 Task: For heading Use Comic Sans MS with Light dark cornflower blue 2 colour & bold.  font size for heading18,  'Change the font style of data to'EB Garamond and font size to 9,  Change the alignment of both headline & data to Align left In the sheet  auditingSalesByEmployee_2022
Action: Mouse moved to (248, 140)
Screenshot: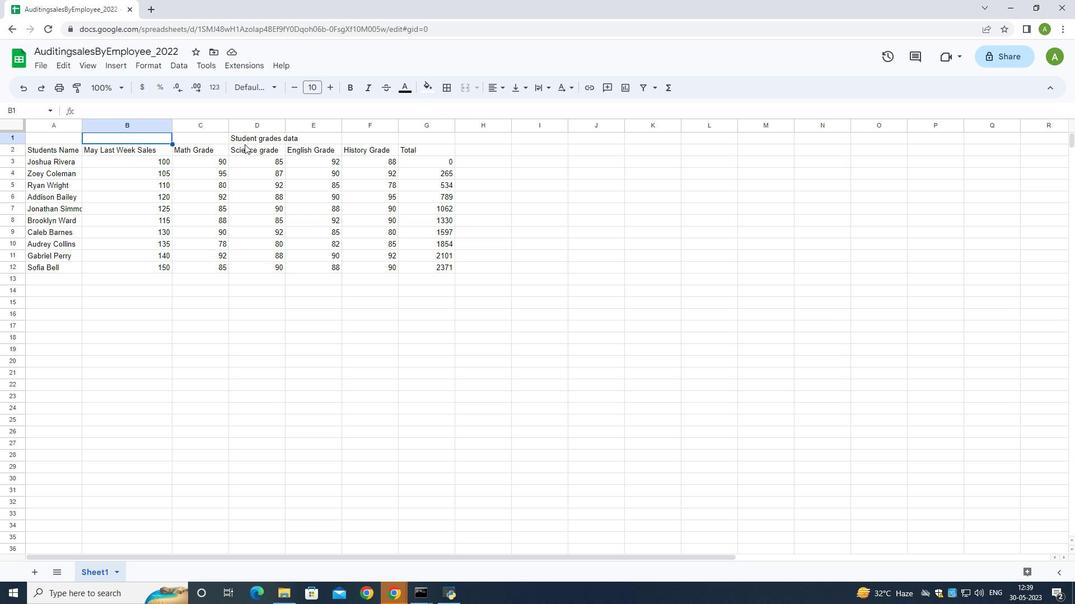 
Action: Mouse pressed left at (248, 140)
Screenshot: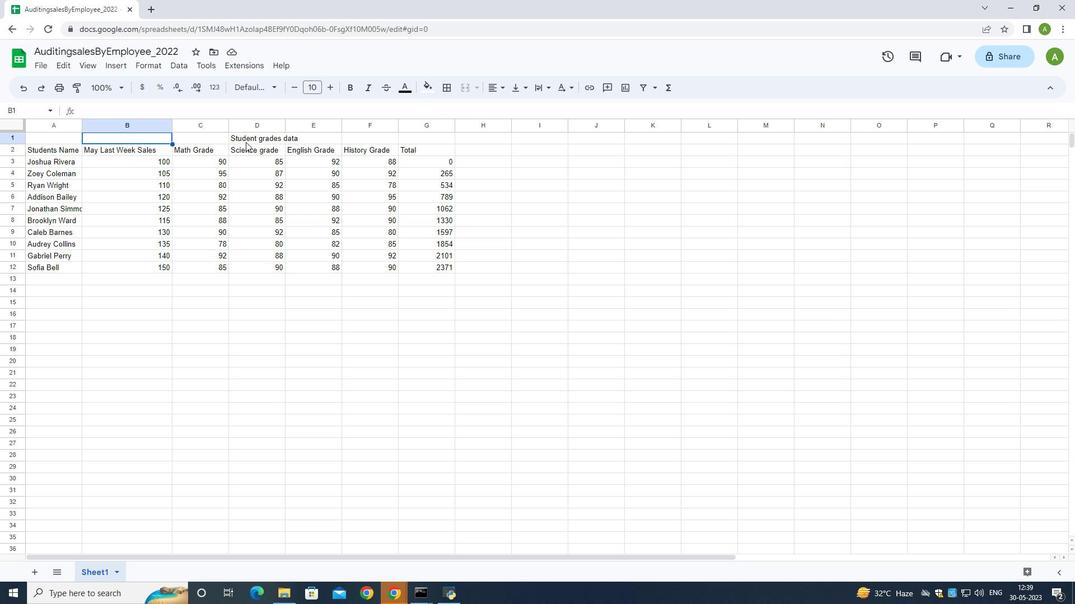 
Action: Mouse moved to (253, 88)
Screenshot: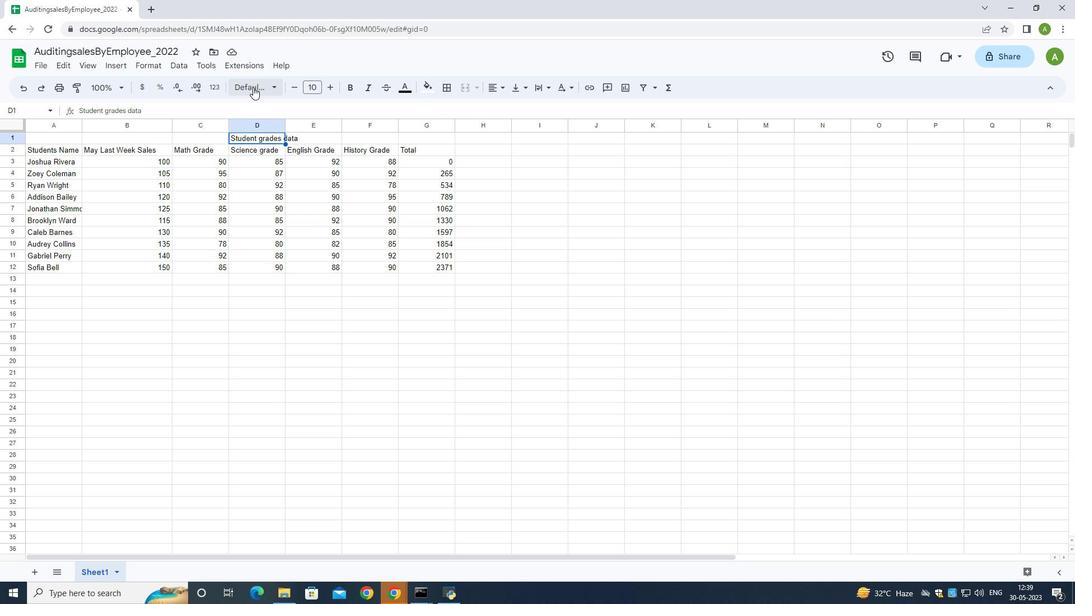 
Action: Mouse pressed left at (253, 88)
Screenshot: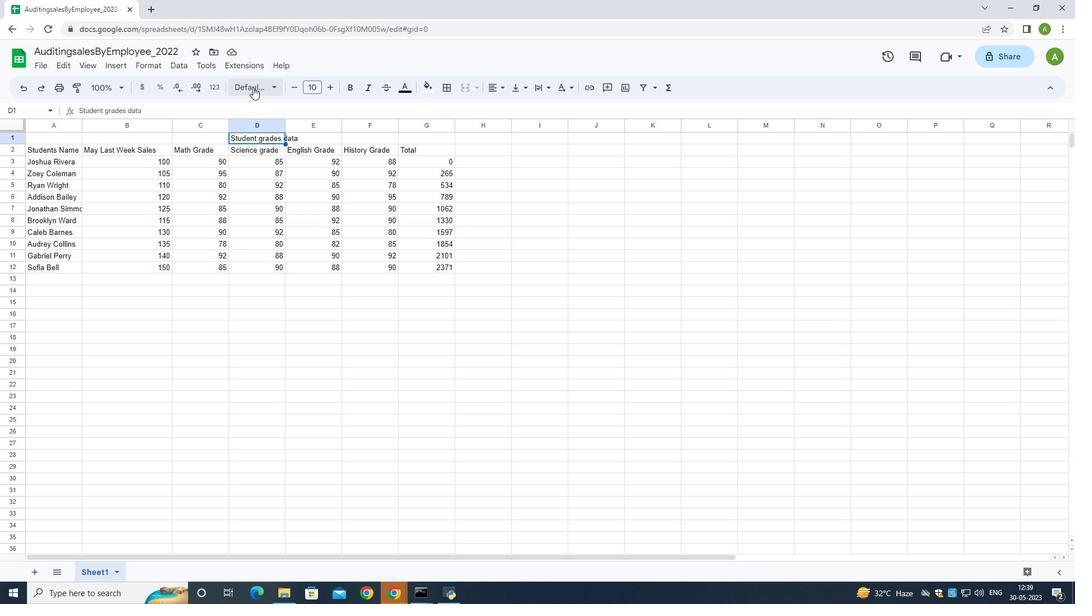 
Action: Mouse moved to (290, 241)
Screenshot: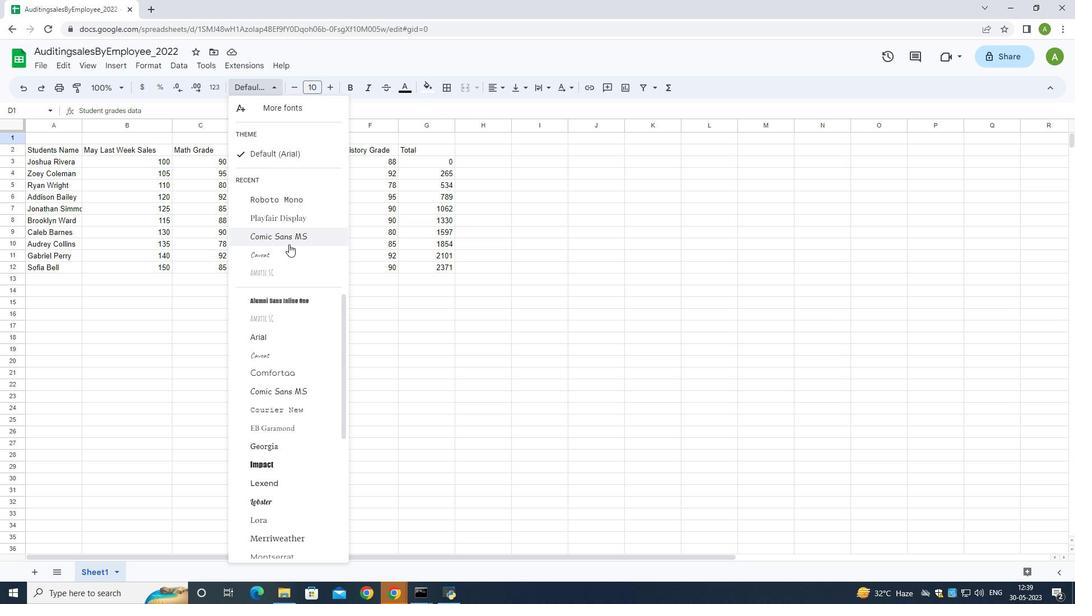 
Action: Mouse pressed left at (290, 241)
Screenshot: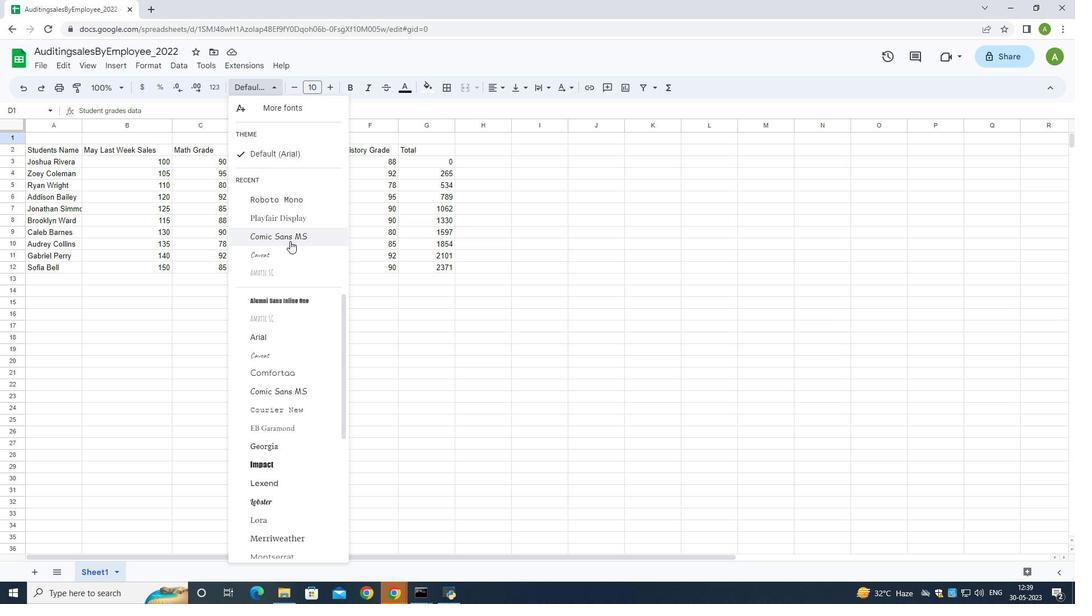 
Action: Mouse moved to (407, 87)
Screenshot: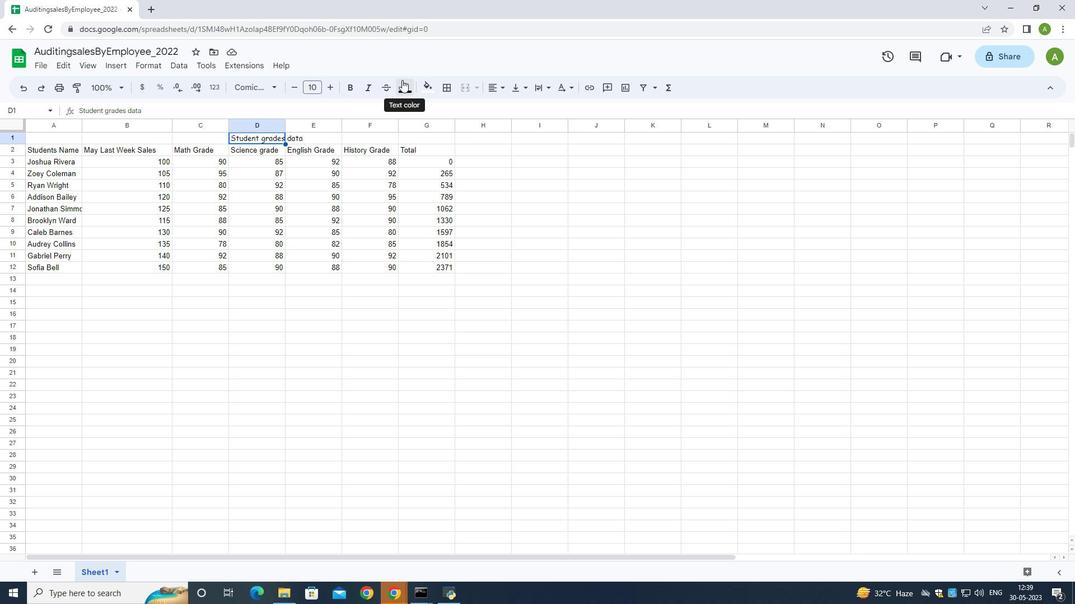 
Action: Mouse pressed left at (407, 87)
Screenshot: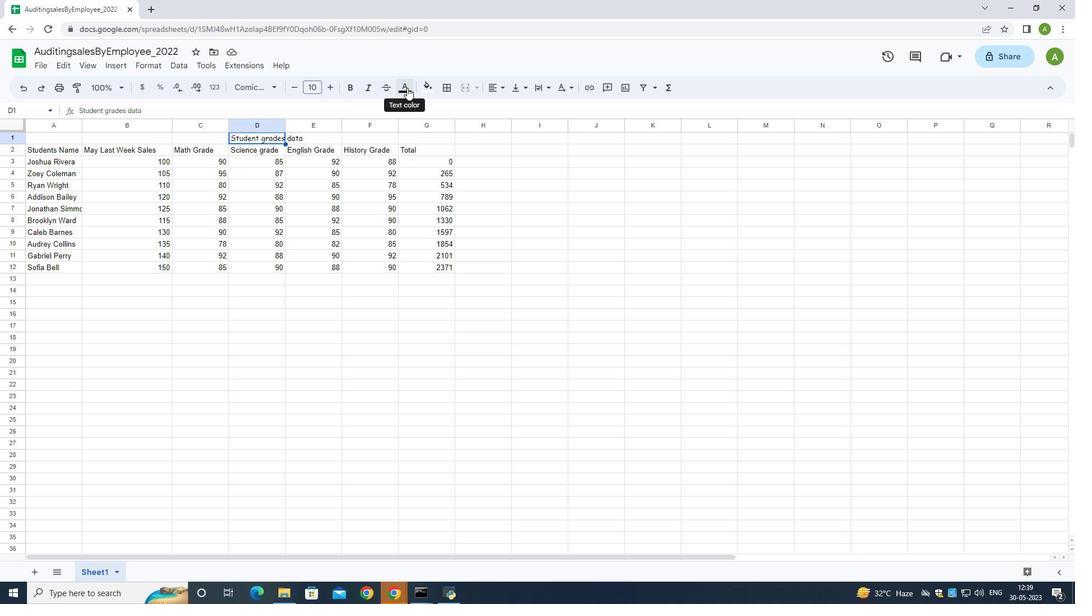 
Action: Mouse moved to (483, 199)
Screenshot: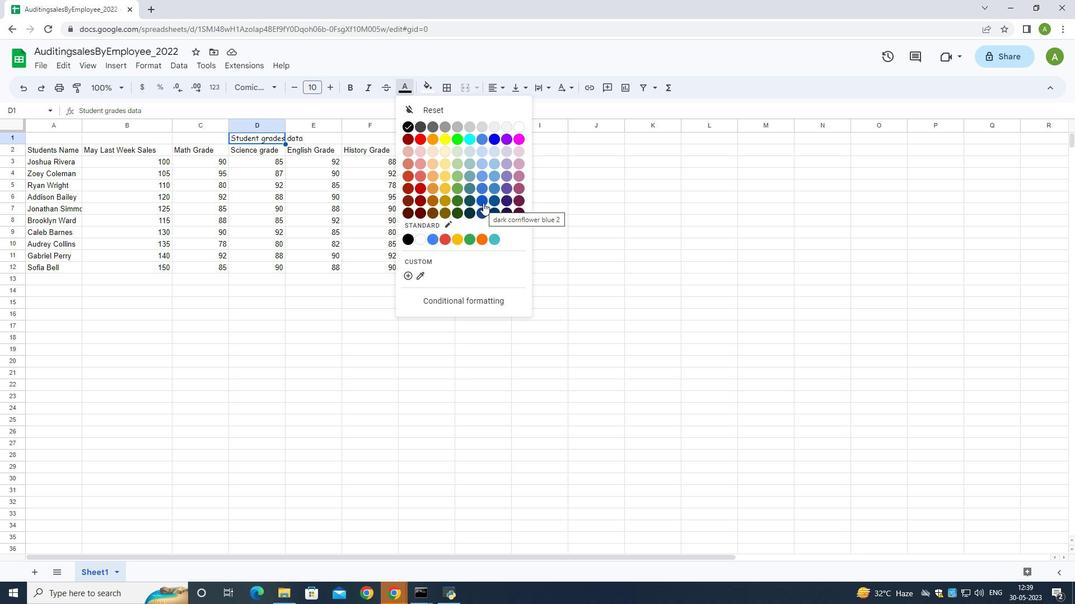 
Action: Mouse pressed left at (483, 199)
Screenshot: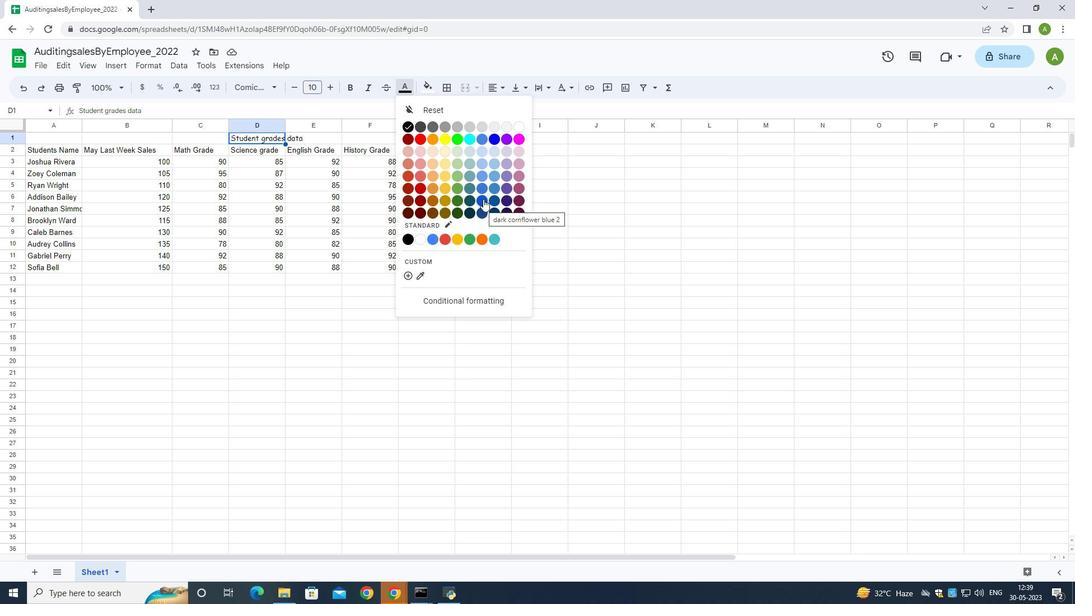 
Action: Mouse moved to (404, 88)
Screenshot: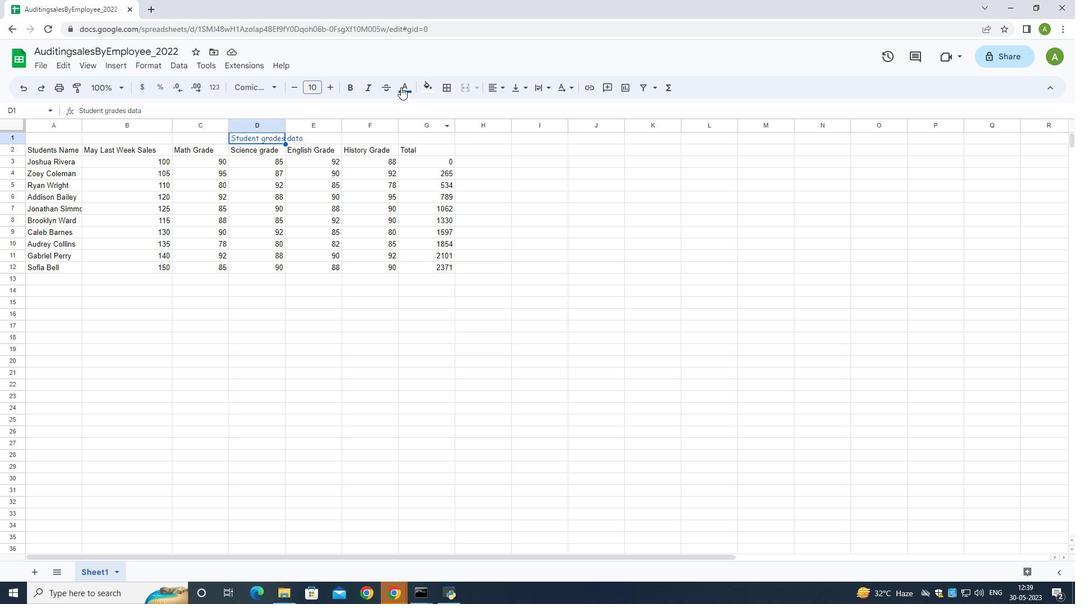 
Action: Mouse pressed left at (404, 88)
Screenshot: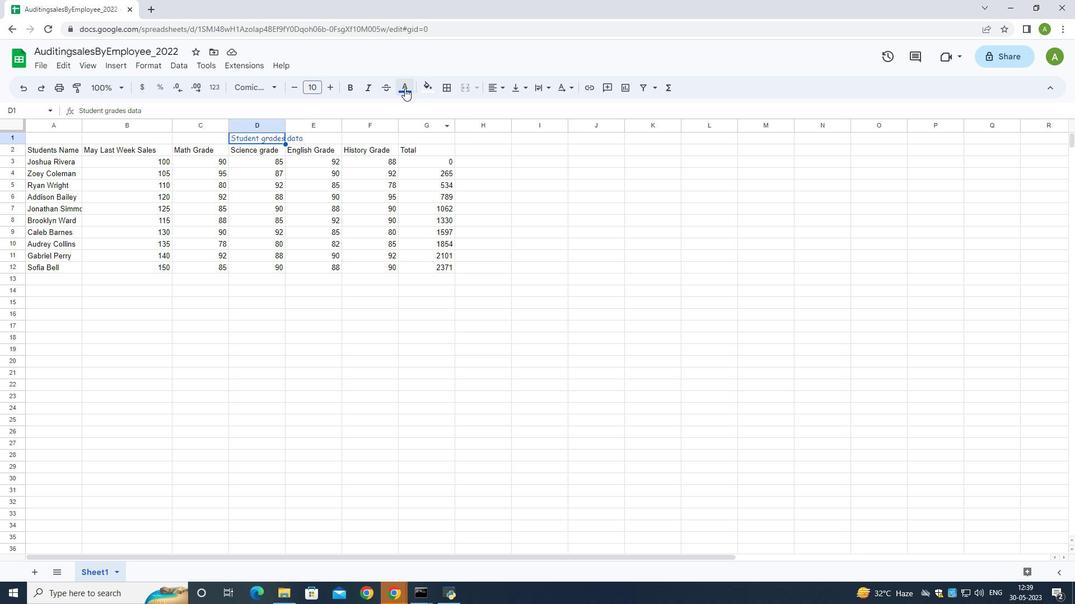 
Action: Mouse moved to (489, 140)
Screenshot: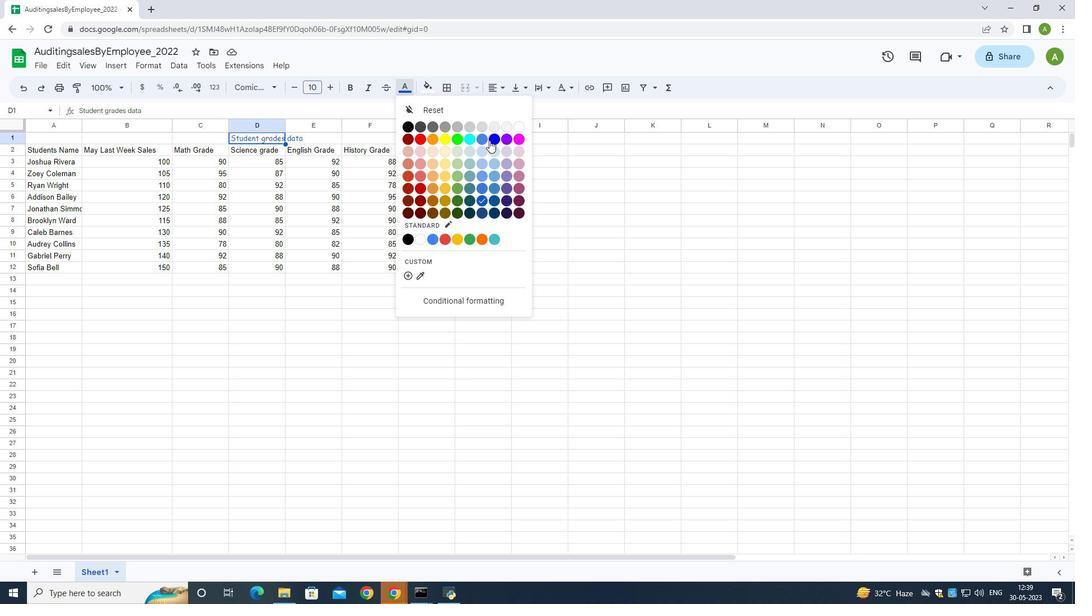 
Action: Mouse pressed left at (489, 140)
Screenshot: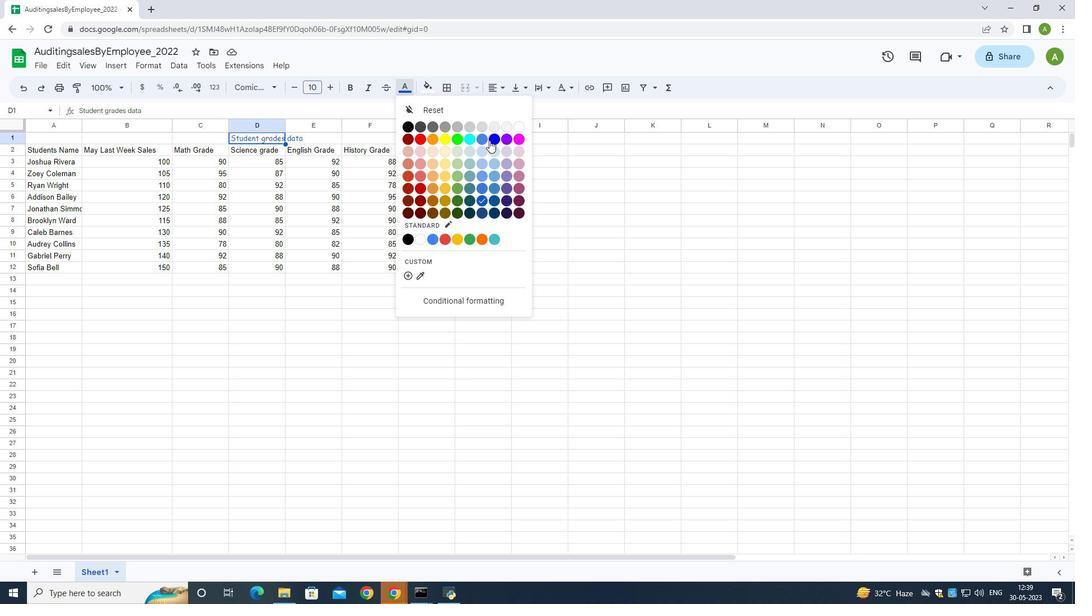 
Action: Mouse moved to (402, 91)
Screenshot: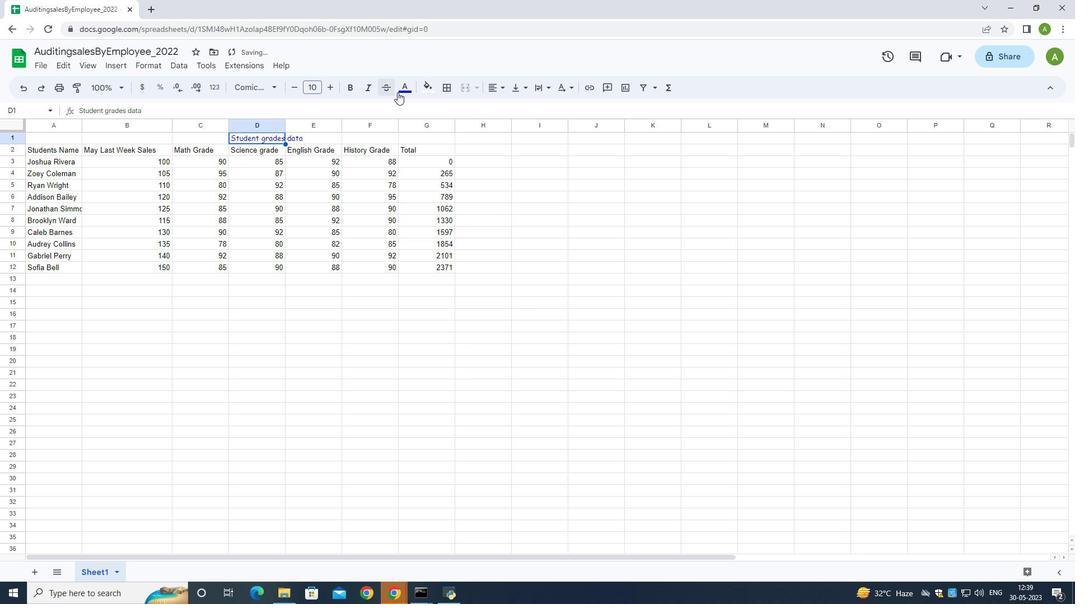 
Action: Mouse pressed left at (402, 91)
Screenshot: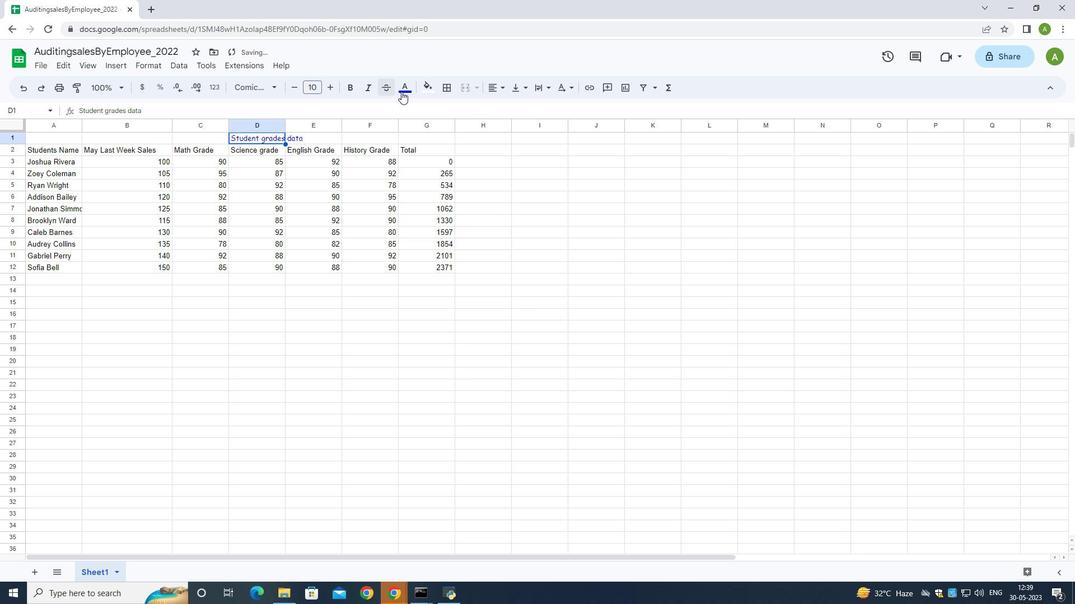
Action: Mouse moved to (479, 201)
Screenshot: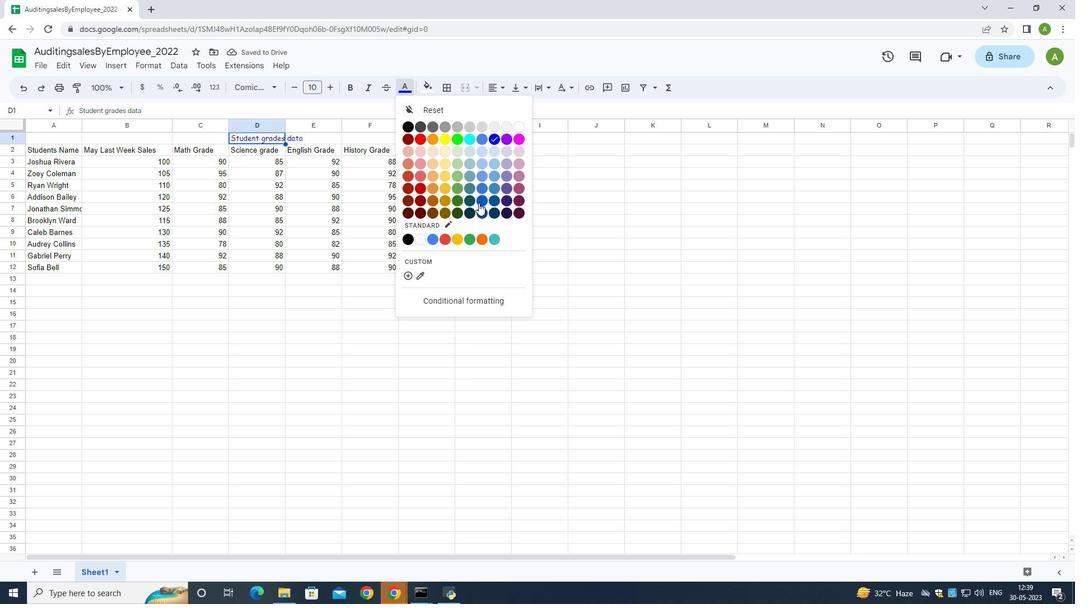 
Action: Mouse pressed left at (479, 201)
Screenshot: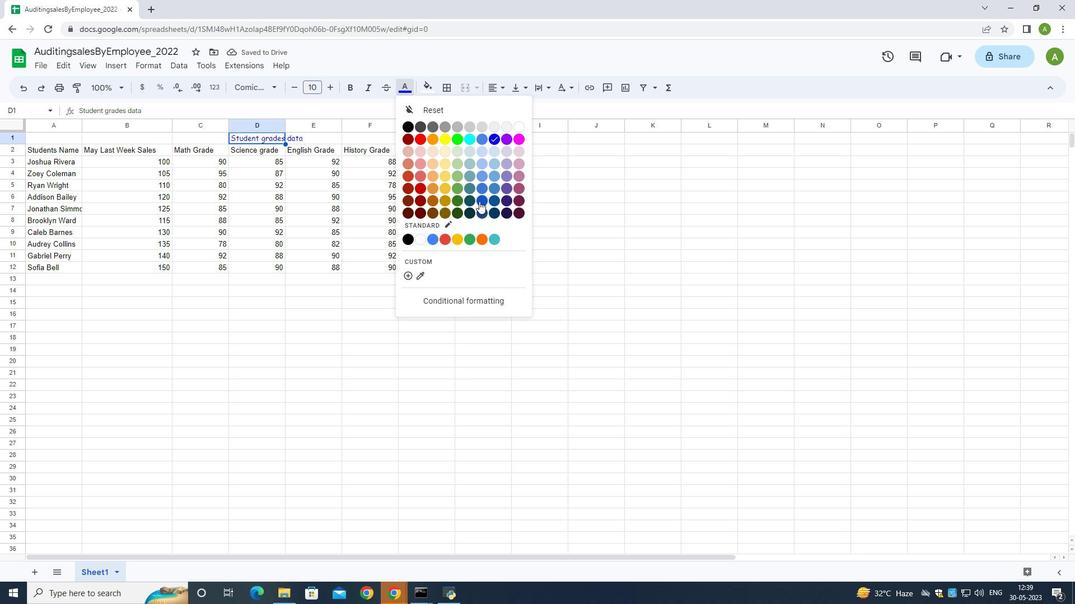 
Action: Mouse moved to (409, 88)
Screenshot: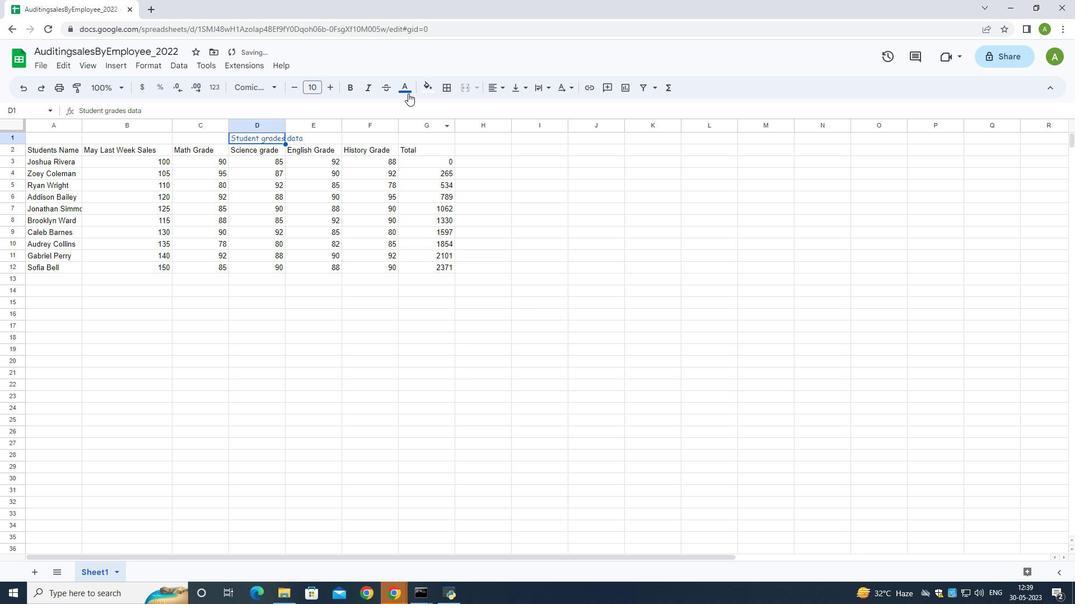 
Action: Mouse pressed left at (409, 88)
Screenshot: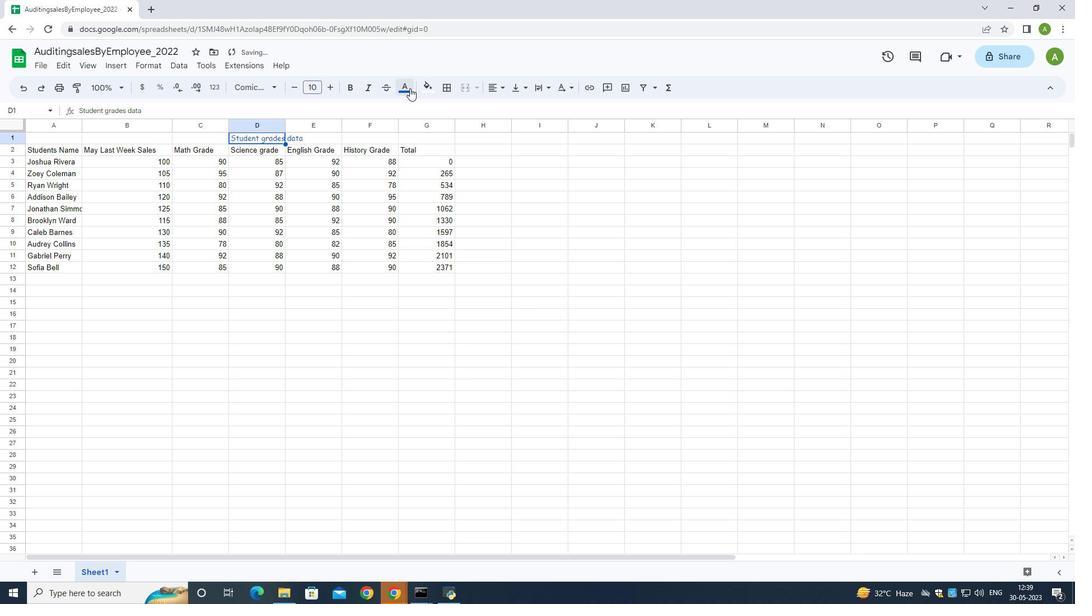 
Action: Mouse moved to (497, 139)
Screenshot: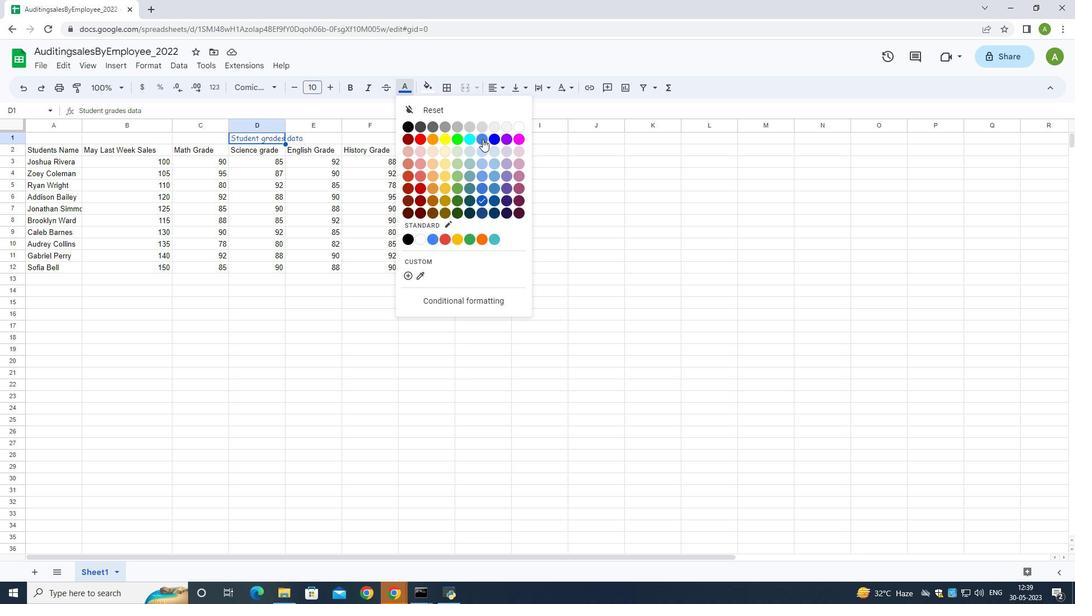 
Action: Mouse pressed left at (497, 139)
Screenshot: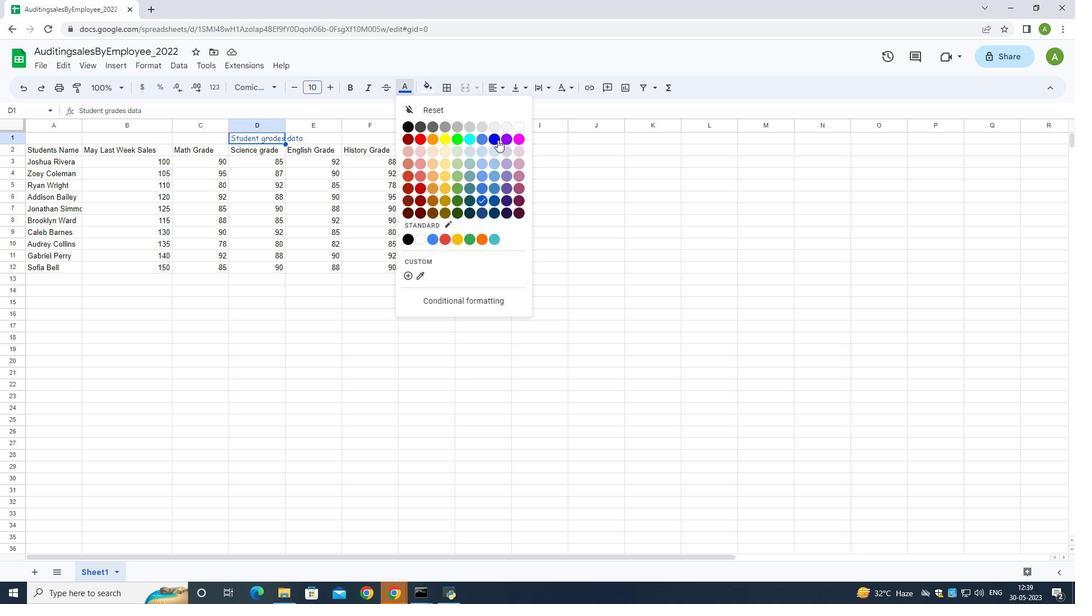 
Action: Mouse moved to (404, 91)
Screenshot: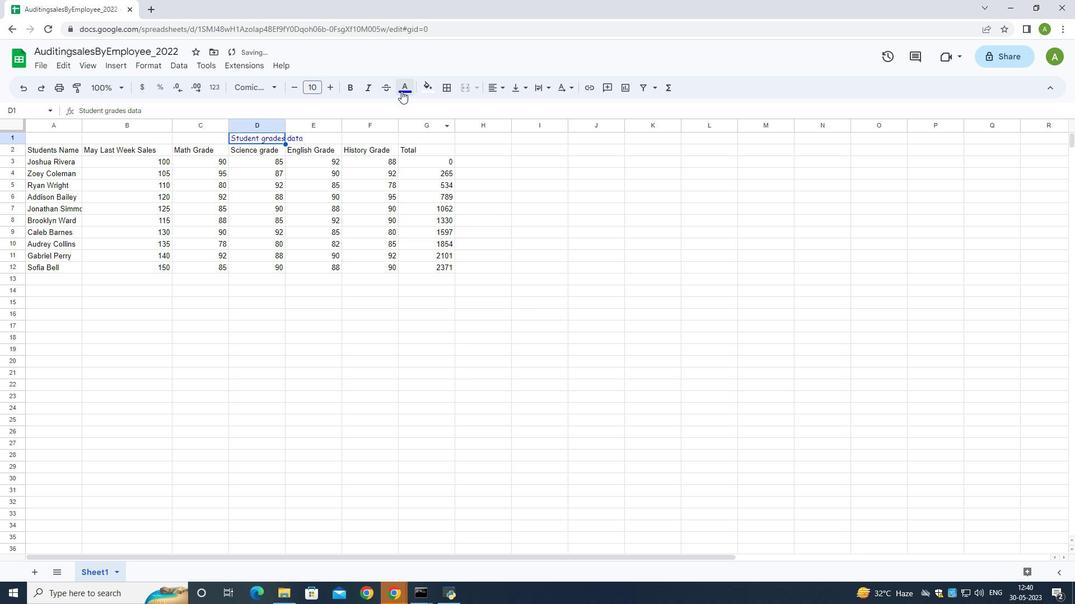 
Action: Mouse pressed left at (404, 91)
Screenshot: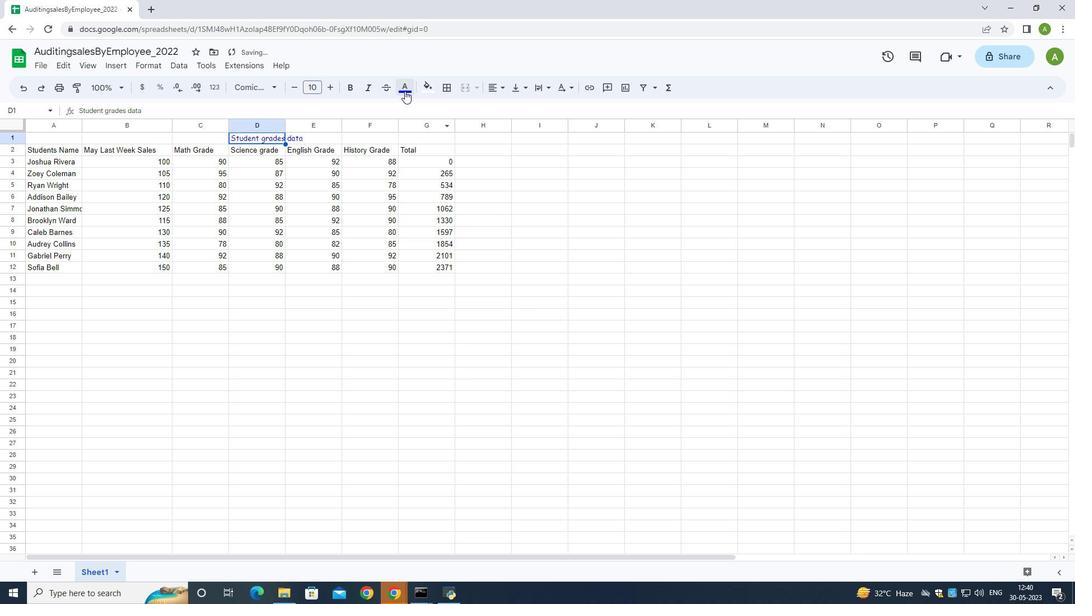 
Action: Mouse moved to (480, 201)
Screenshot: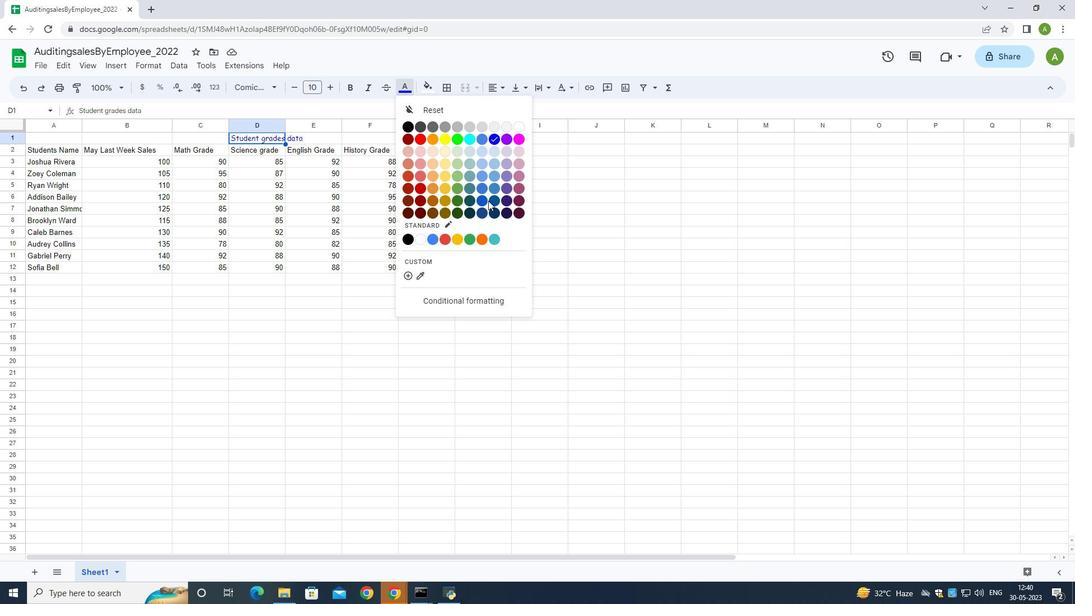
Action: Mouse pressed left at (480, 201)
Screenshot: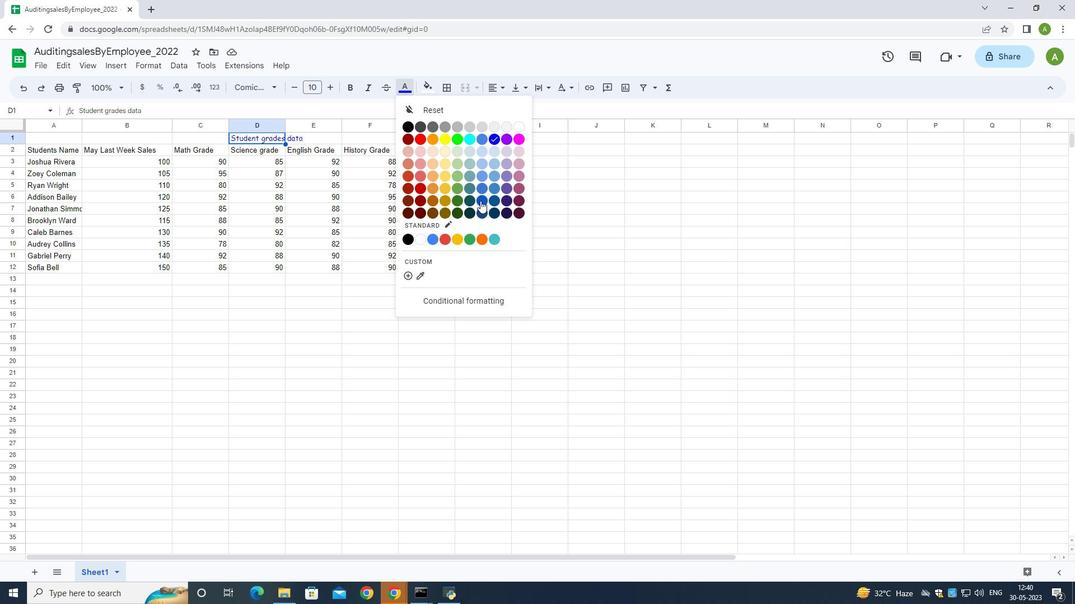 
Action: Mouse moved to (403, 91)
Screenshot: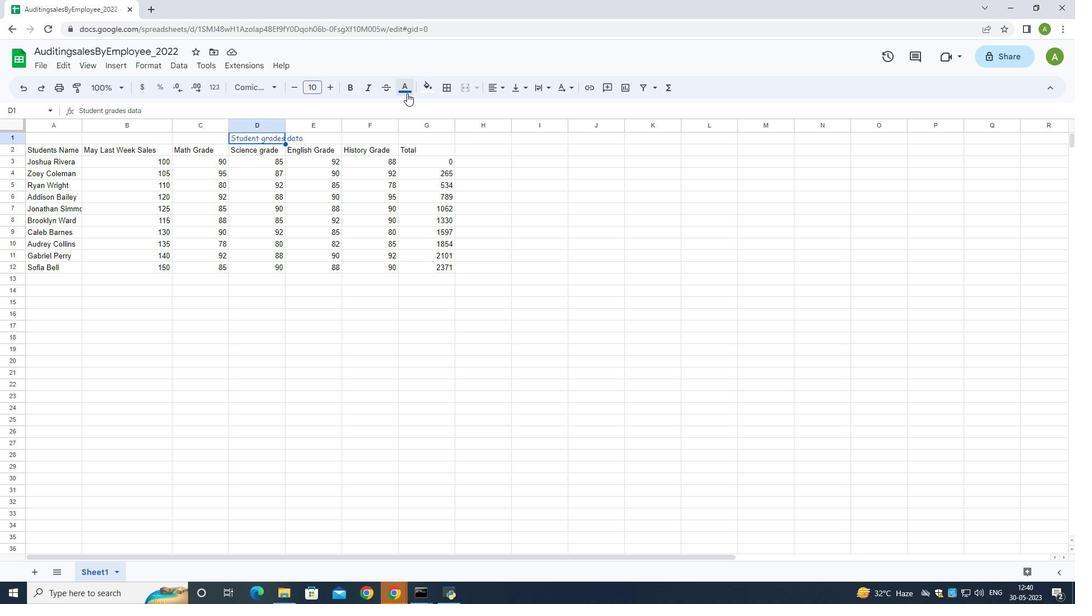
Action: Mouse pressed left at (403, 91)
Screenshot: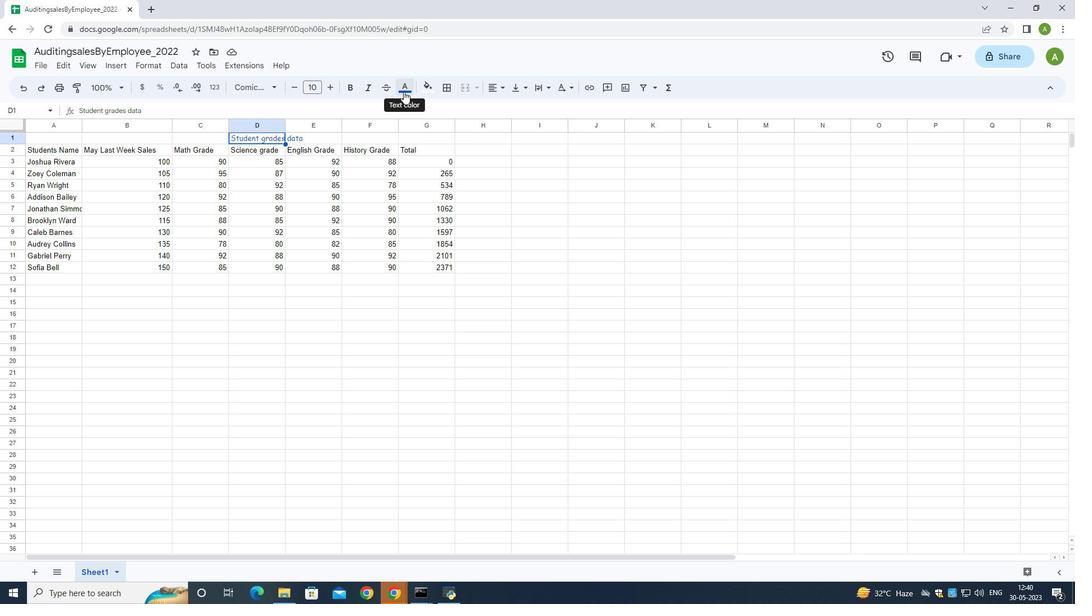 
Action: Mouse moved to (496, 139)
Screenshot: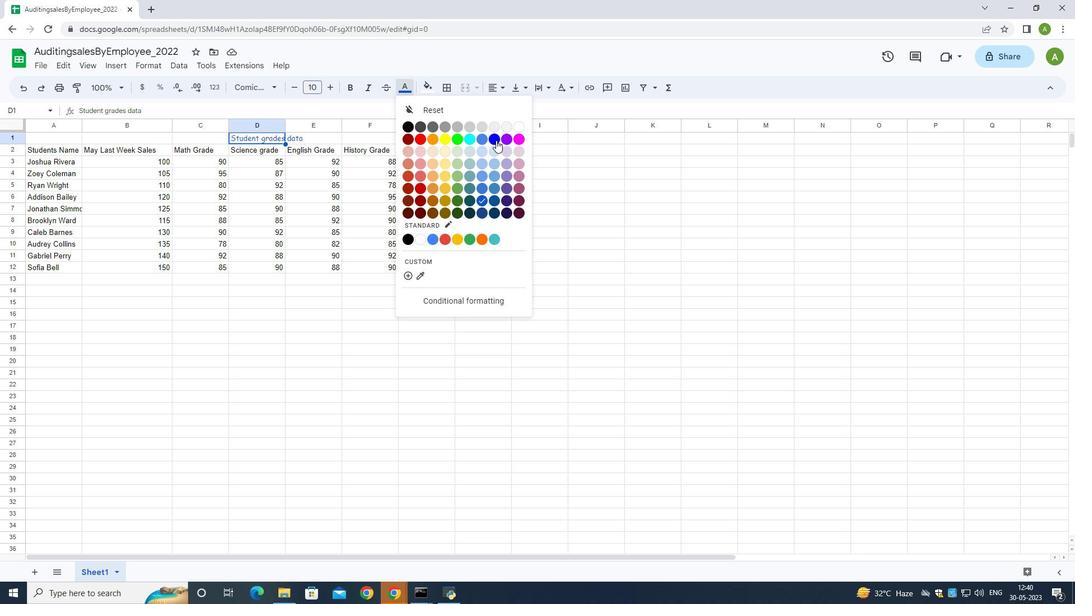 
Action: Mouse pressed left at (496, 139)
Screenshot: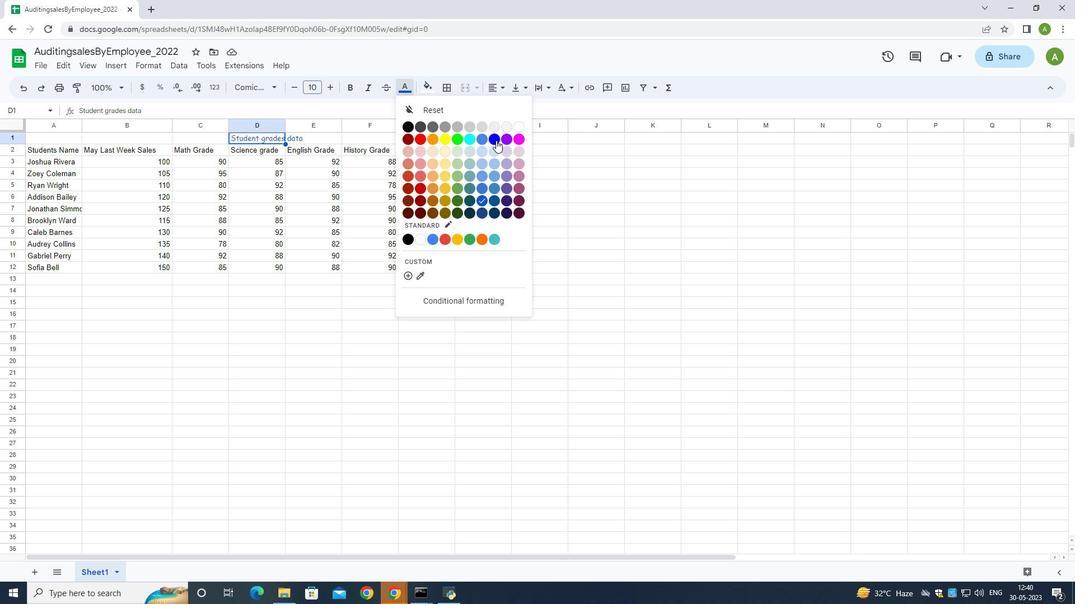 
Action: Mouse moved to (405, 92)
Screenshot: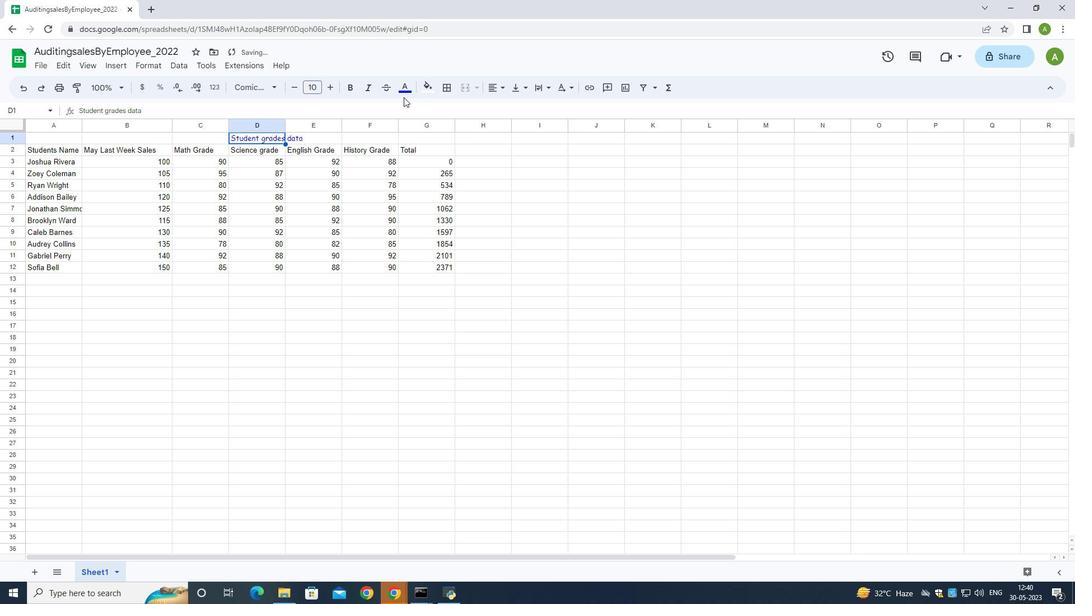 
Action: Mouse pressed left at (405, 92)
Screenshot: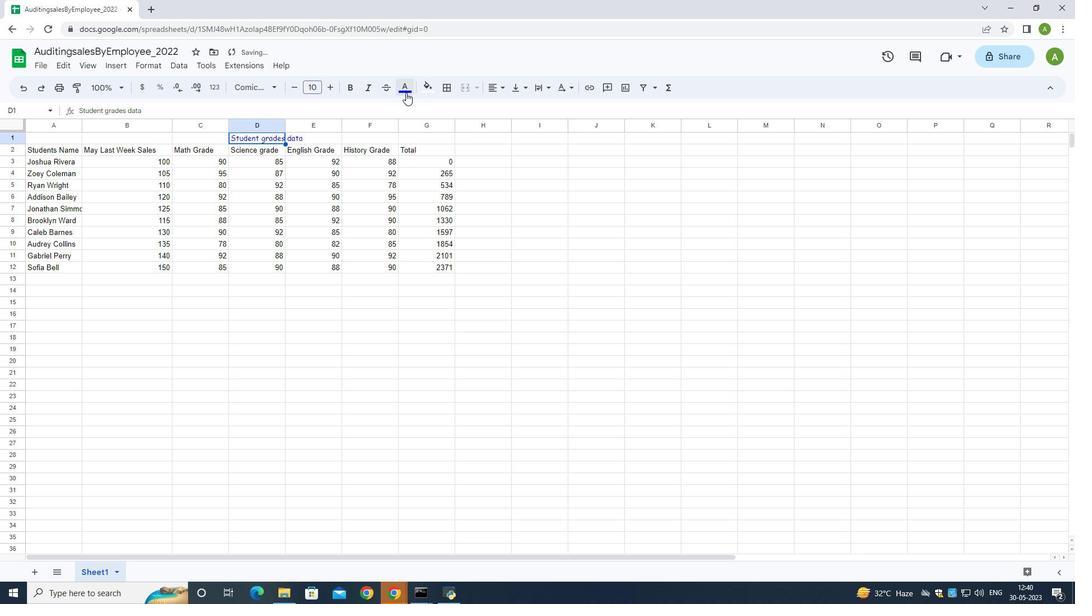 
Action: Mouse moved to (483, 203)
Screenshot: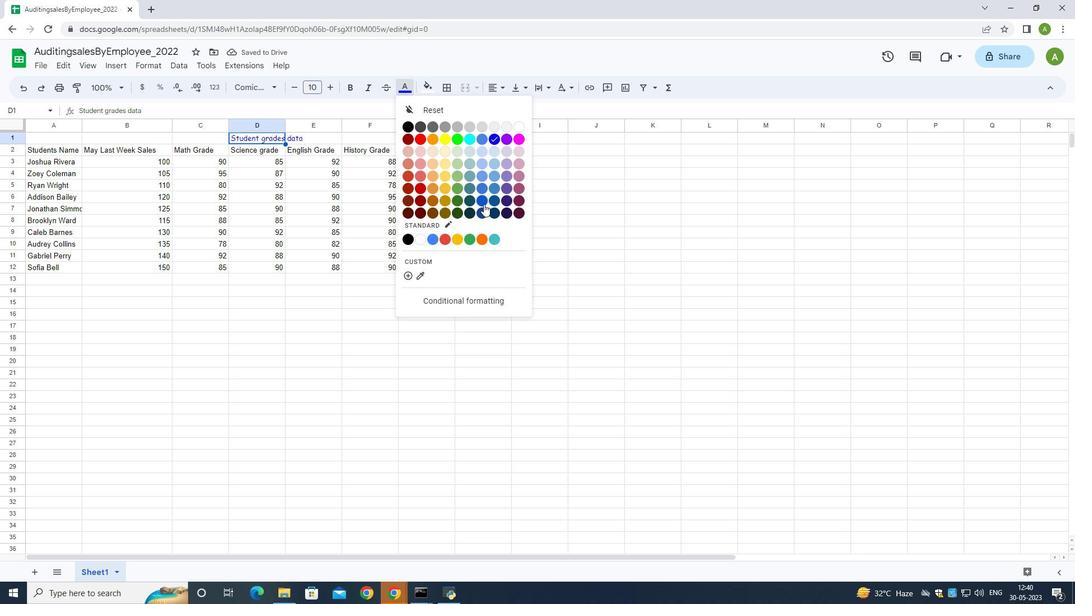 
Action: Mouse pressed left at (483, 203)
Screenshot: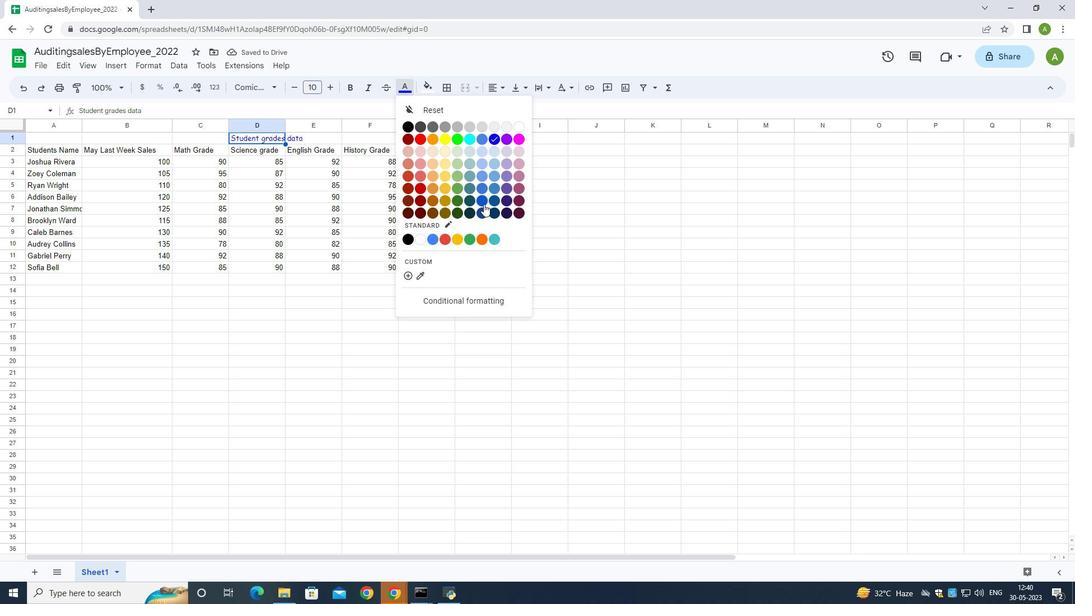 
Action: Mouse moved to (351, 89)
Screenshot: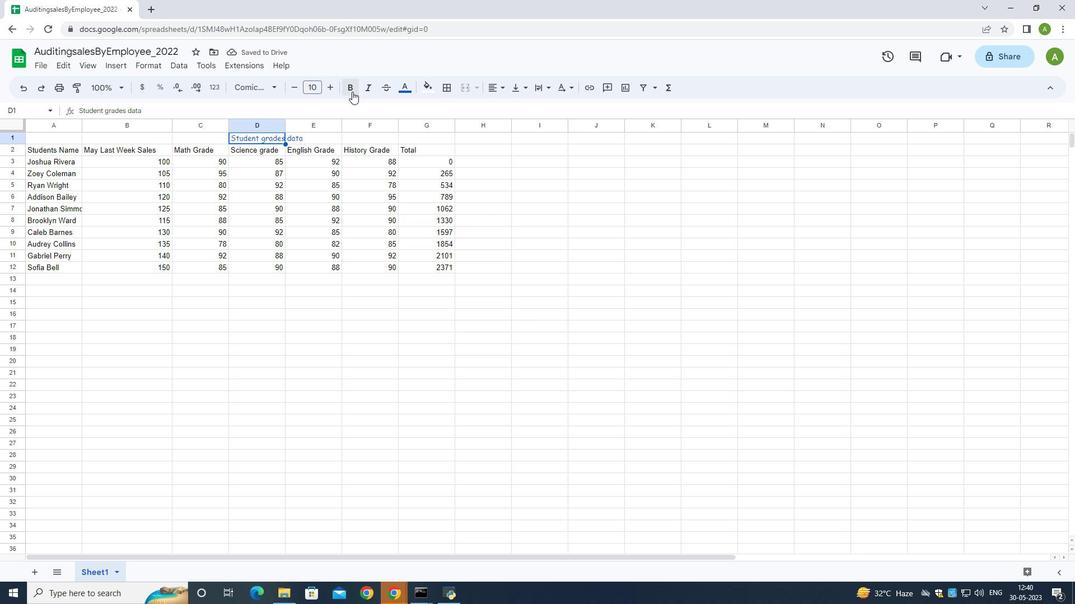 
Action: Mouse pressed left at (351, 89)
Screenshot: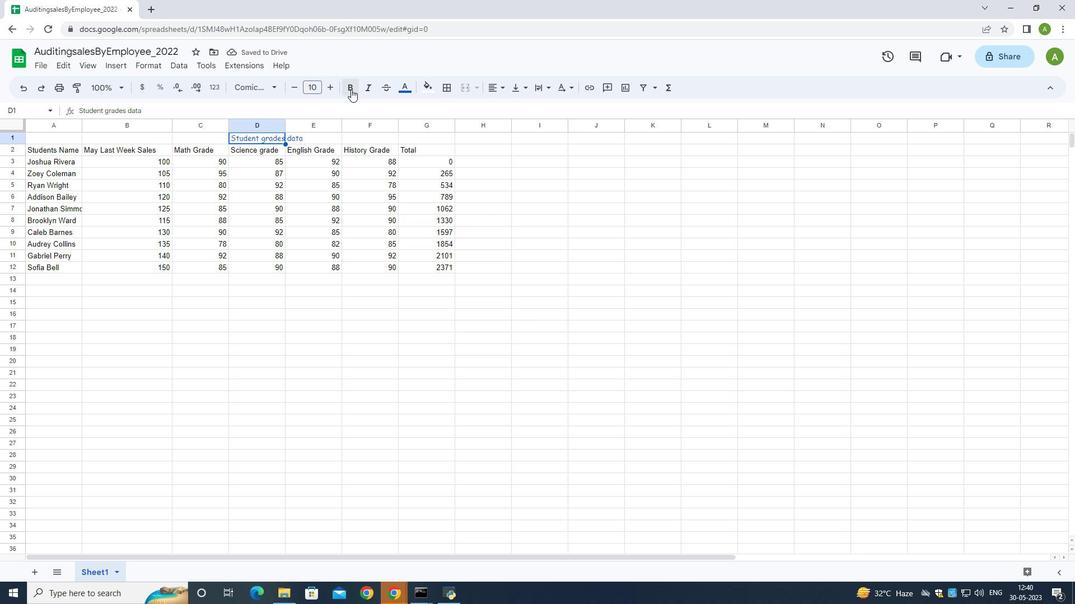 
Action: Mouse moved to (326, 89)
Screenshot: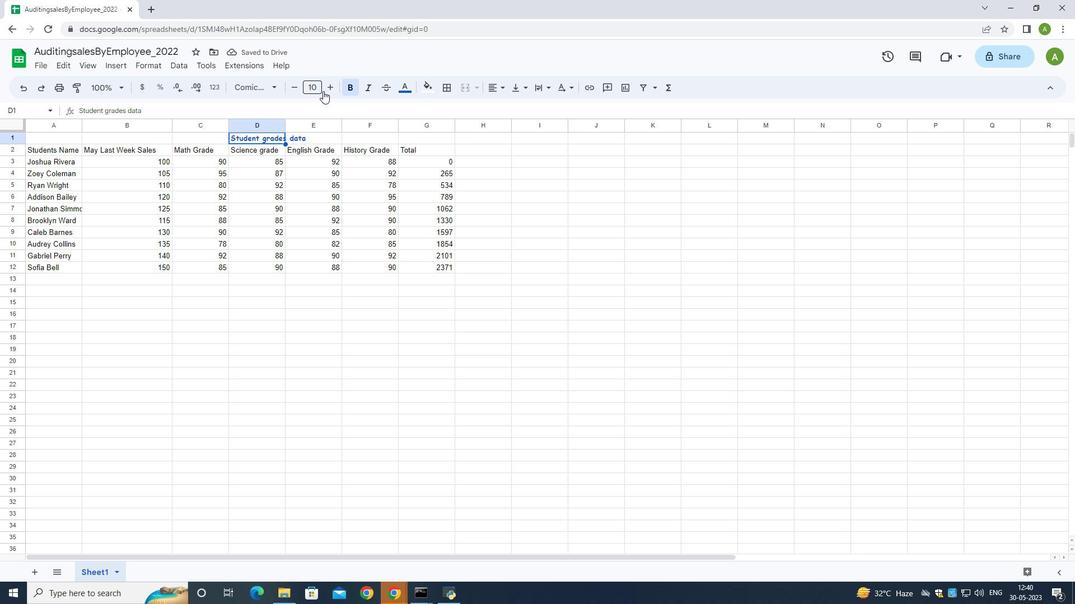 
Action: Mouse pressed left at (326, 89)
Screenshot: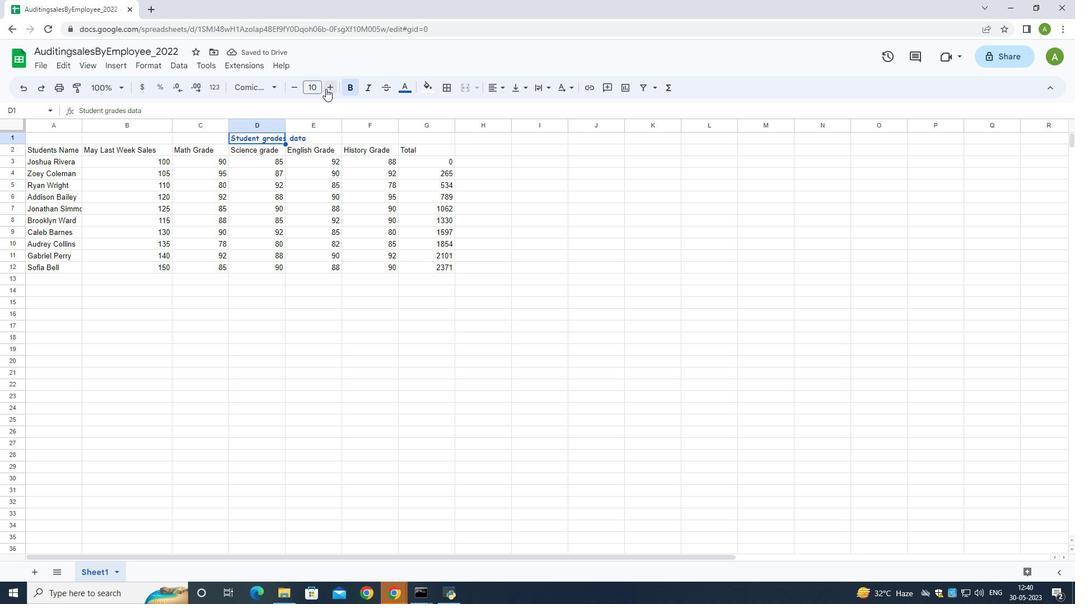 
Action: Mouse moved to (326, 89)
Screenshot: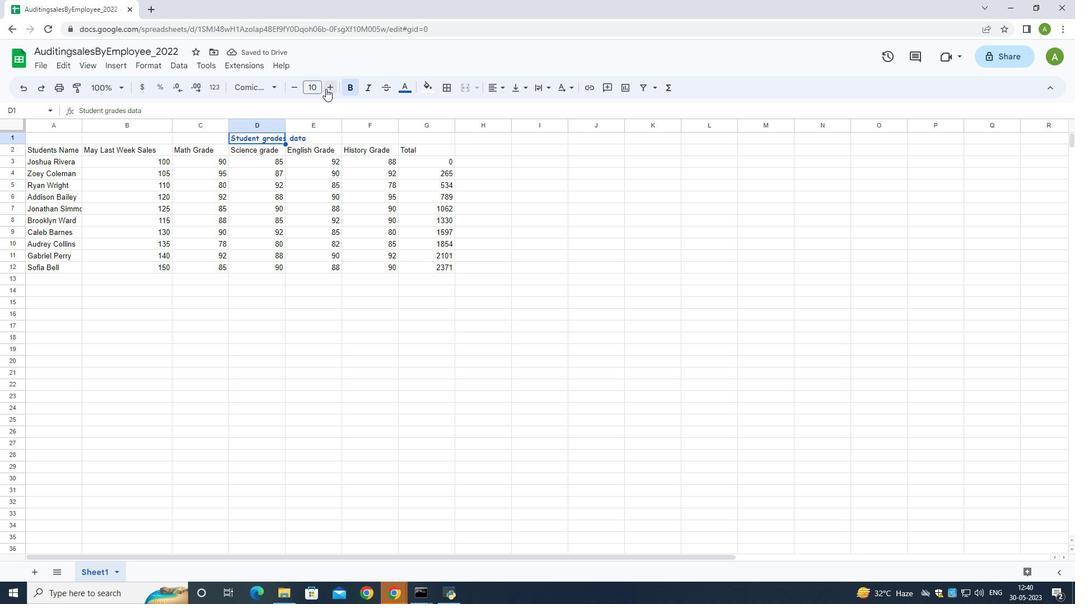 
Action: Mouse pressed left at (326, 89)
Screenshot: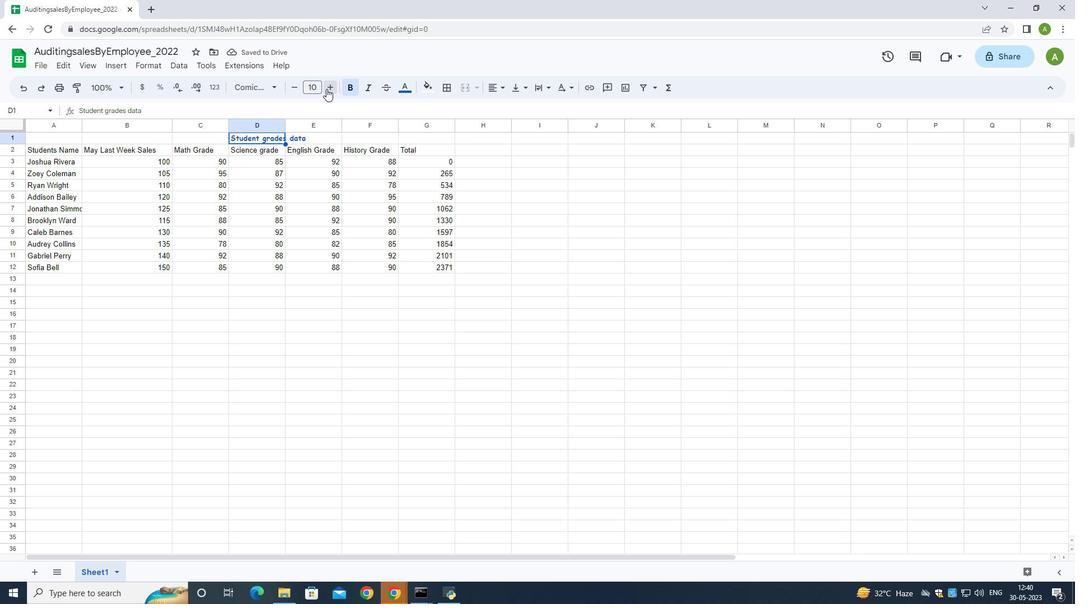 
Action: Mouse pressed left at (326, 89)
Screenshot: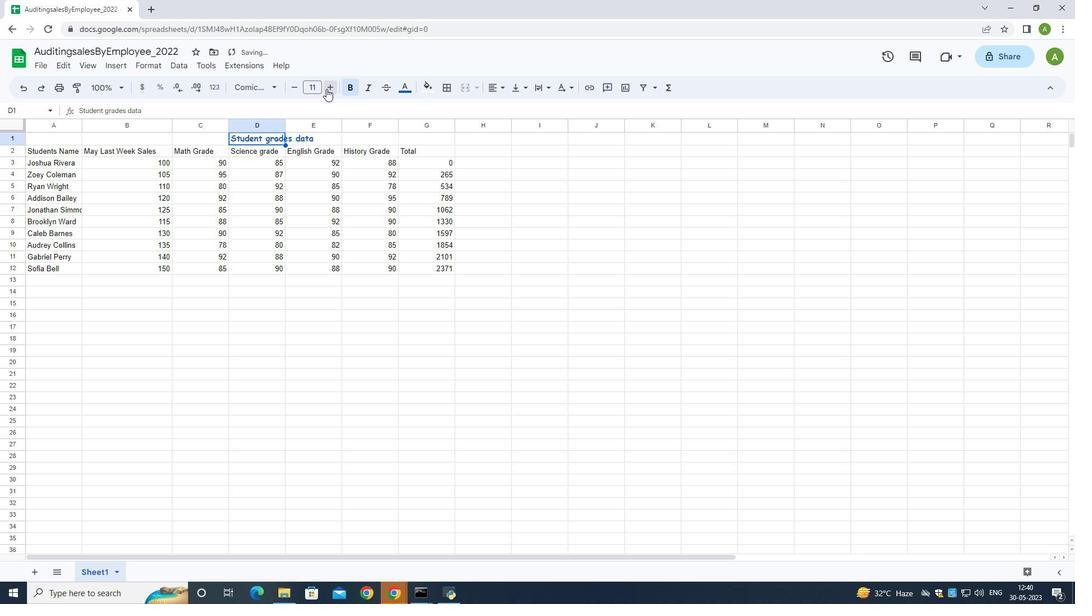 
Action: Mouse pressed left at (326, 89)
Screenshot: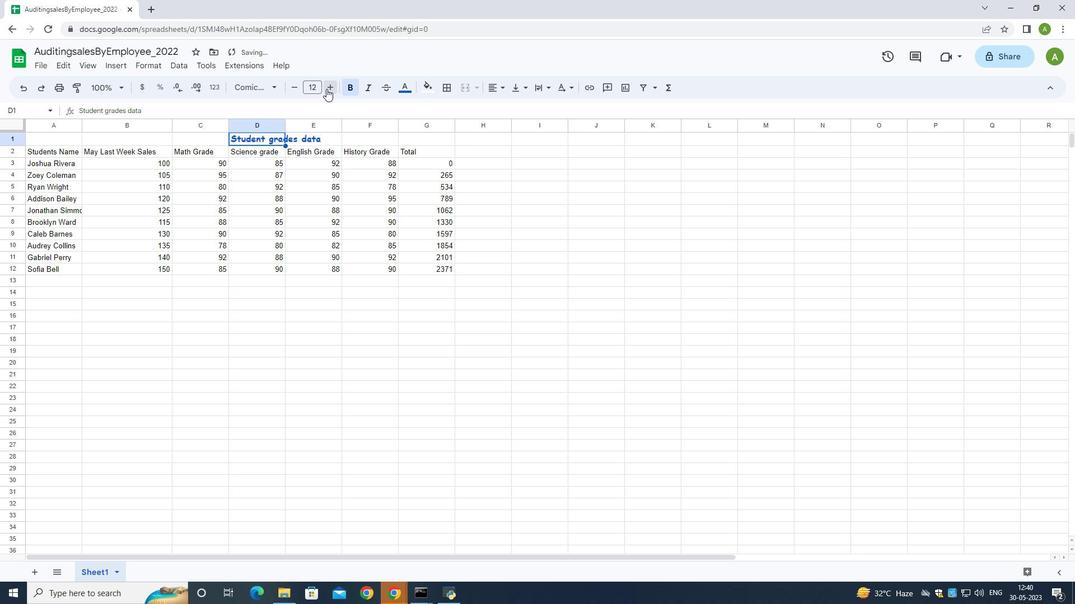 
Action: Mouse pressed left at (326, 89)
Screenshot: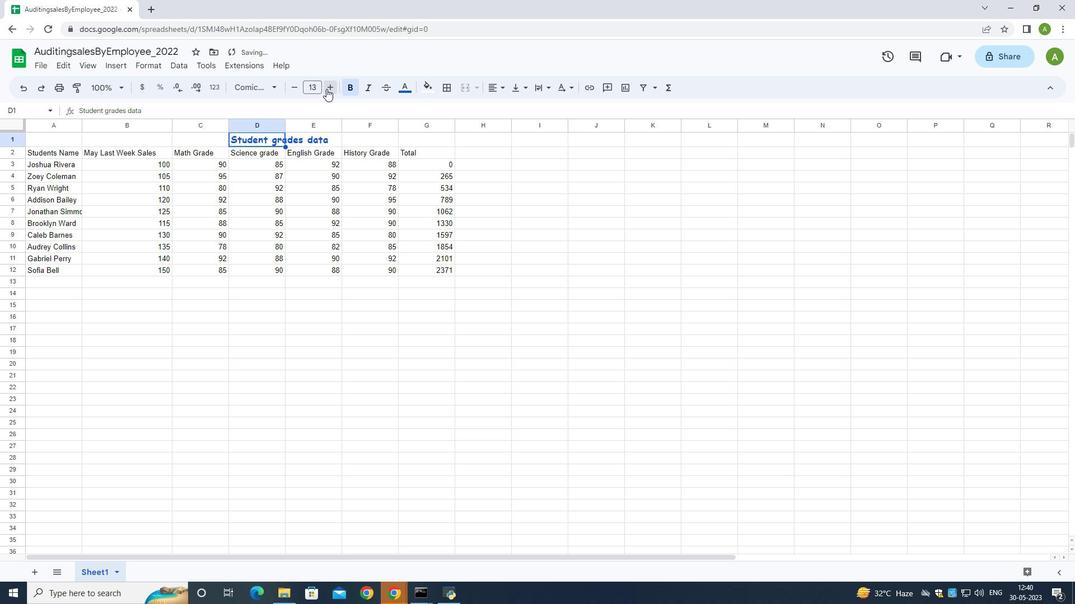
Action: Mouse pressed left at (326, 89)
Screenshot: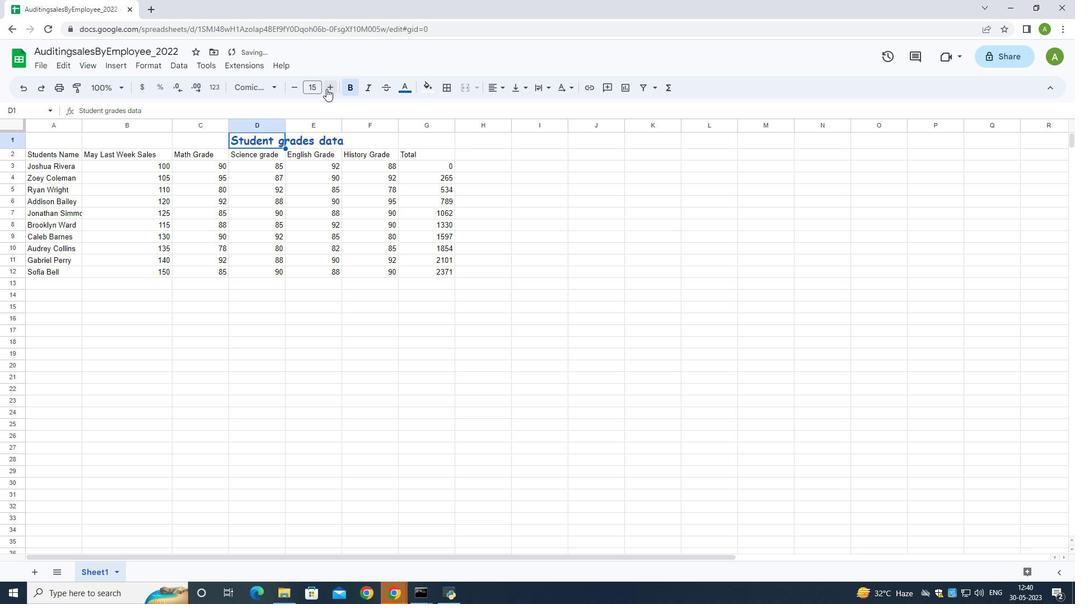 
Action: Mouse pressed left at (326, 89)
Screenshot: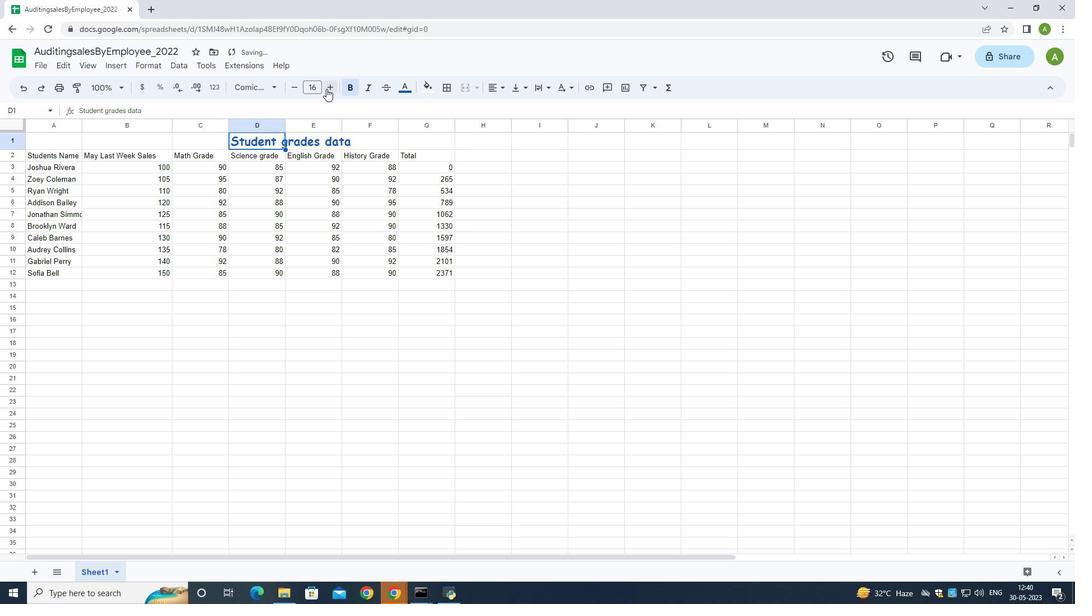 
Action: Mouse pressed left at (326, 89)
Screenshot: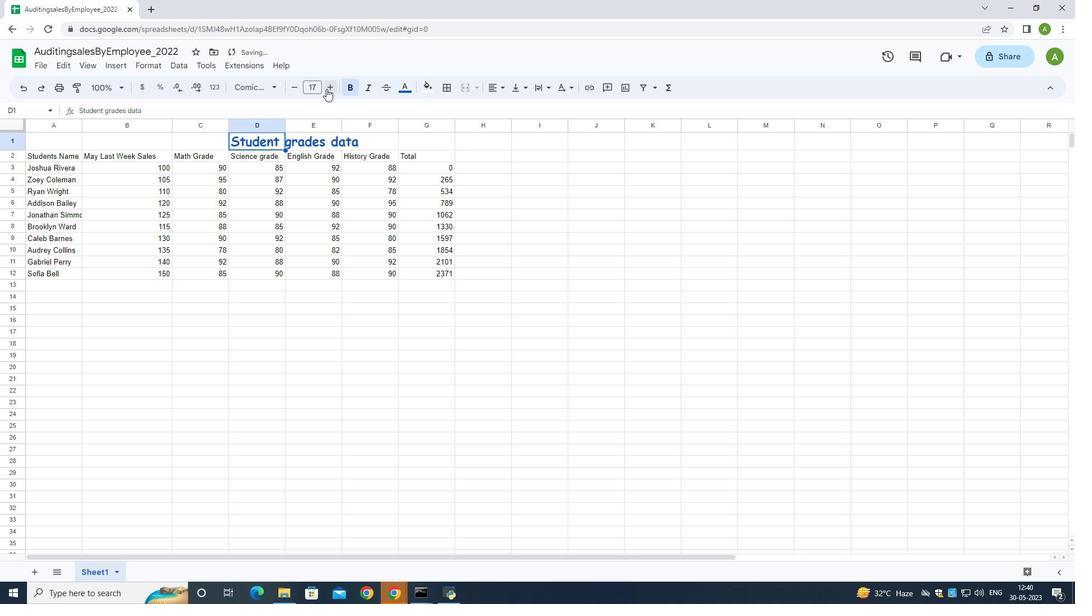 
Action: Mouse moved to (27, 153)
Screenshot: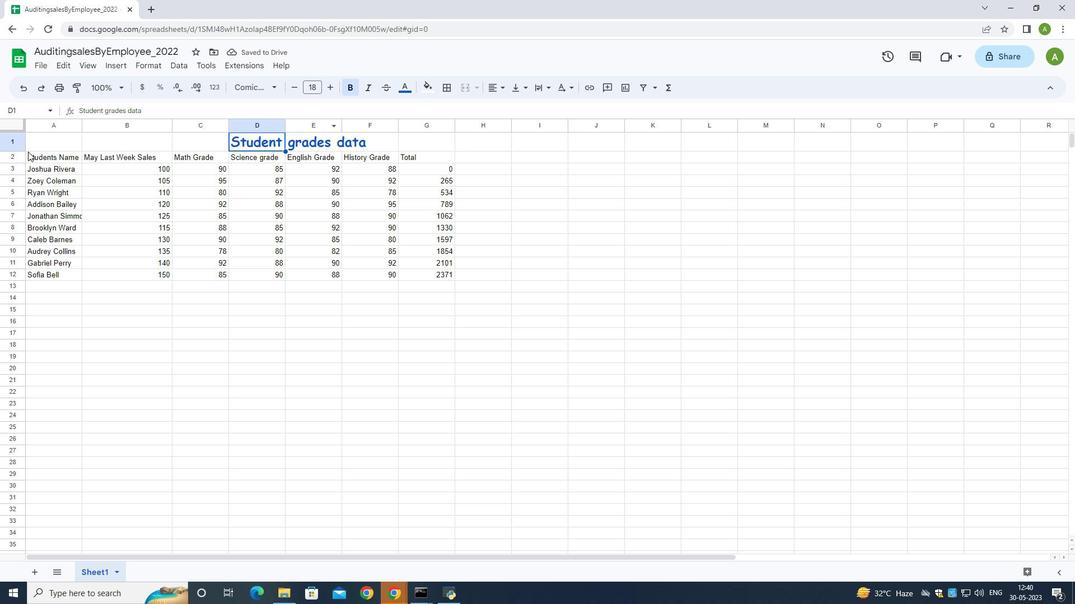 
Action: Mouse pressed left at (27, 153)
Screenshot: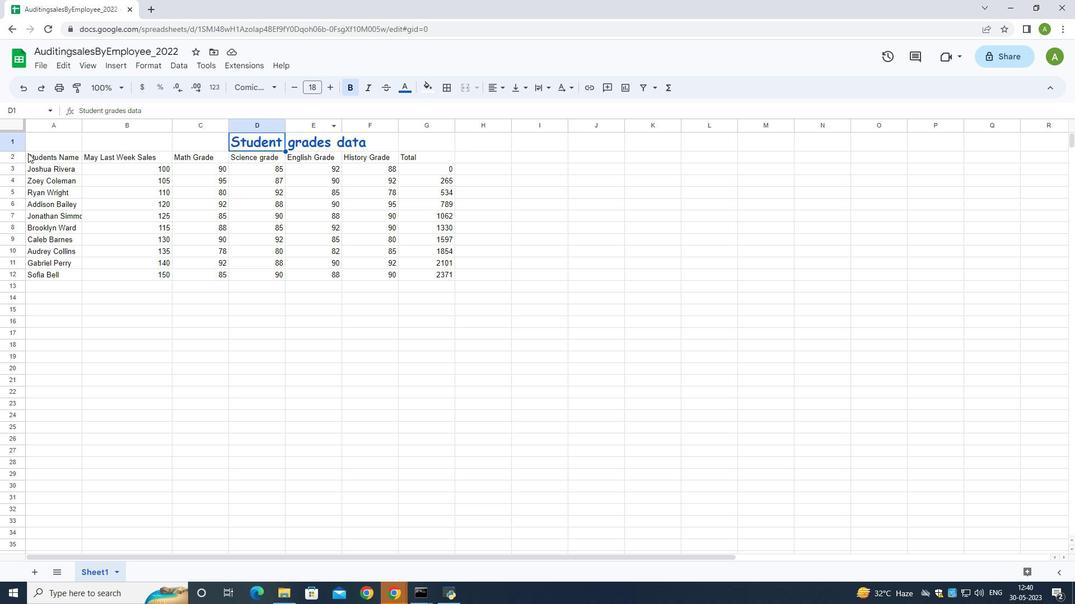 
Action: Mouse moved to (273, 84)
Screenshot: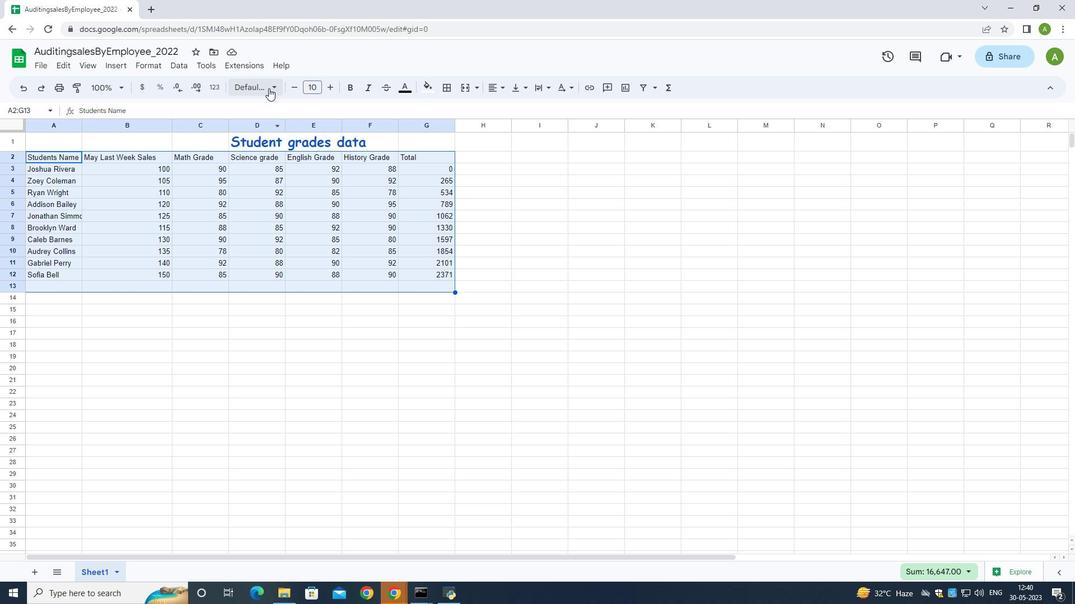 
Action: Mouse pressed left at (273, 84)
Screenshot: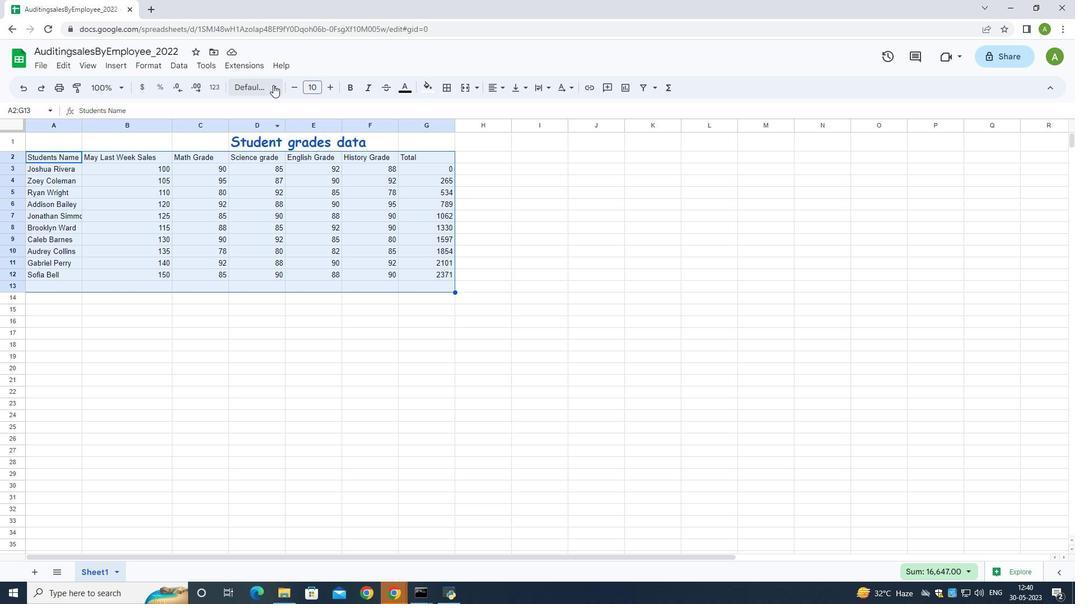 
Action: Mouse moved to (287, 305)
Screenshot: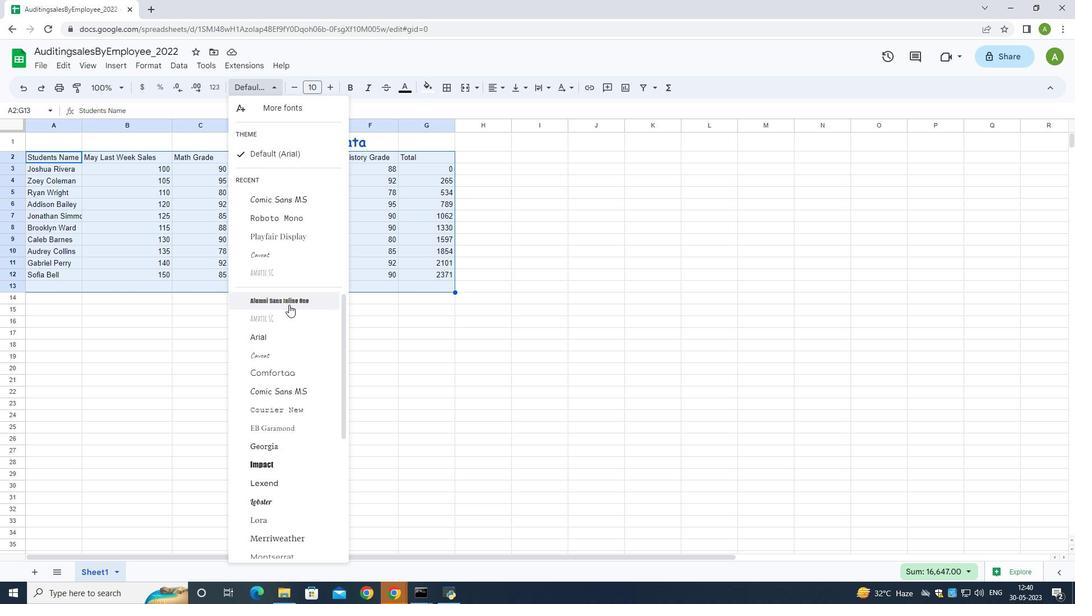 
Action: Mouse scrolled (287, 304) with delta (0, 0)
Screenshot: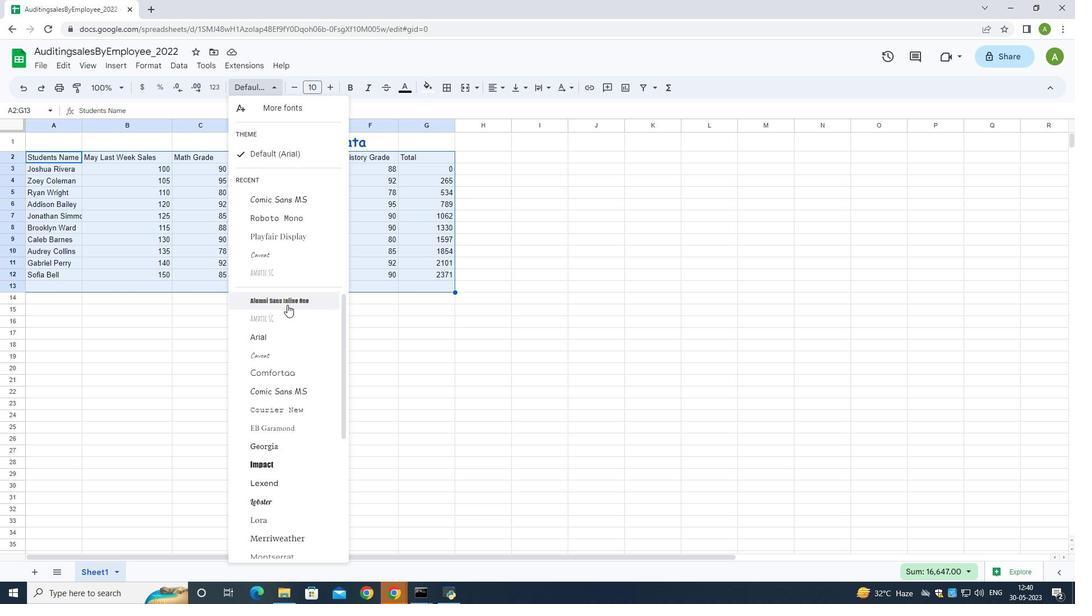 
Action: Mouse moved to (287, 305)
Screenshot: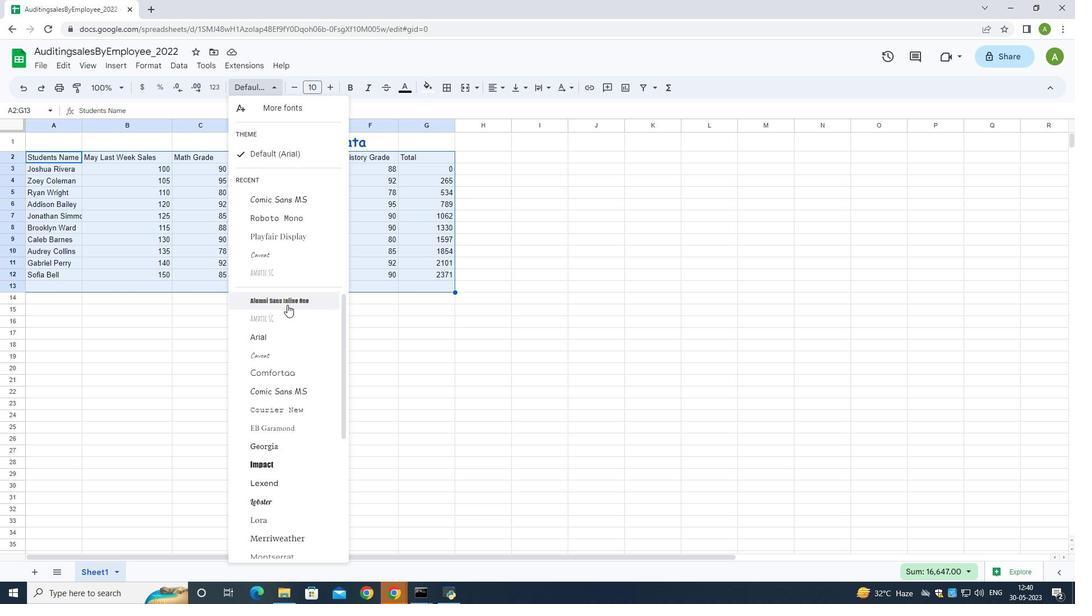
Action: Mouse scrolled (287, 304) with delta (0, 0)
Screenshot: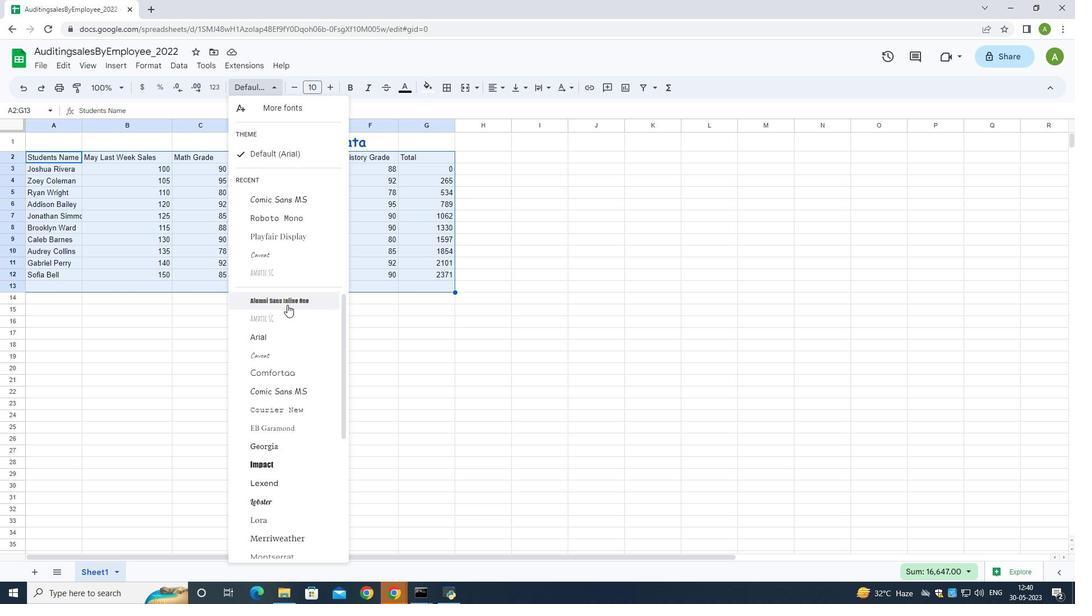 
Action: Mouse scrolled (287, 304) with delta (0, 0)
Screenshot: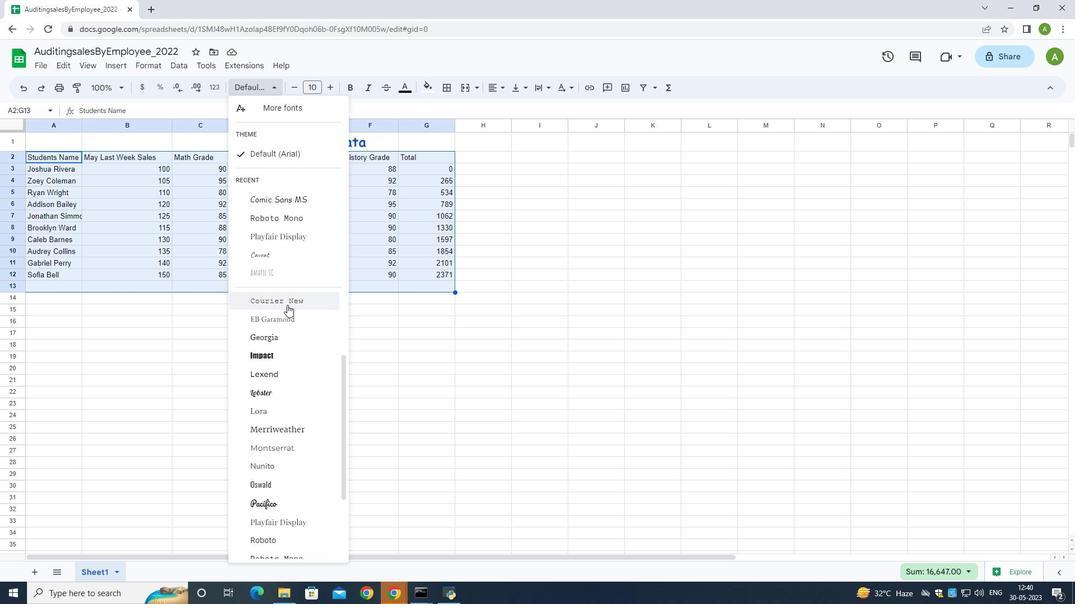 
Action: Mouse scrolled (287, 304) with delta (0, 0)
Screenshot: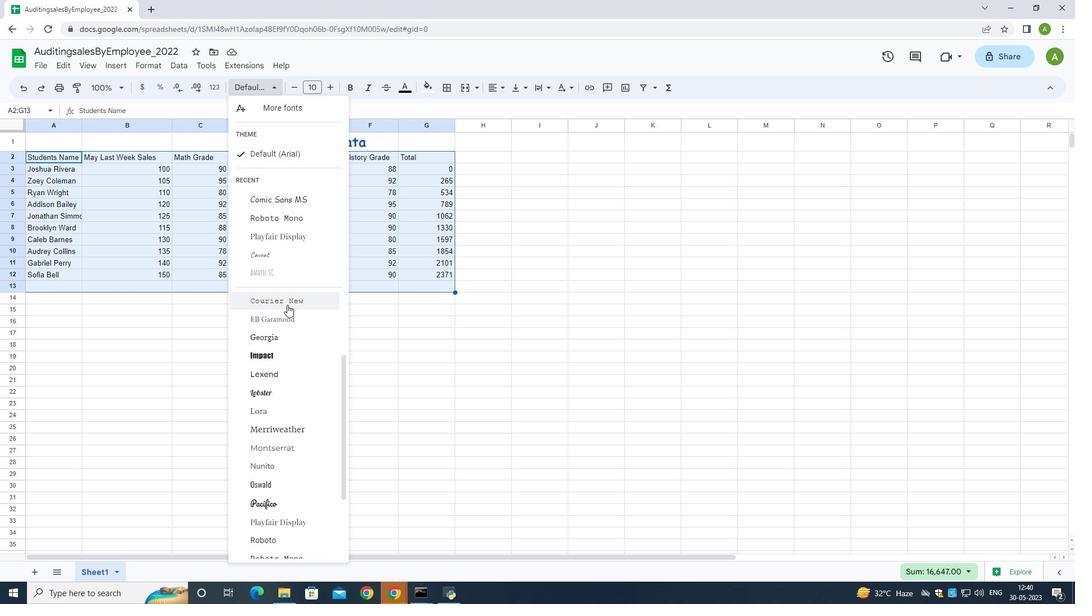 
Action: Mouse scrolled (287, 304) with delta (0, 0)
Screenshot: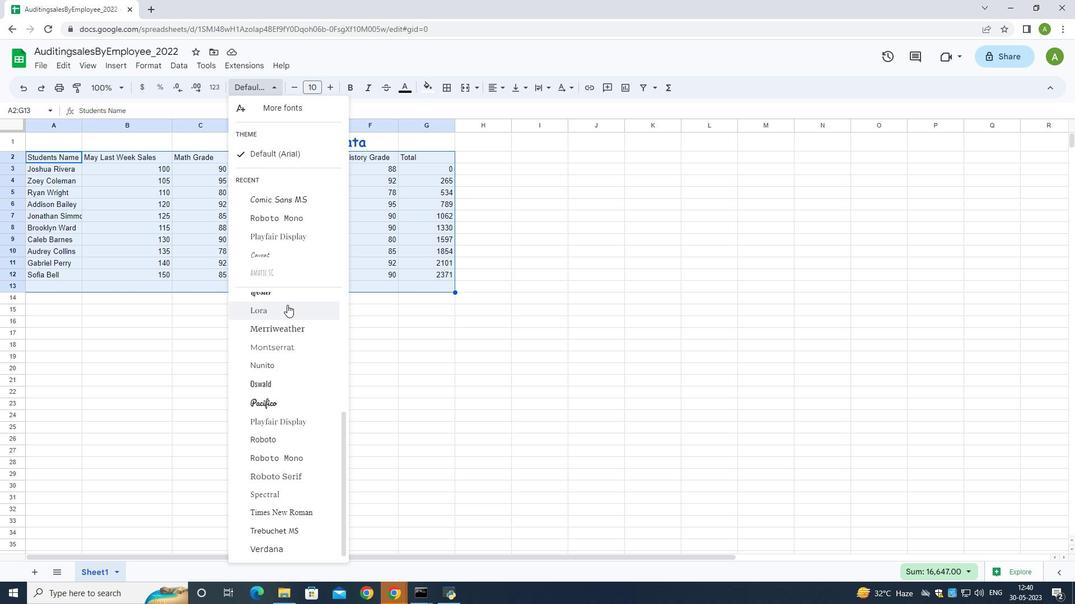 
Action: Mouse scrolled (287, 304) with delta (0, 0)
Screenshot: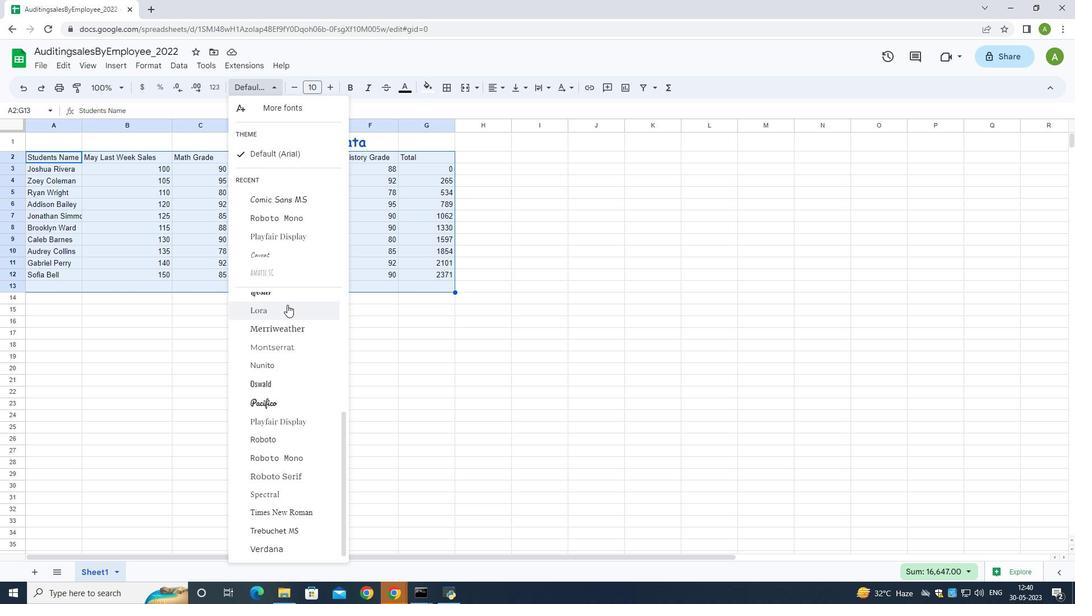 
Action: Mouse scrolled (287, 304) with delta (0, 0)
Screenshot: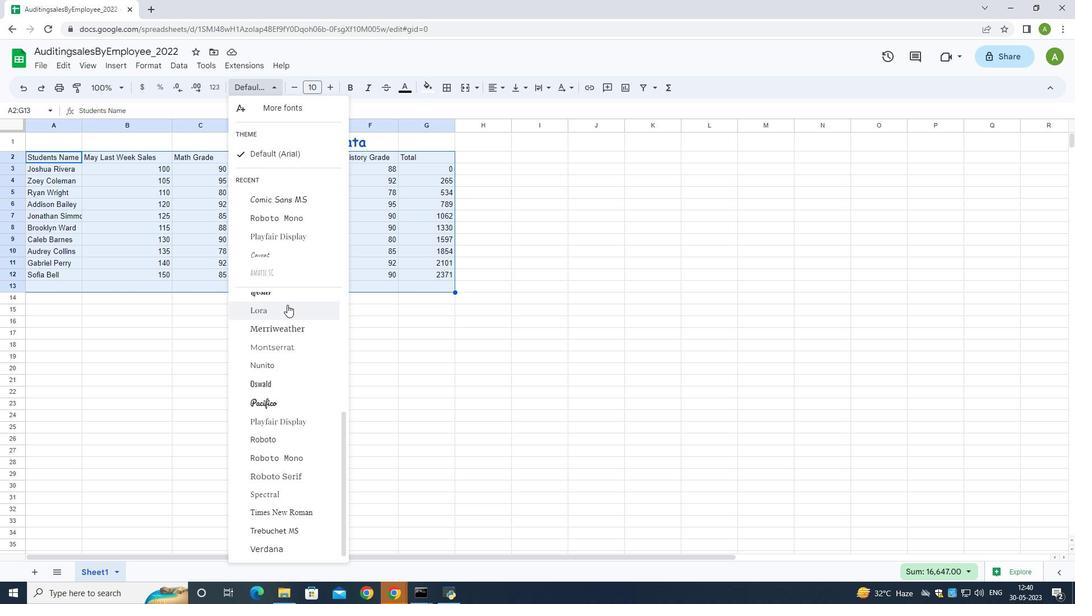 
Action: Mouse scrolled (287, 304) with delta (0, 0)
Screenshot: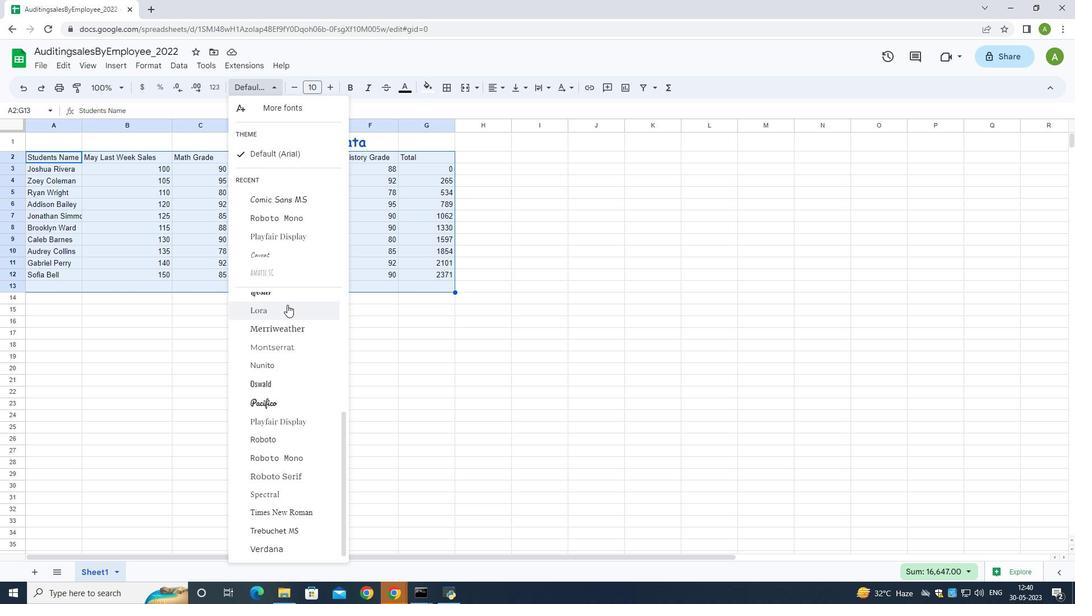 
Action: Mouse scrolled (287, 304) with delta (0, 0)
Screenshot: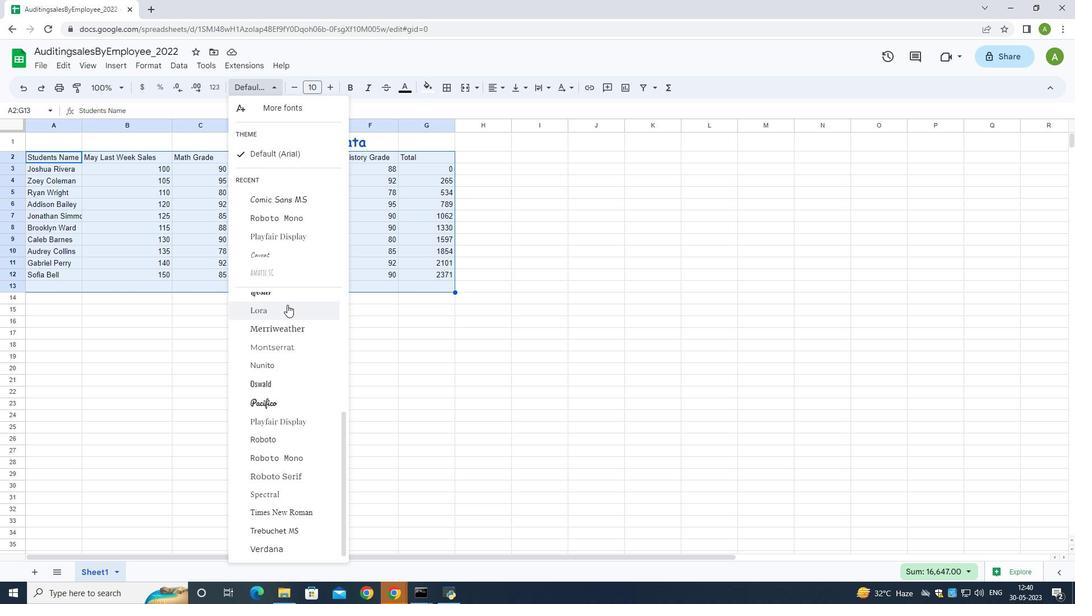 
Action: Mouse moved to (286, 365)
Screenshot: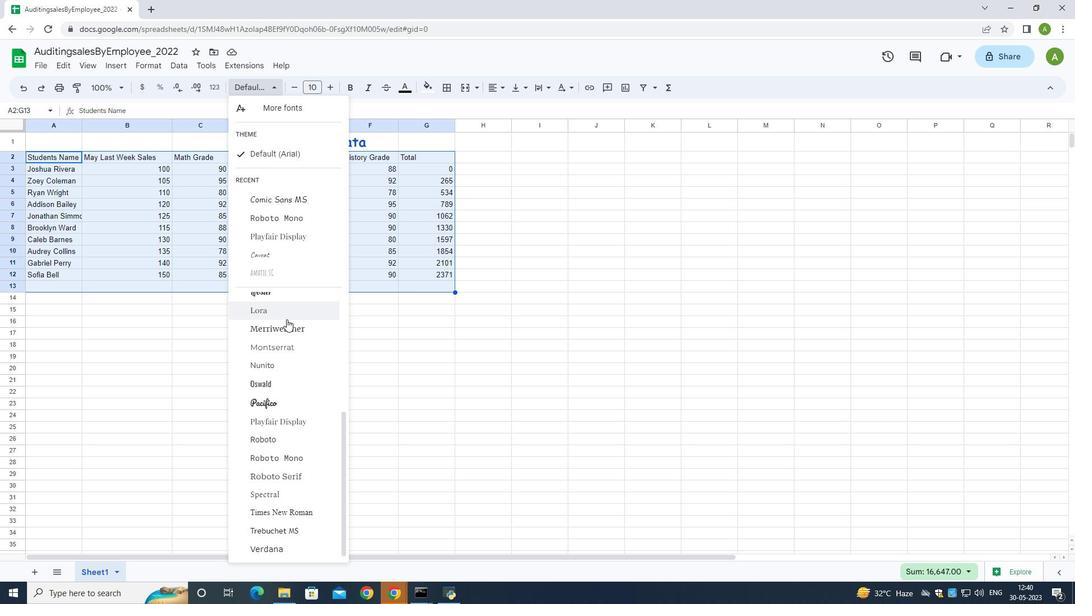 
Action: Mouse scrolled (286, 366) with delta (0, 0)
Screenshot: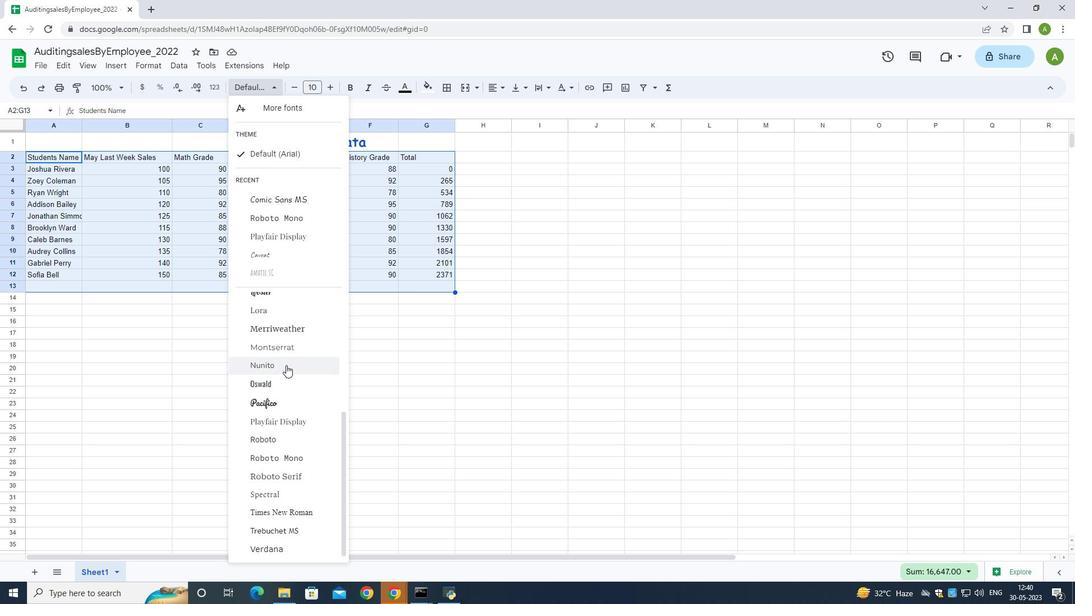 
Action: Mouse scrolled (286, 366) with delta (0, 0)
Screenshot: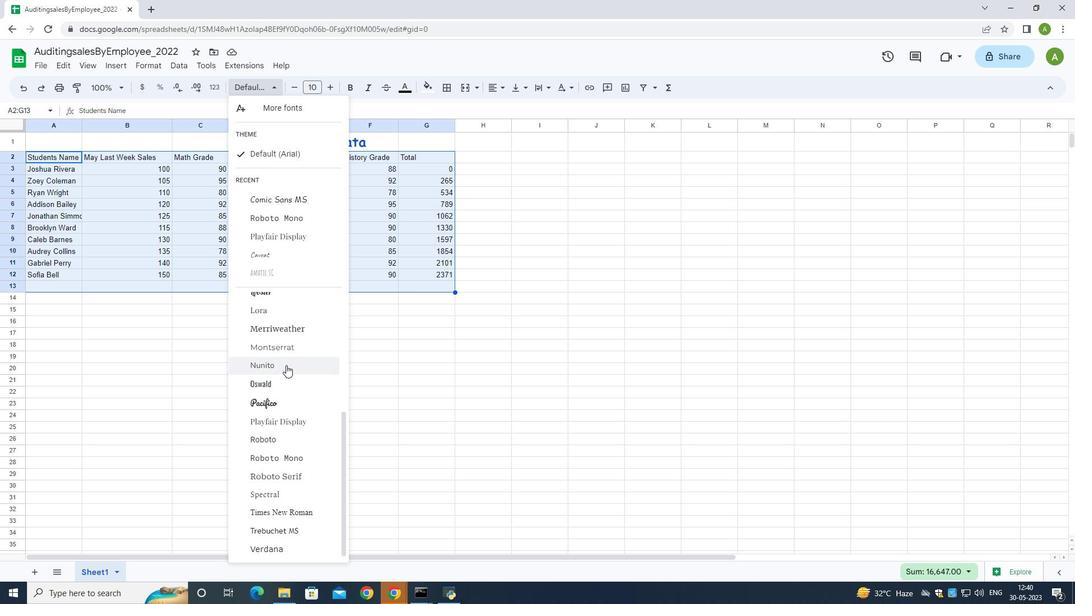 
Action: Mouse scrolled (286, 366) with delta (0, 0)
Screenshot: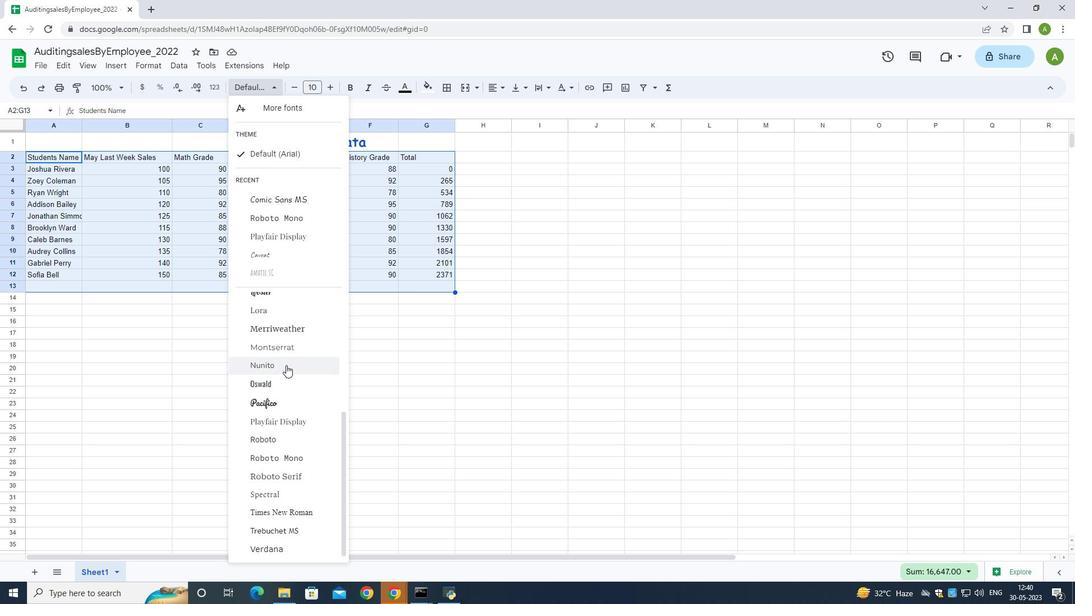 
Action: Mouse scrolled (286, 366) with delta (0, 0)
Screenshot: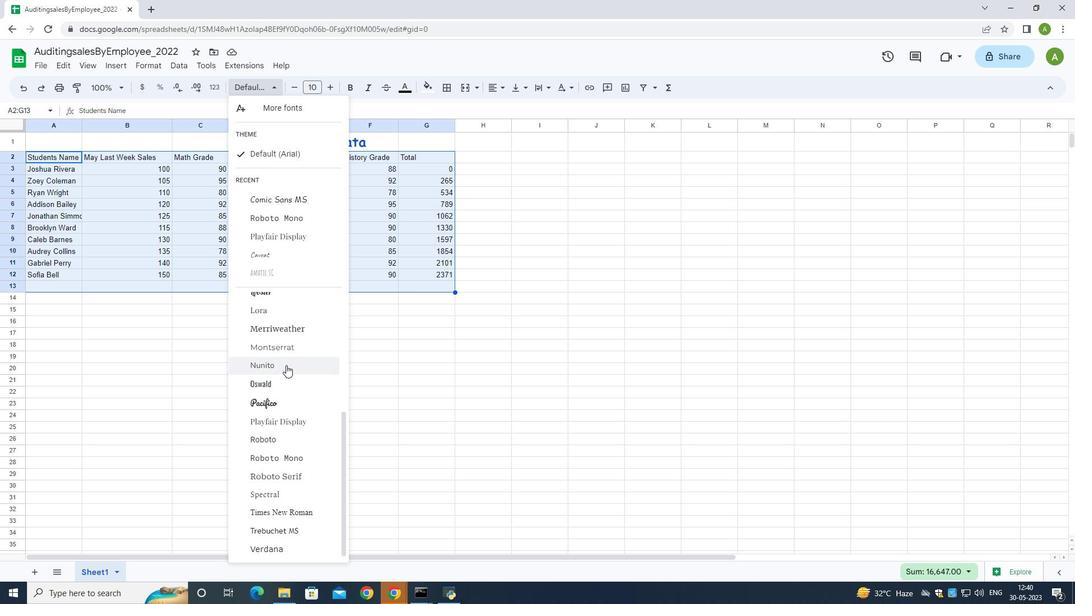 
Action: Mouse moved to (265, 341)
Screenshot: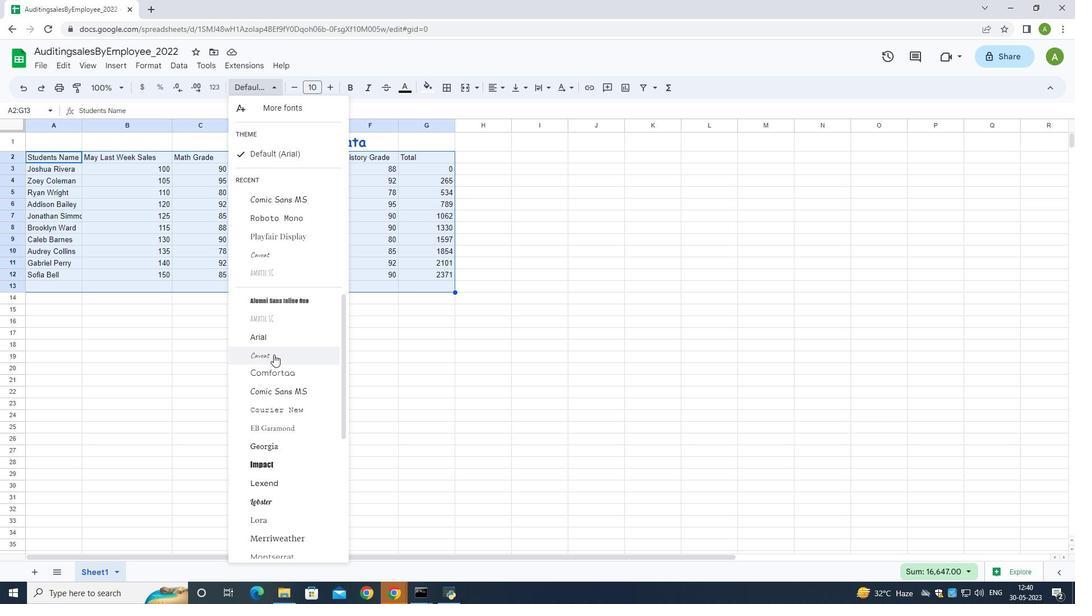 
Action: Mouse scrolled (265, 341) with delta (0, 0)
Screenshot: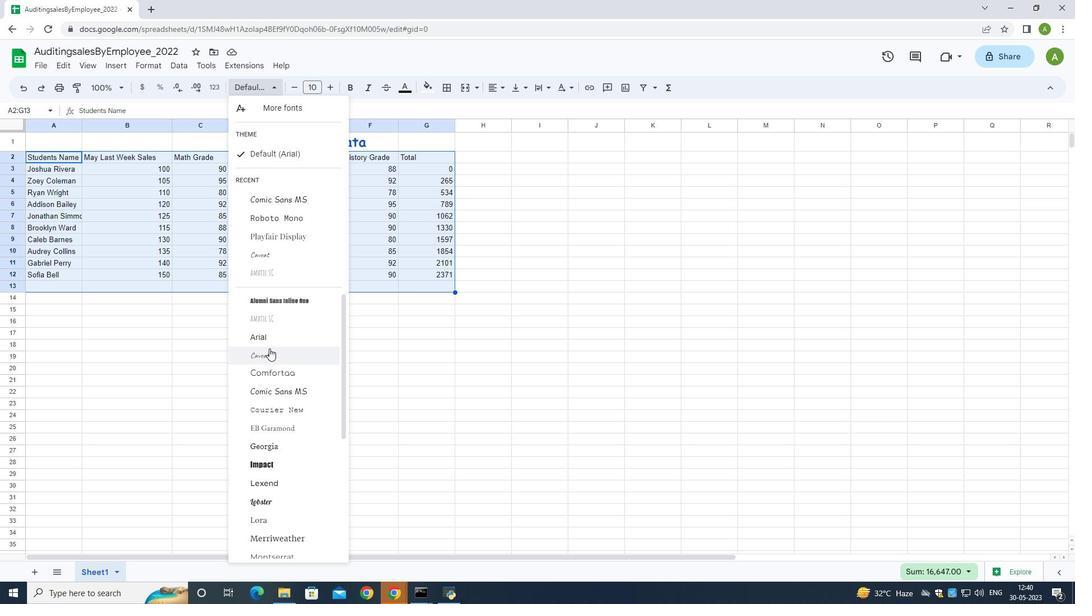 
Action: Mouse moved to (265, 339)
Screenshot: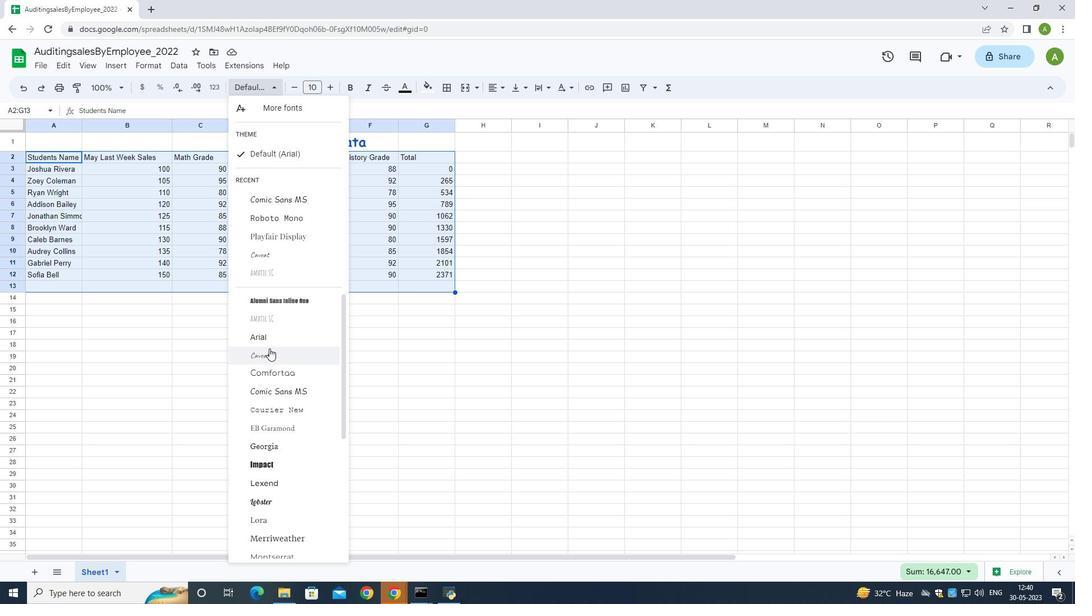 
Action: Mouse scrolled (265, 339) with delta (0, 0)
Screenshot: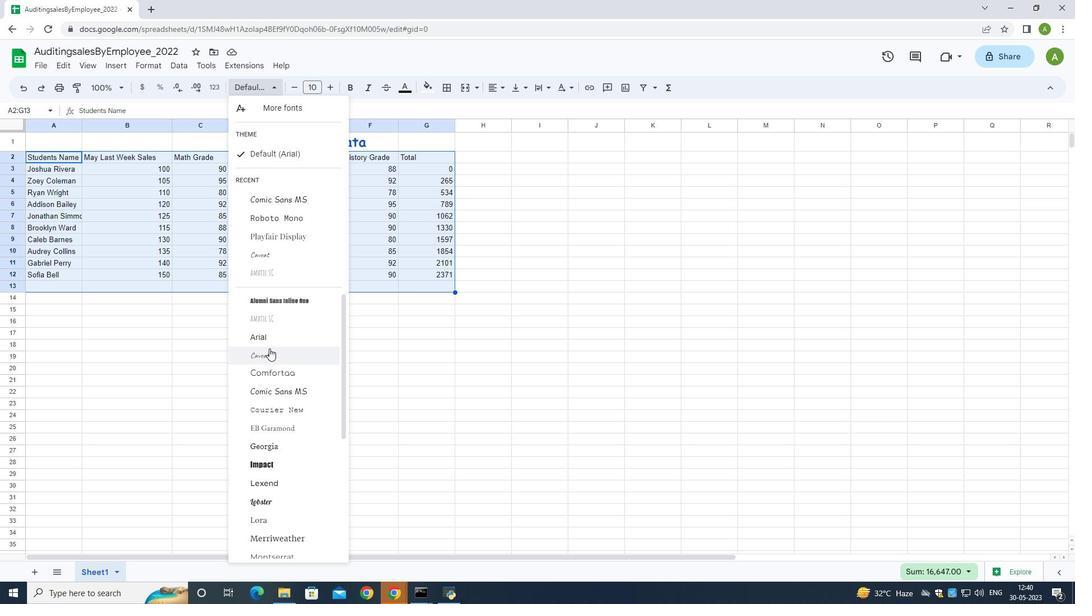 
Action: Mouse moved to (264, 335)
Screenshot: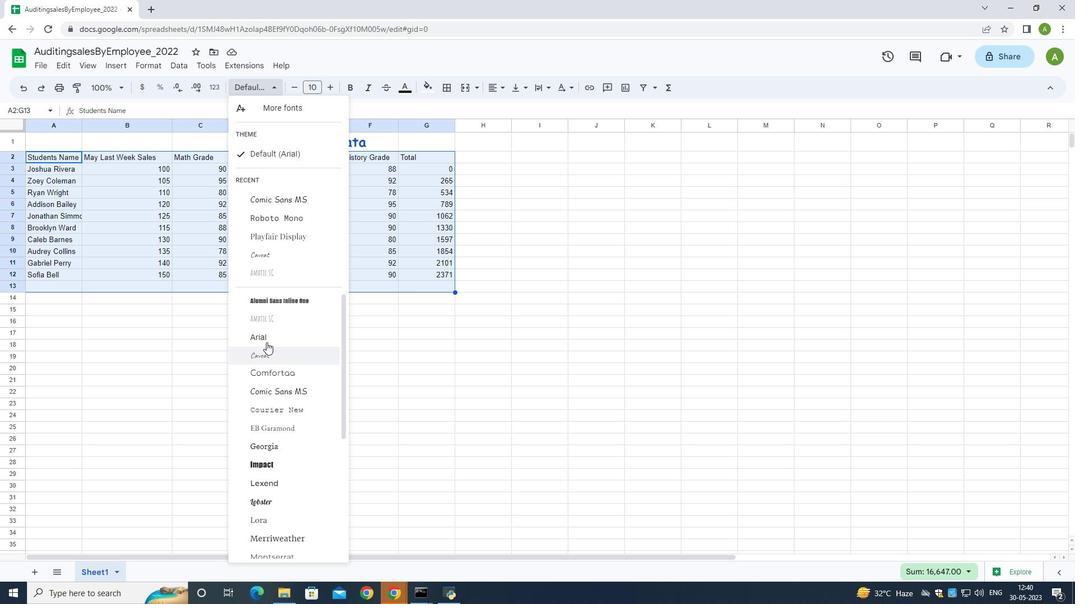 
Action: Mouse scrolled (264, 336) with delta (0, 0)
Screenshot: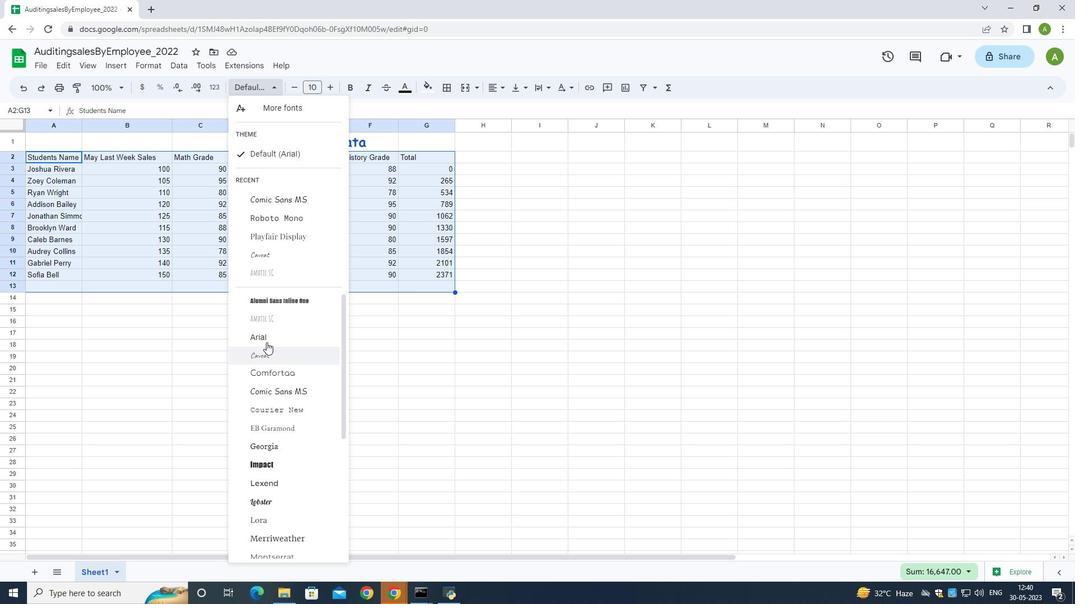 
Action: Mouse scrolled (264, 336) with delta (0, 0)
Screenshot: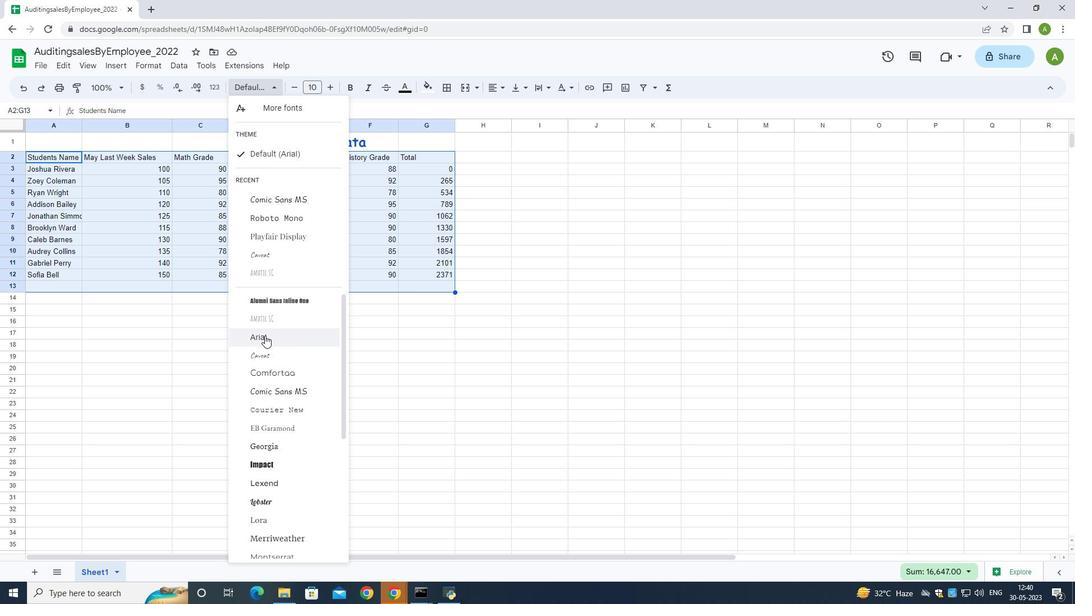 
Action: Mouse scrolled (264, 336) with delta (0, 0)
Screenshot: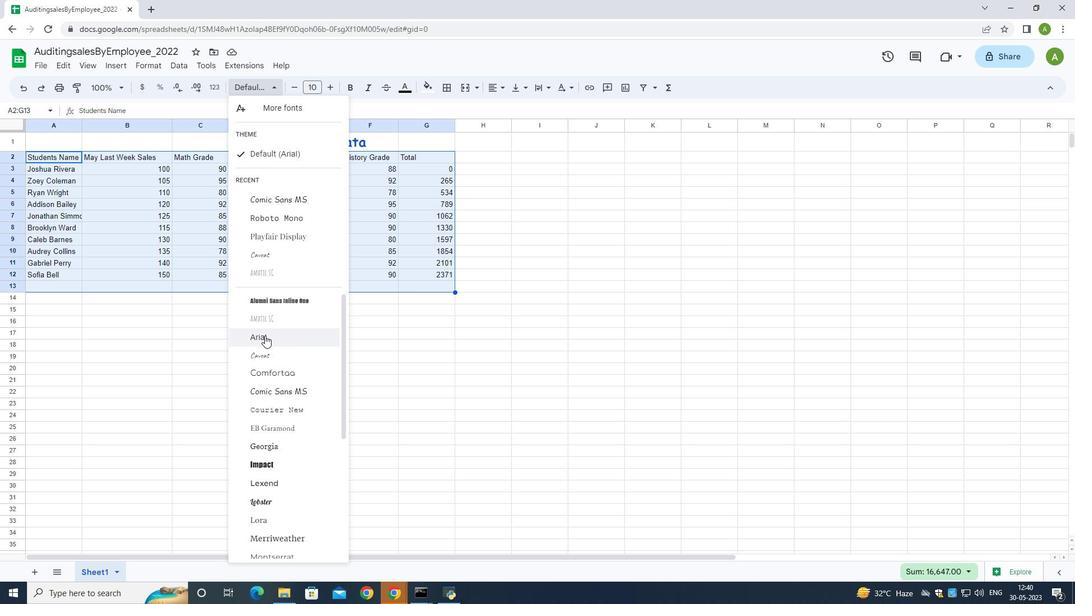 
Action: Mouse scrolled (264, 336) with delta (0, 0)
Screenshot: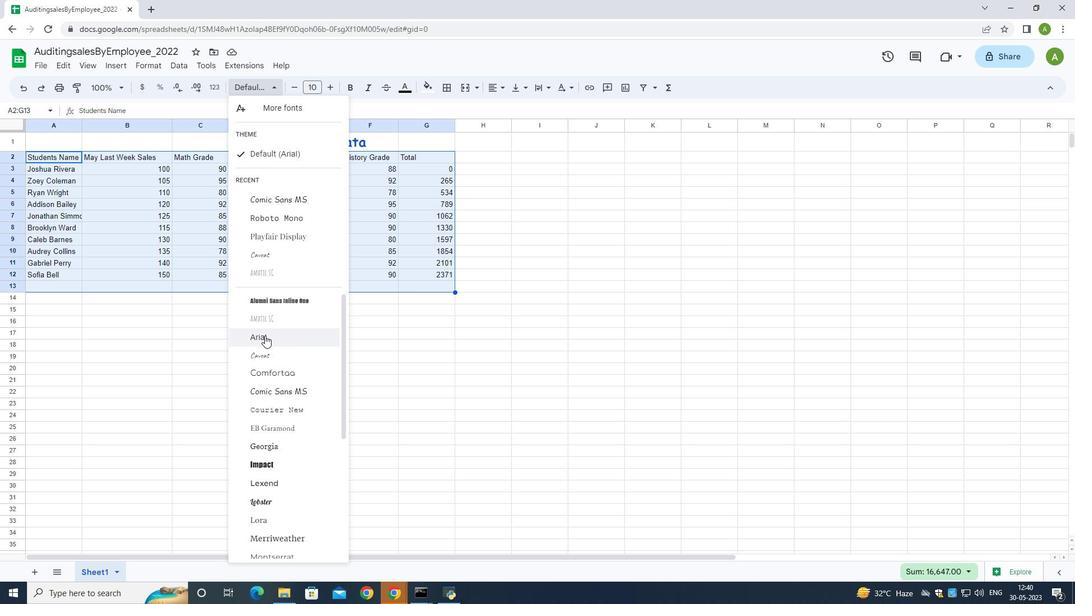 
Action: Mouse scrolled (264, 336) with delta (0, 0)
Screenshot: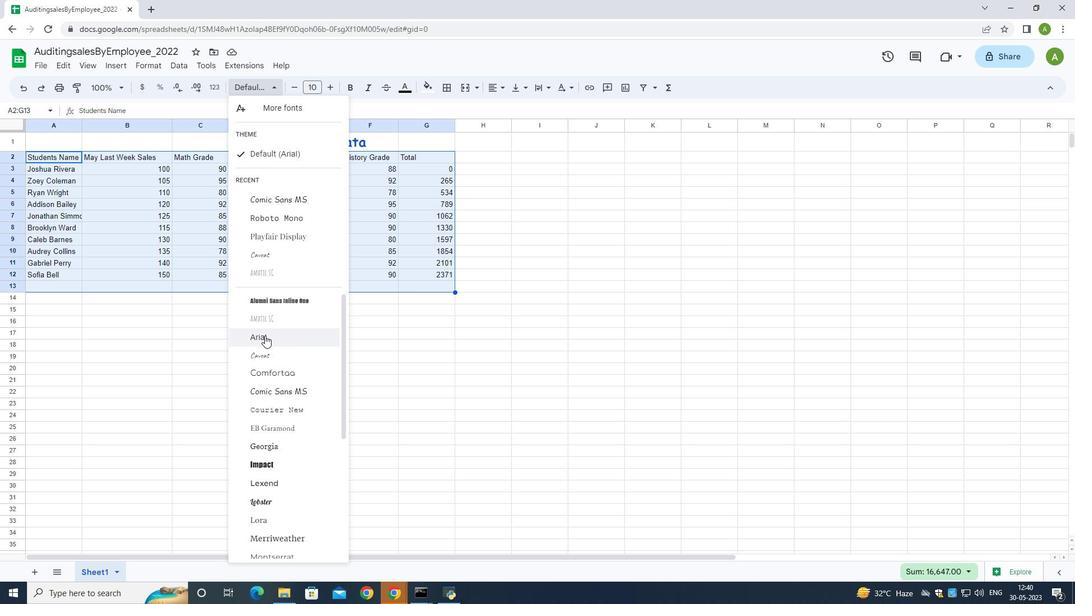 
Action: Mouse moved to (291, 316)
Screenshot: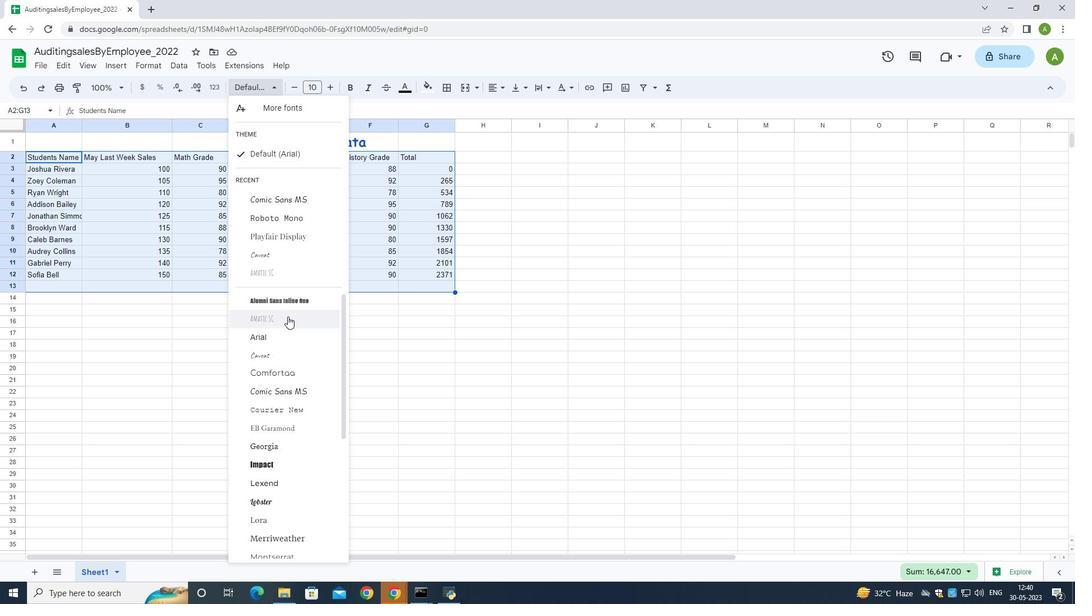 
Action: Mouse scrolled (291, 317) with delta (0, 0)
Screenshot: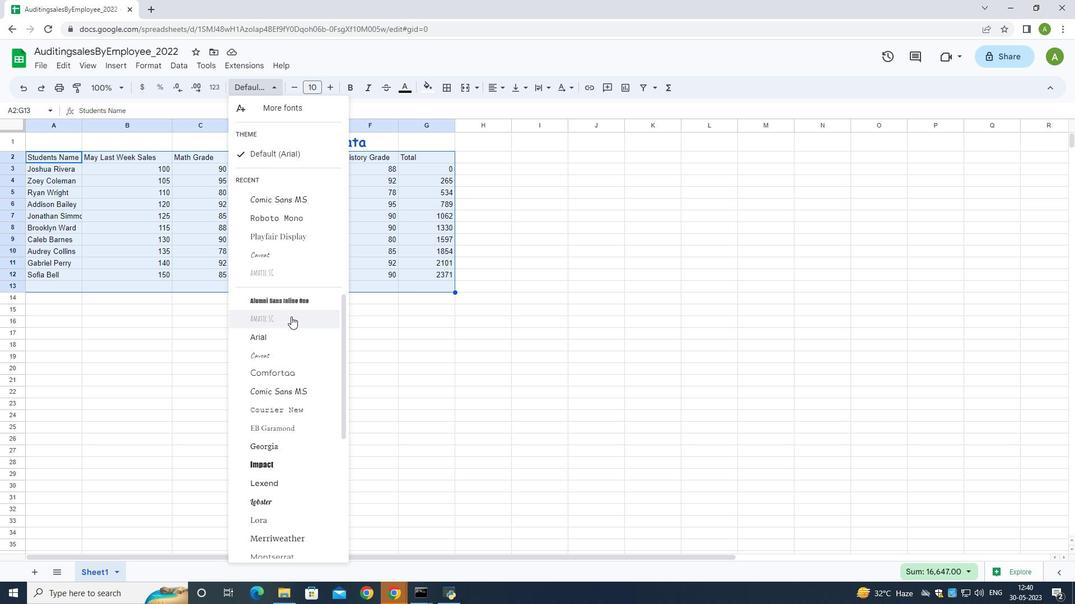
Action: Mouse scrolled (291, 317) with delta (0, 0)
Screenshot: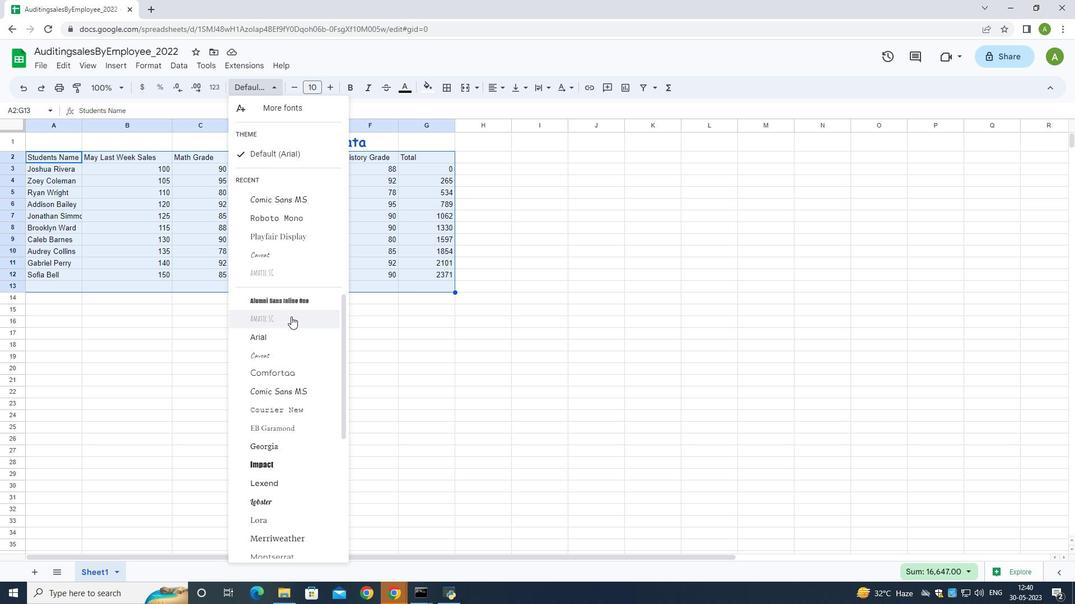 
Action: Mouse moved to (251, 222)
Screenshot: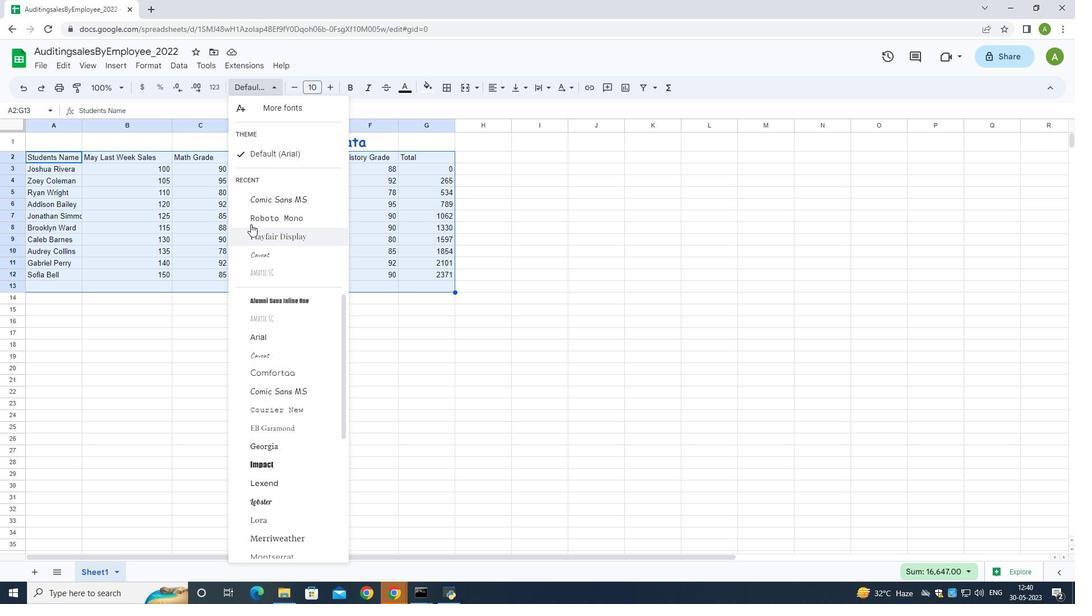 
Action: Mouse scrolled (251, 223) with delta (0, 0)
Screenshot: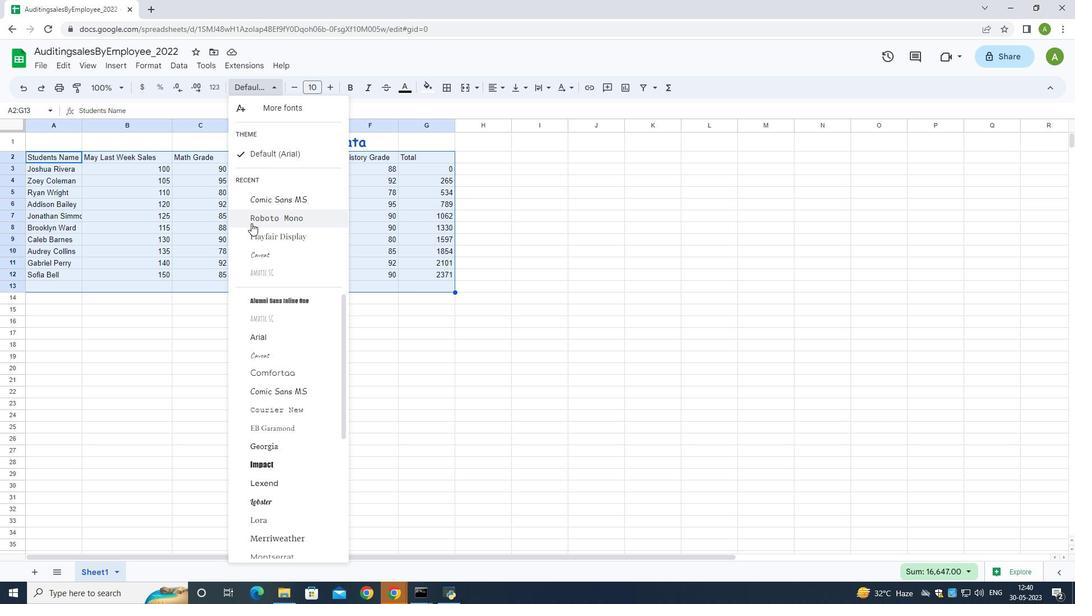 
Action: Mouse scrolled (251, 223) with delta (0, 0)
Screenshot: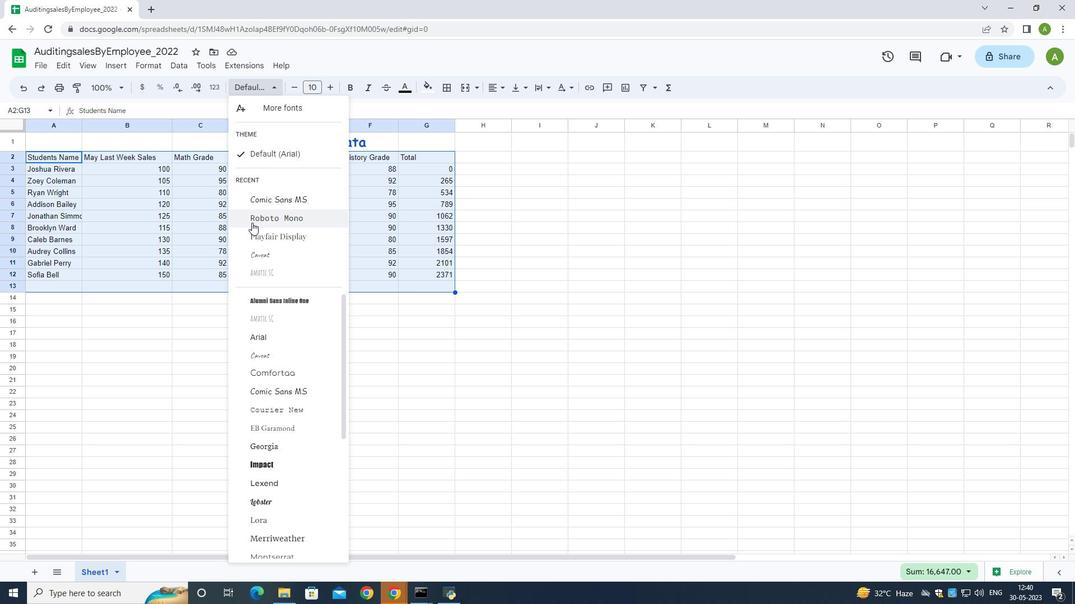 
Action: Mouse scrolled (251, 223) with delta (0, 0)
Screenshot: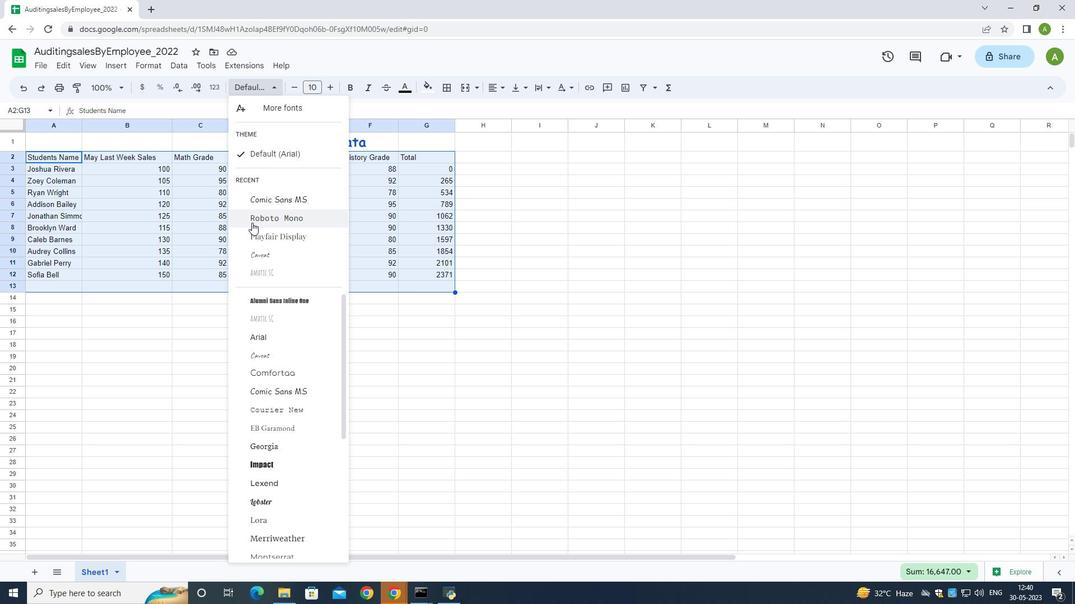 
Action: Mouse scrolled (251, 223) with delta (0, 0)
Screenshot: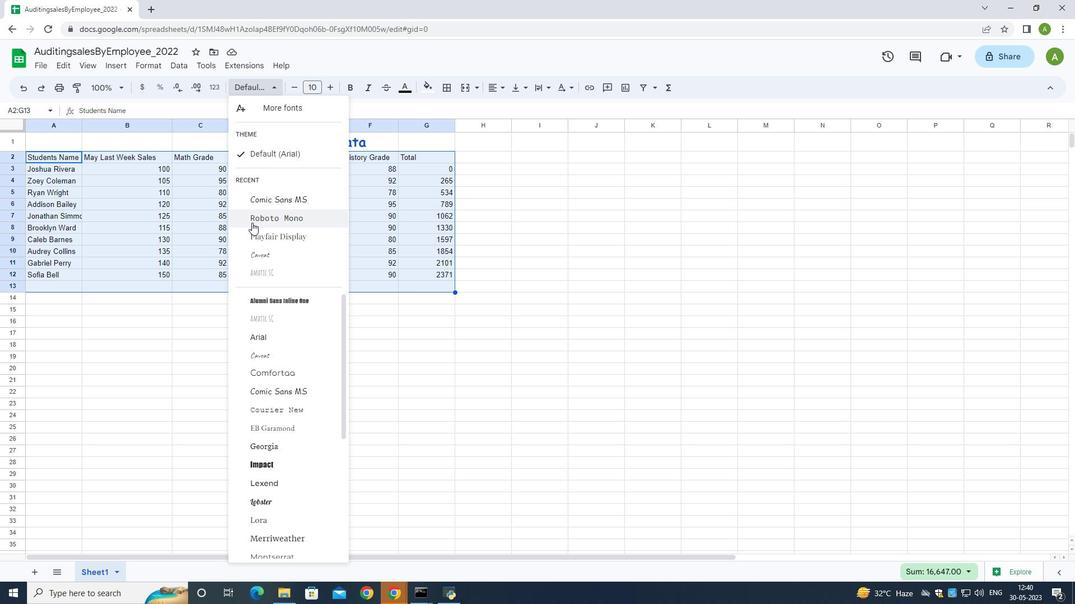 
Action: Mouse moved to (278, 353)
Screenshot: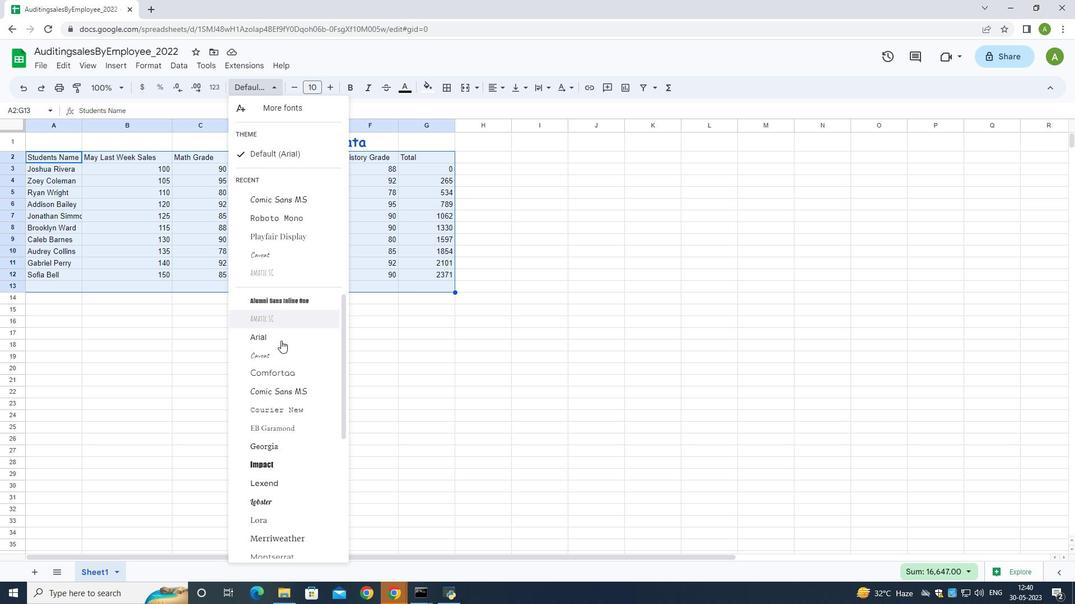 
Action: Mouse scrolled (278, 353) with delta (0, 0)
Screenshot: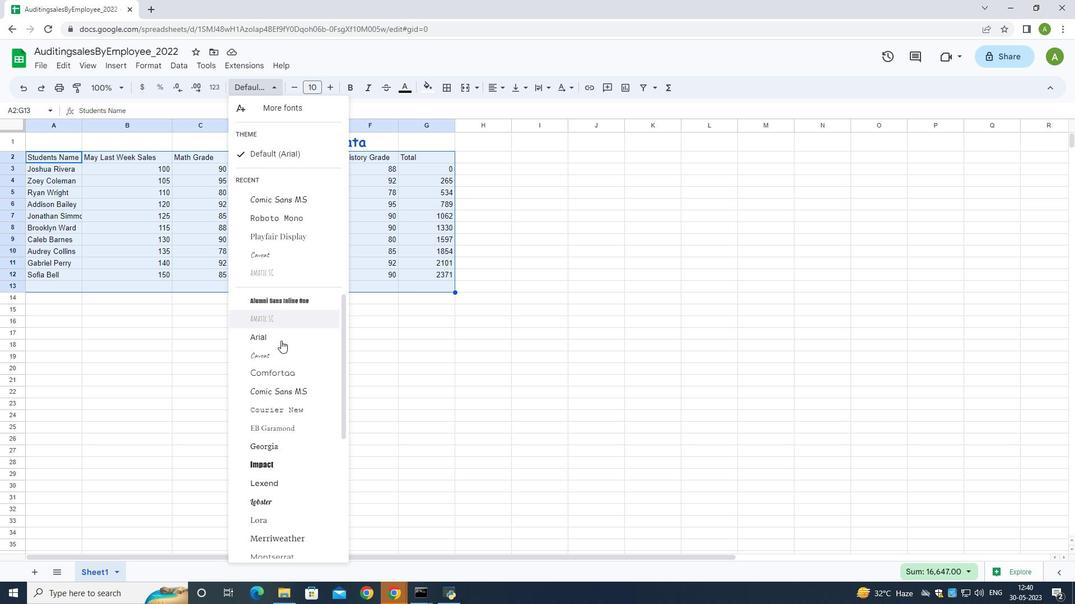 
Action: Mouse moved to (278, 357)
Screenshot: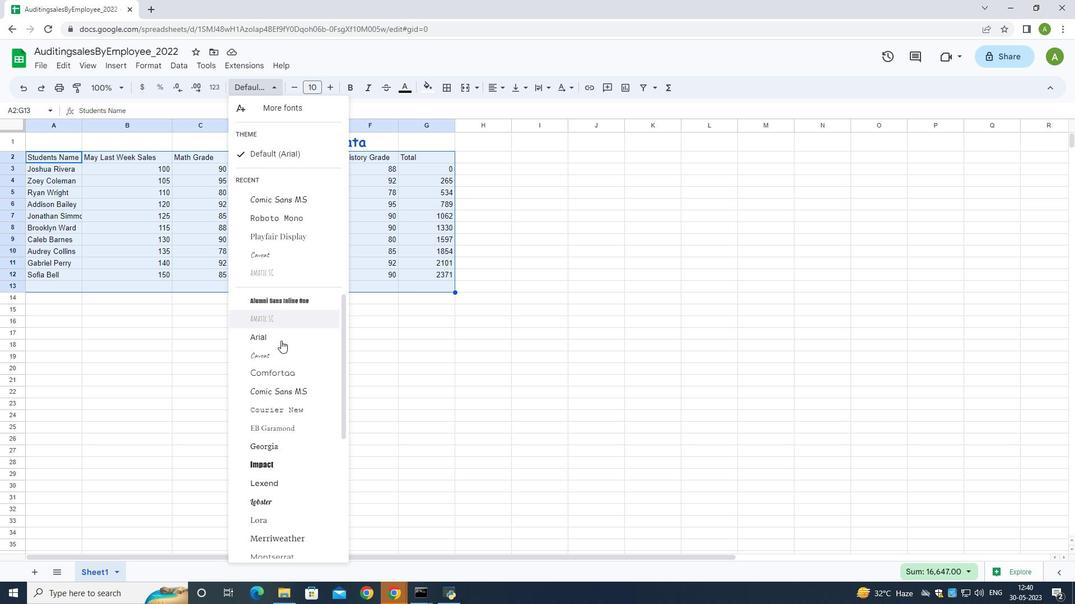 
Action: Mouse scrolled (278, 357) with delta (0, 0)
Screenshot: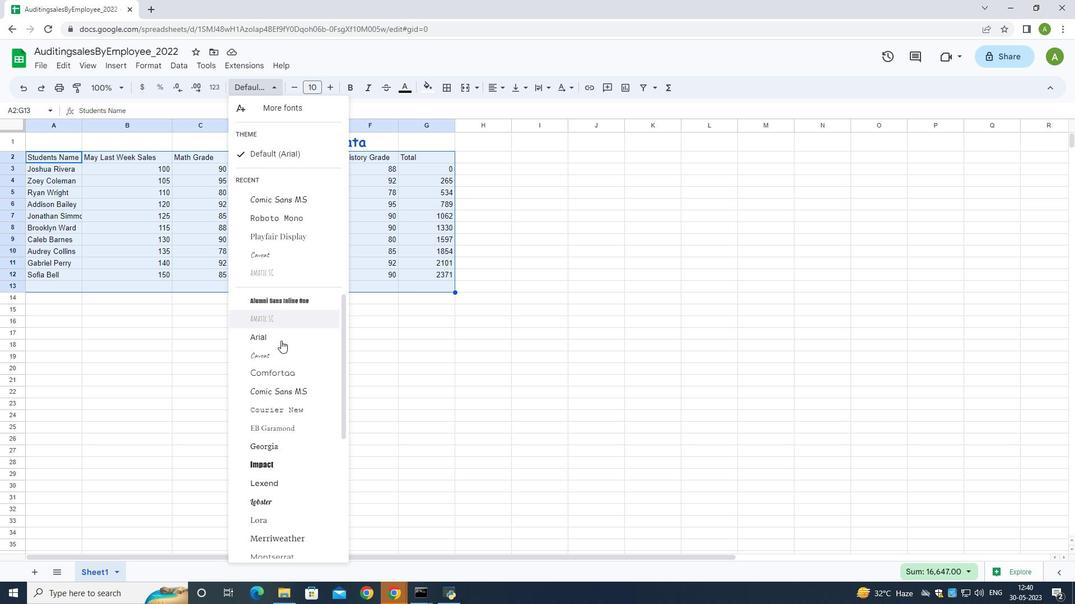 
Action: Mouse moved to (282, 315)
Screenshot: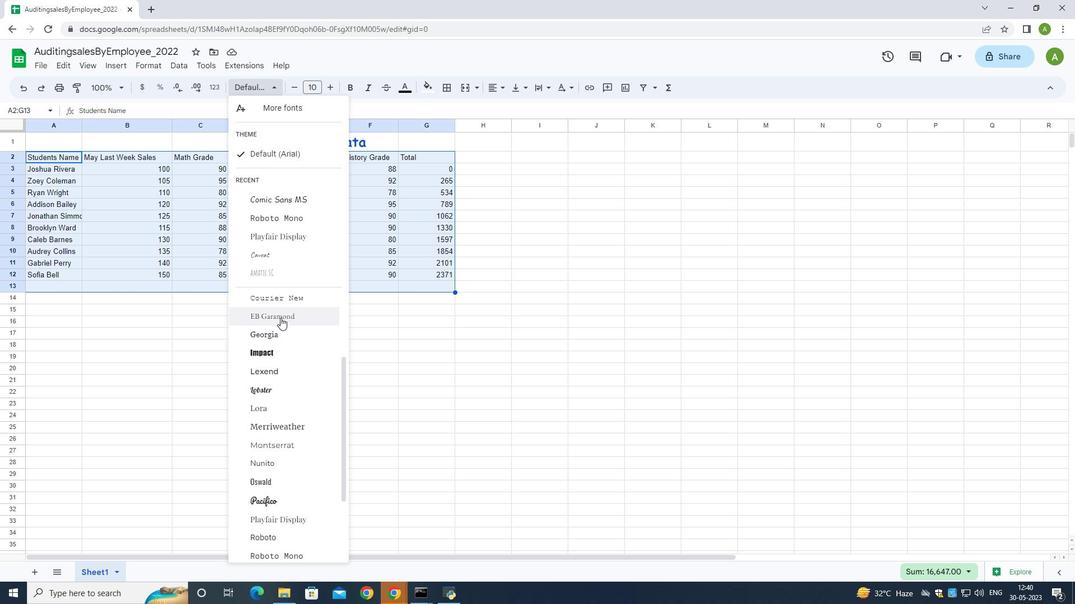 
Action: Mouse pressed left at (282, 315)
Screenshot: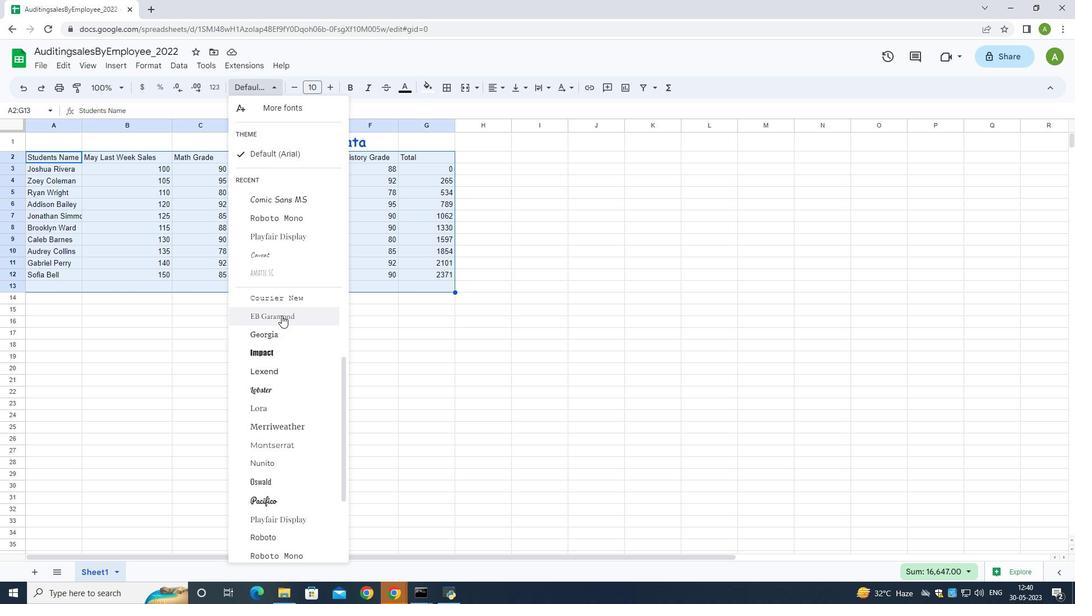 
Action: Mouse moved to (295, 86)
Screenshot: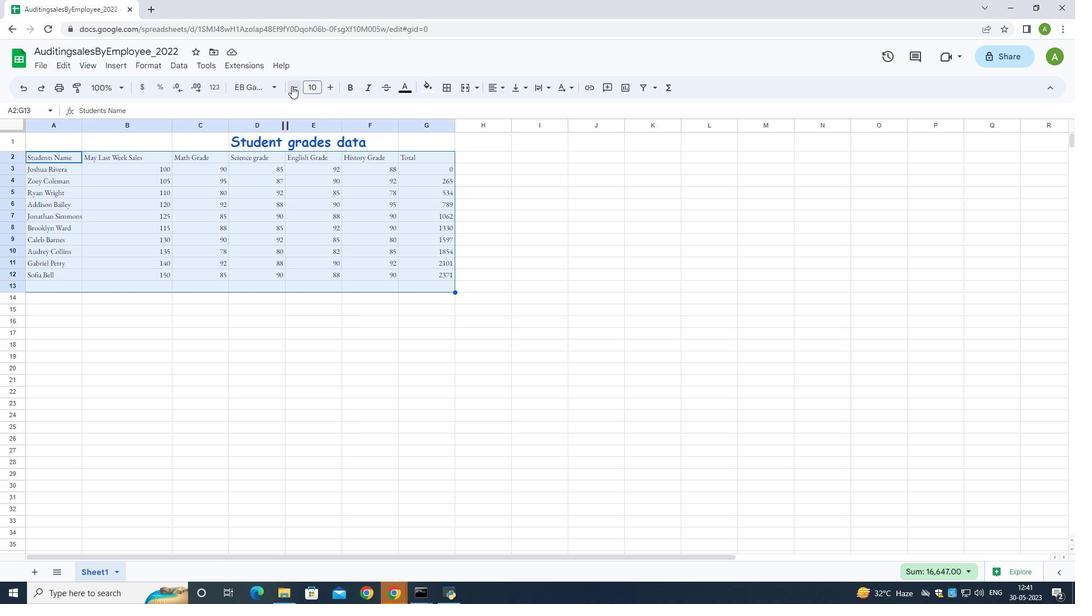 
Action: Mouse pressed left at (295, 86)
Screenshot: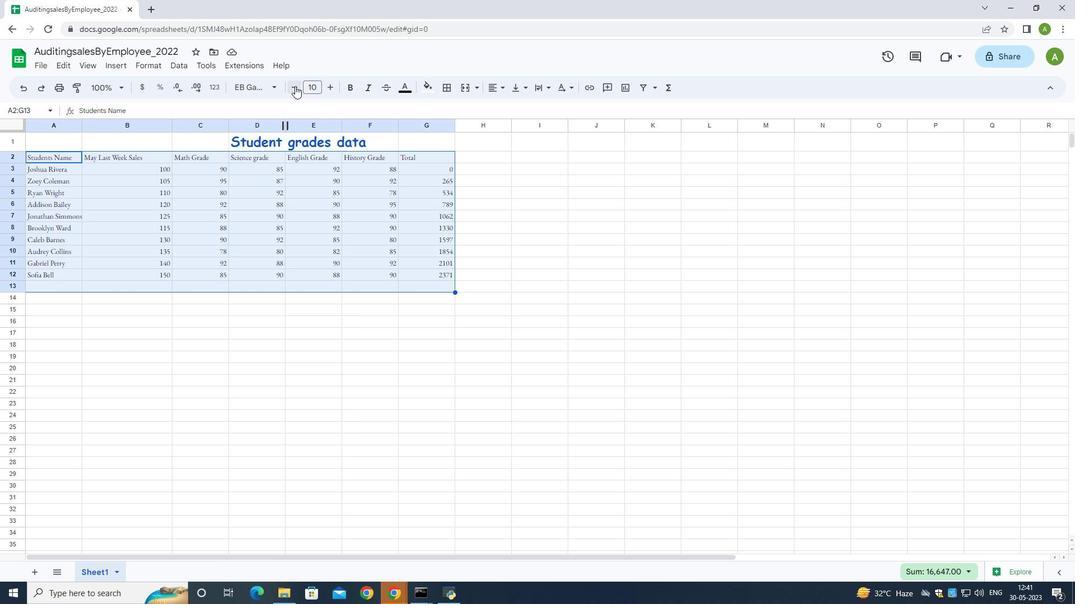 
Action: Mouse moved to (33, 134)
Screenshot: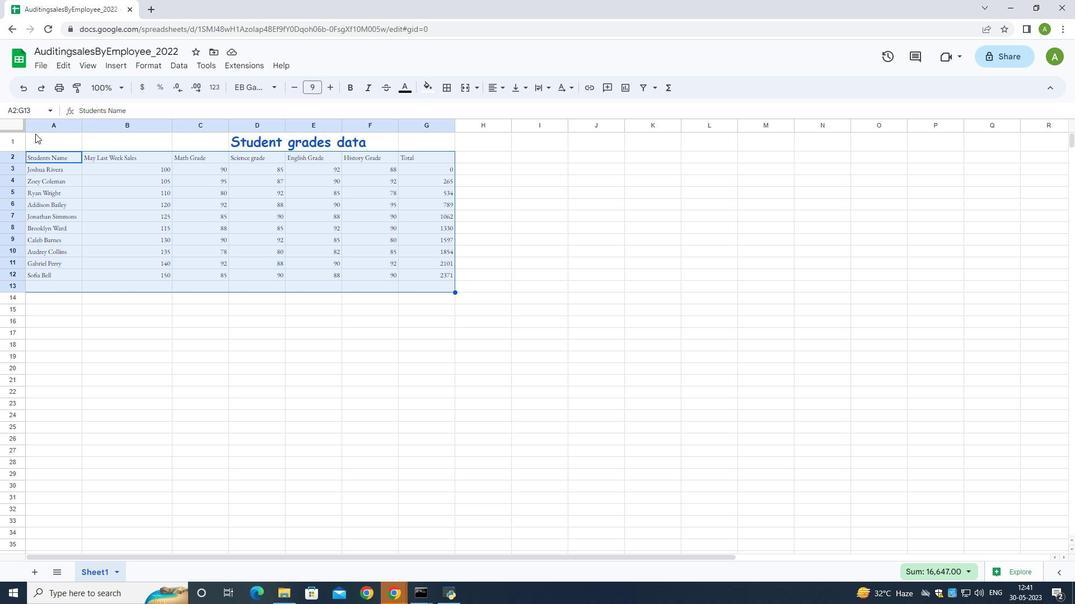 
Action: Mouse pressed left at (33, 134)
Screenshot: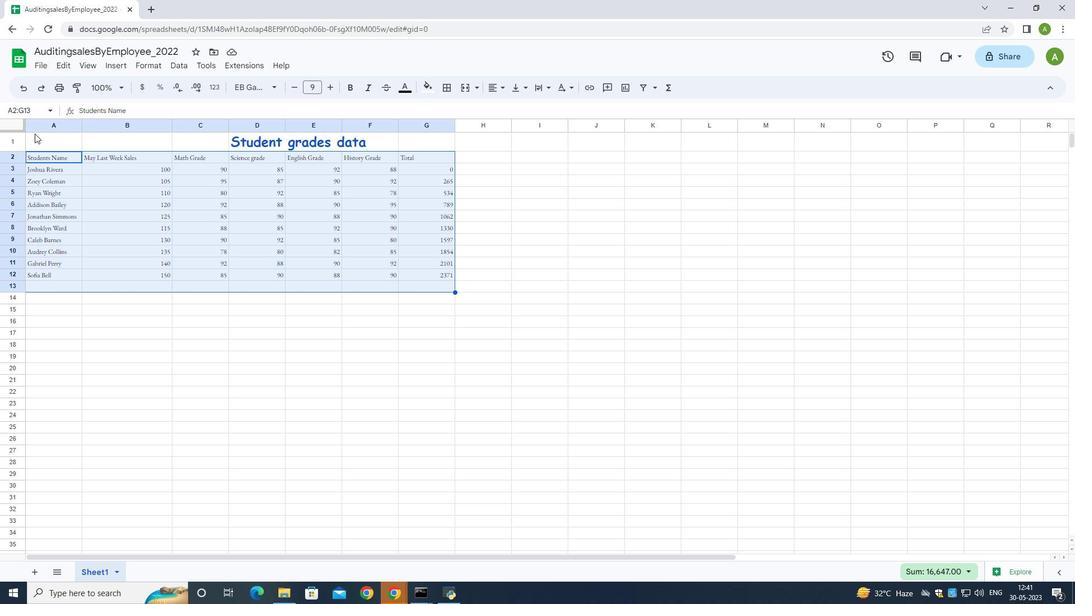 
Action: Mouse moved to (192, 155)
Screenshot: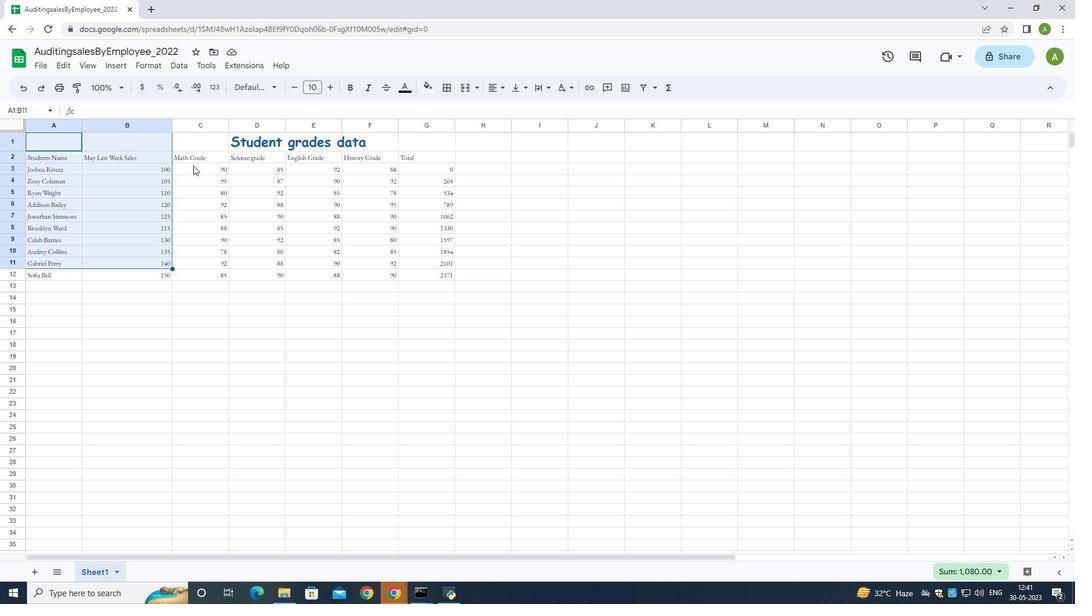 
Action: Mouse pressed left at (192, 155)
Screenshot: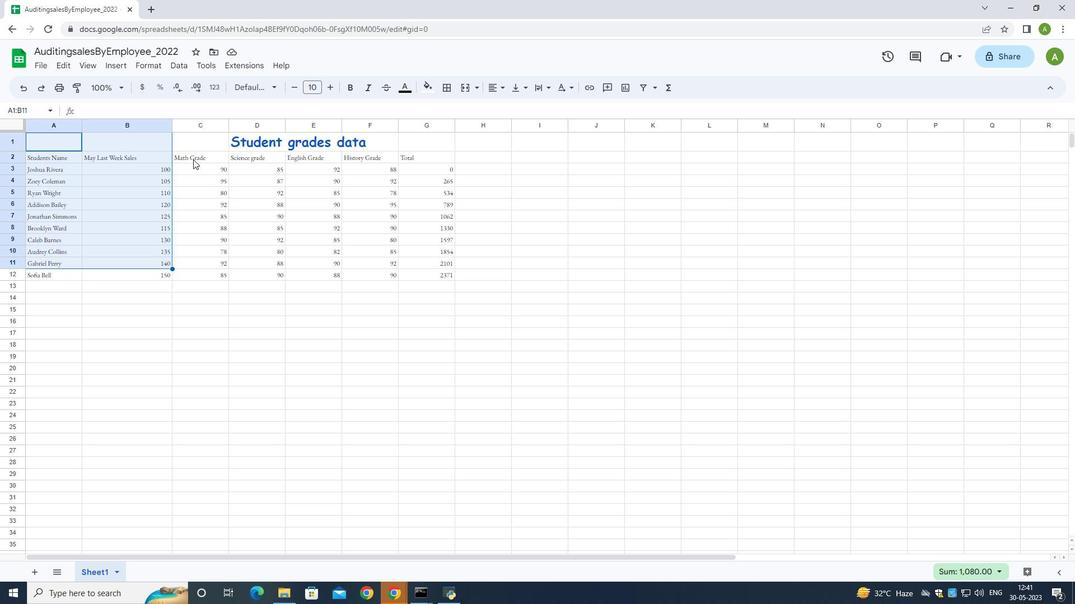
Action: Mouse moved to (48, 142)
Screenshot: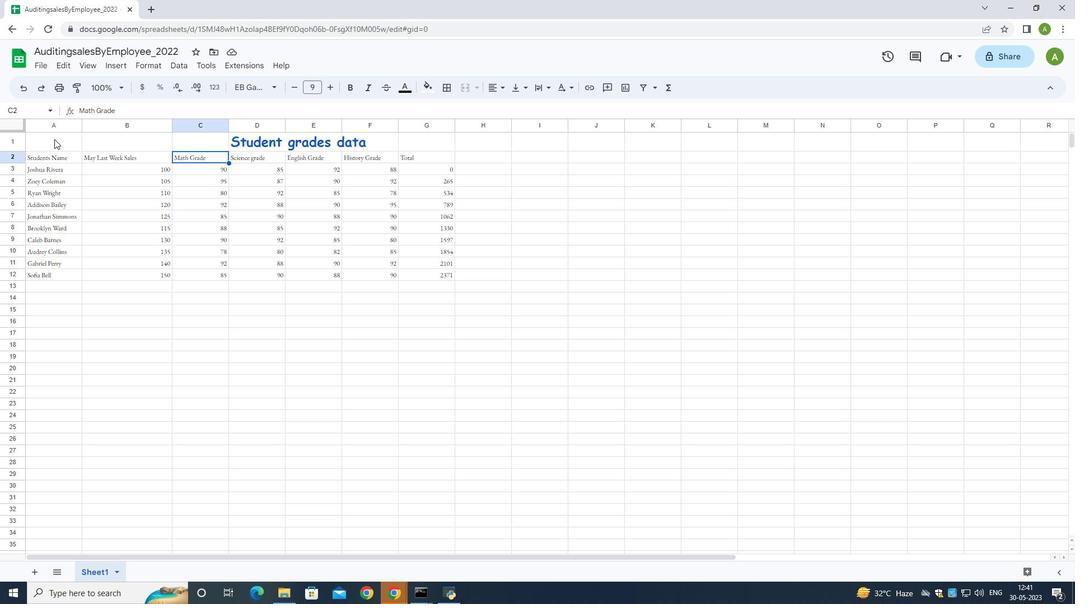 
Action: Mouse pressed left at (48, 142)
Screenshot: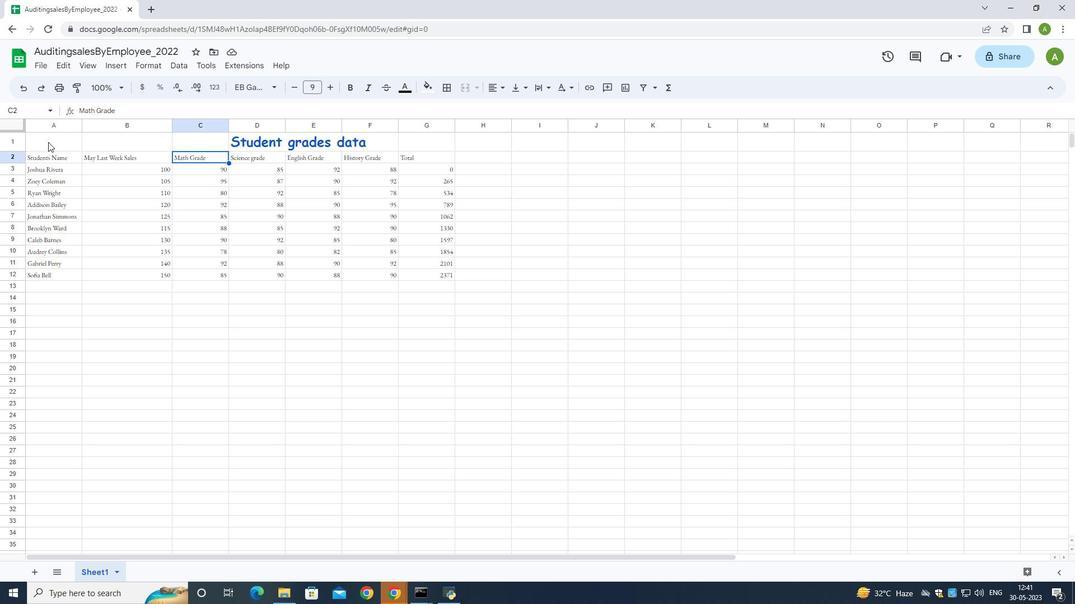 
Action: Mouse moved to (500, 87)
Screenshot: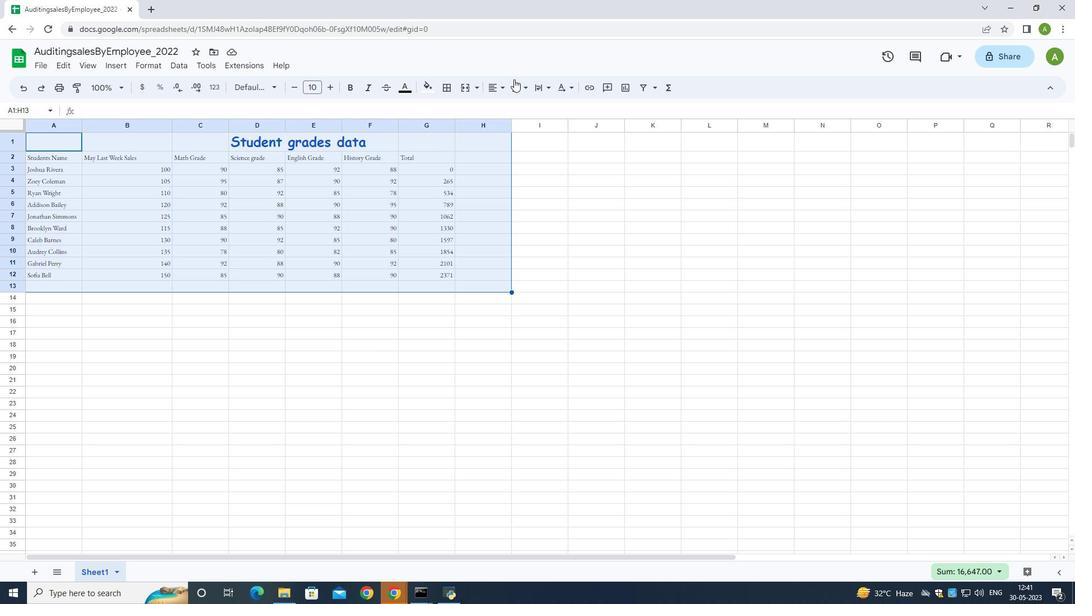 
Action: Mouse pressed left at (500, 87)
Screenshot: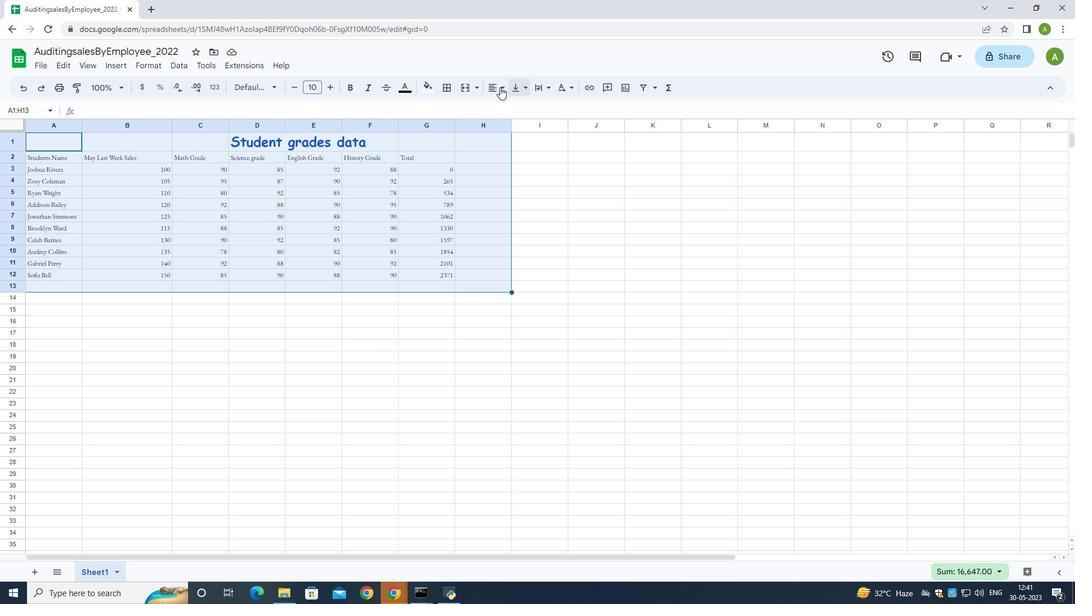 
Action: Mouse moved to (497, 113)
Screenshot: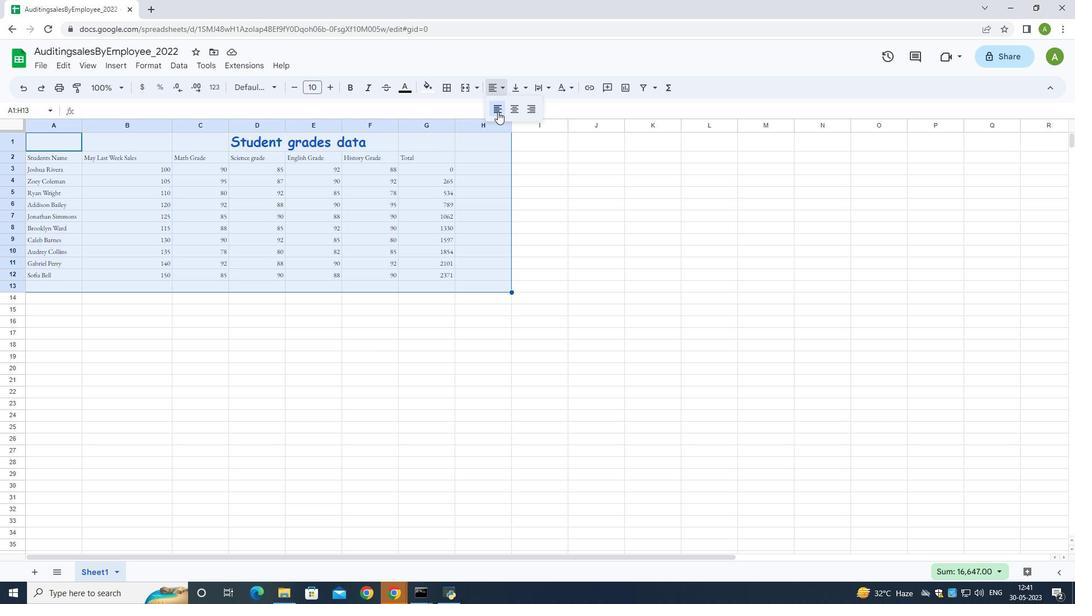 
Action: Mouse pressed left at (497, 113)
Screenshot: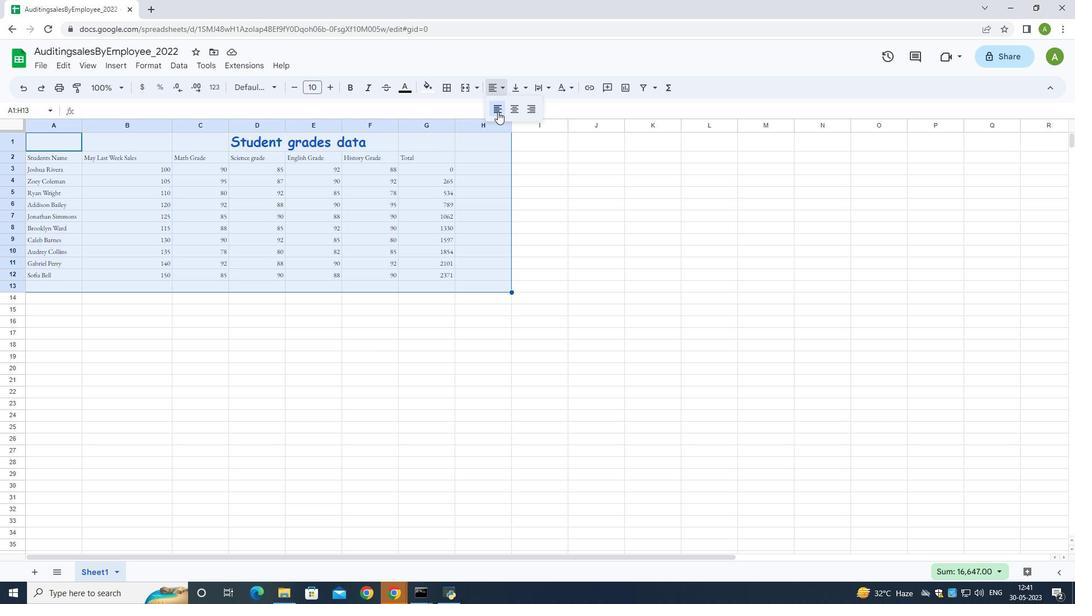 
Action: Mouse moved to (94, 570)
Screenshot: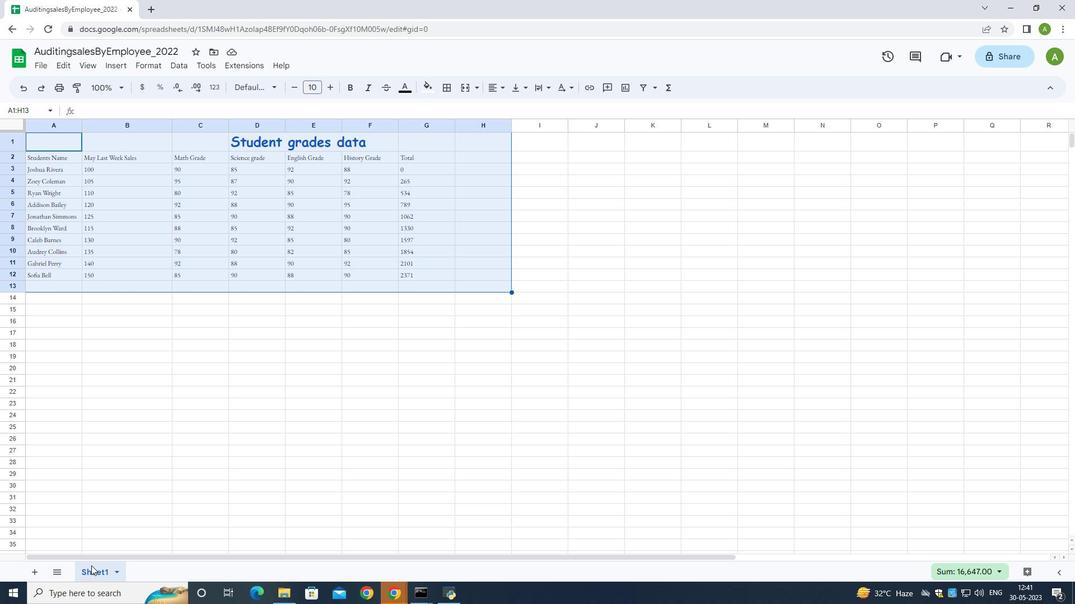 
Action: Mouse pressed left at (94, 570)
Screenshot: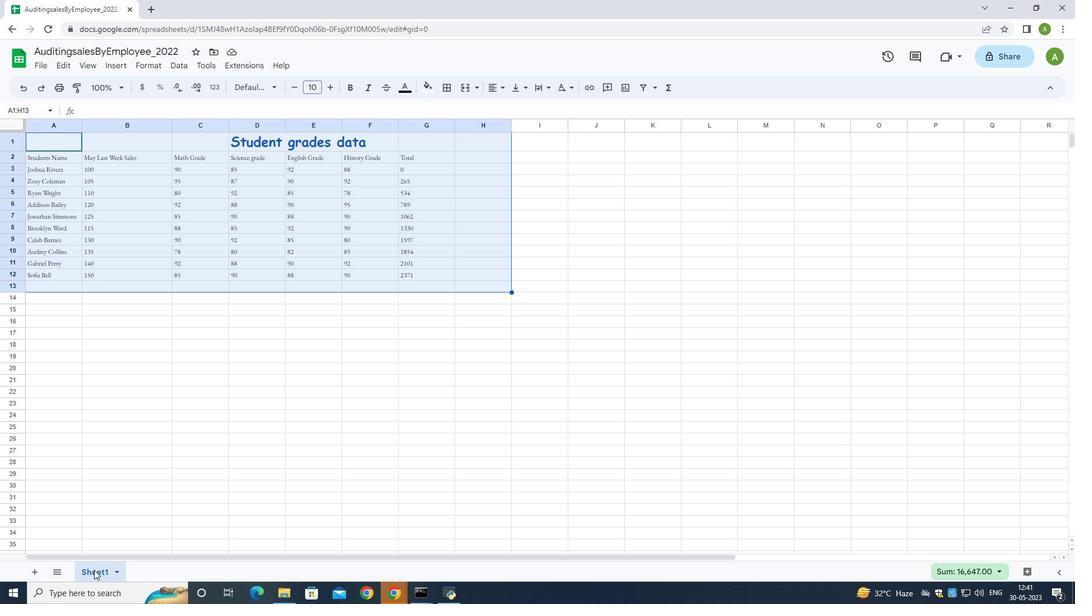 
Action: Mouse moved to (94, 568)
Screenshot: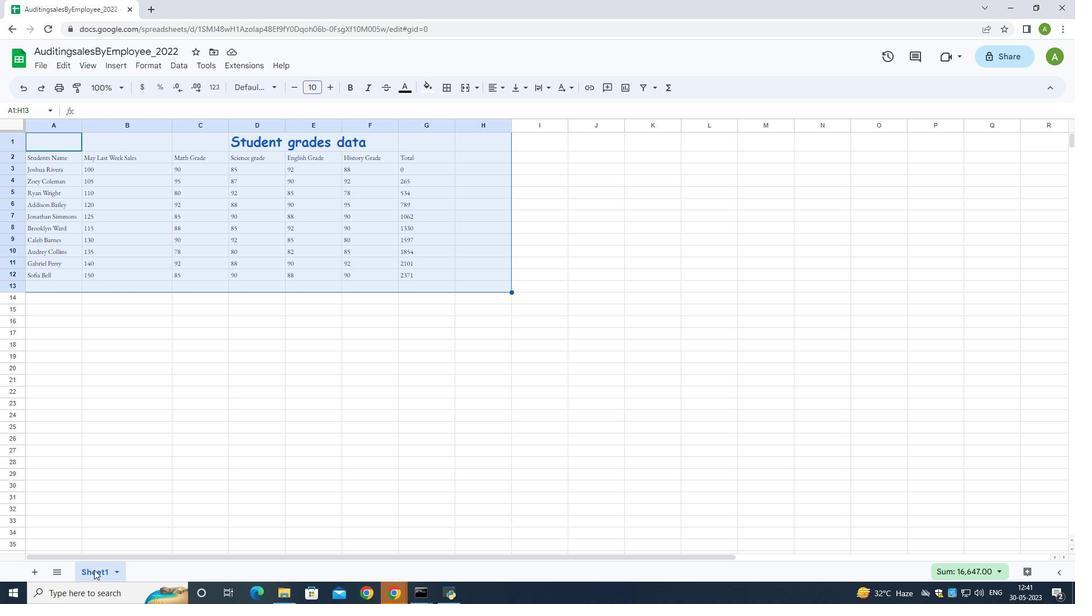 
Action: Mouse pressed left at (94, 568)
Screenshot: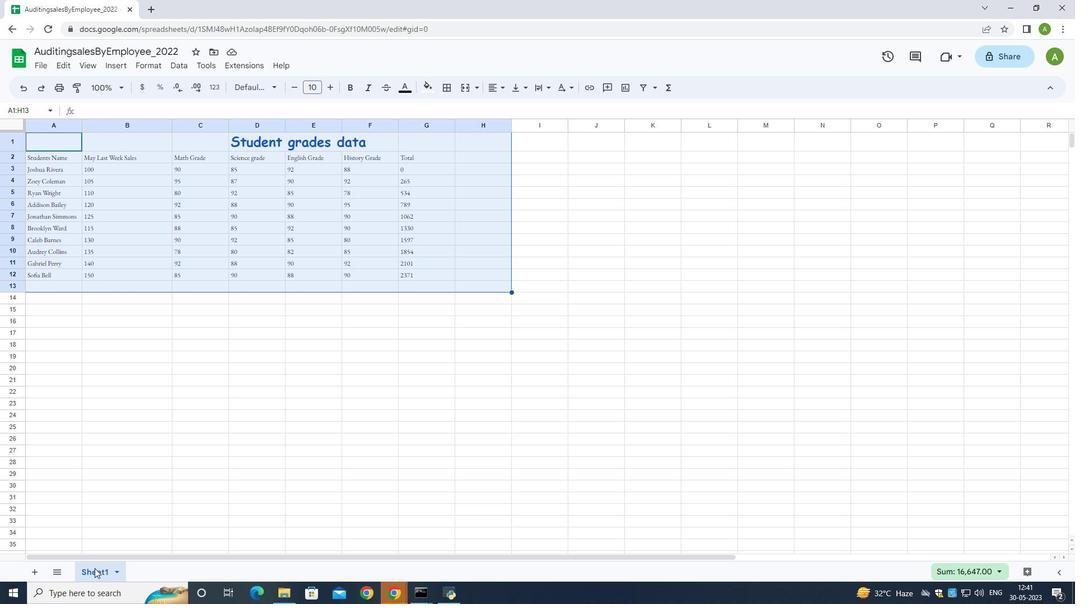 
Action: Mouse pressed left at (94, 568)
Screenshot: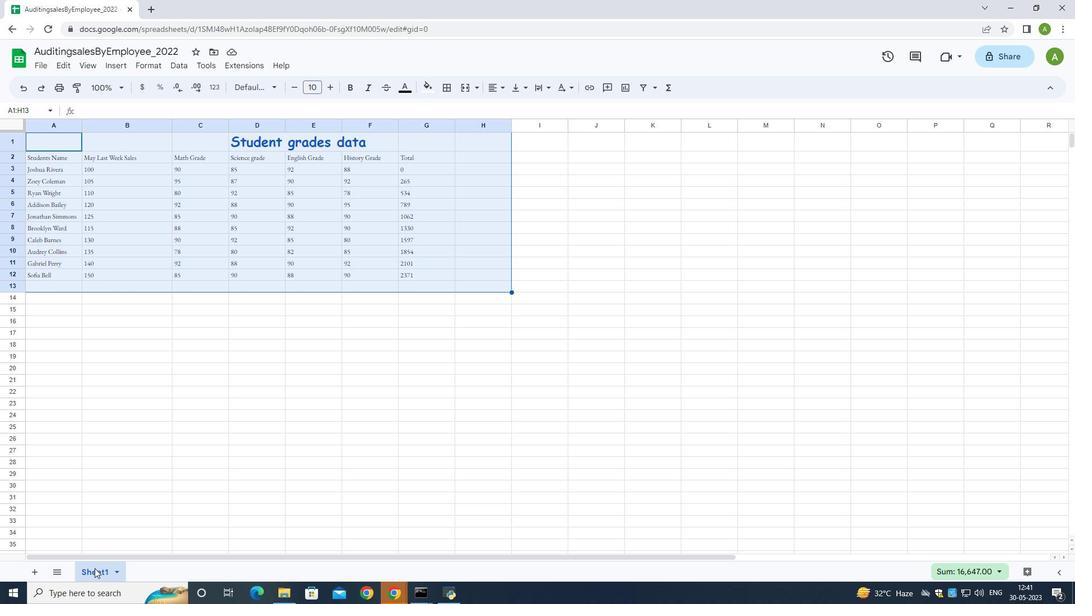 
Action: Mouse moved to (343, 604)
Screenshot: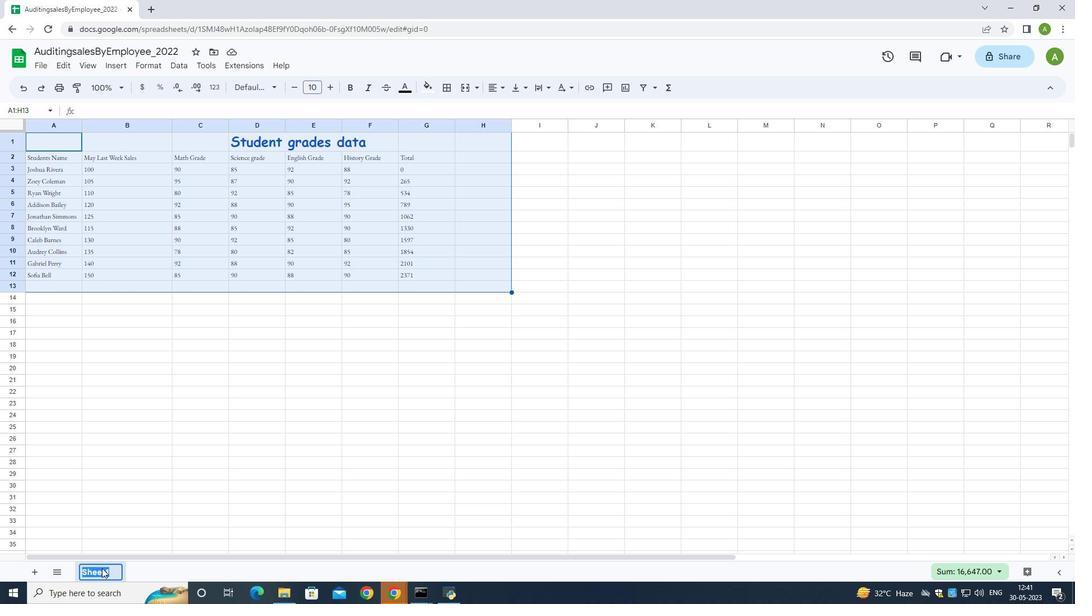 
Action: Key pressed <Key.backspace><Key.shift>Auditing<Key.shift>Sales<Key.shift>By<Key.shift>Employee<Key.shift>_2022
Screenshot: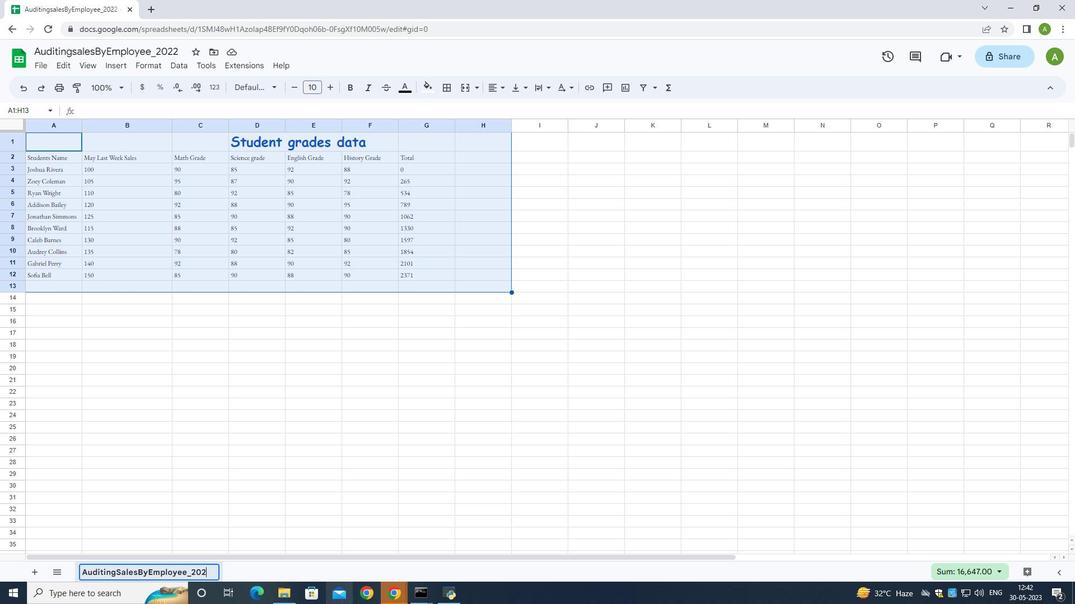 
Action: Mouse moved to (11, 494)
Screenshot: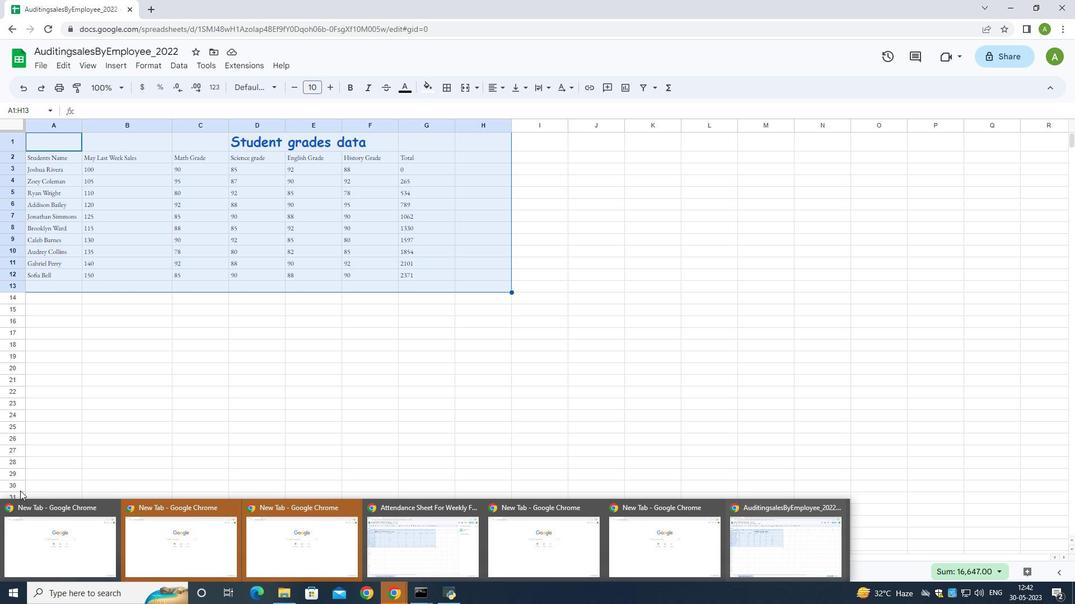 
Action: Key pressed <Key.enter>
Screenshot: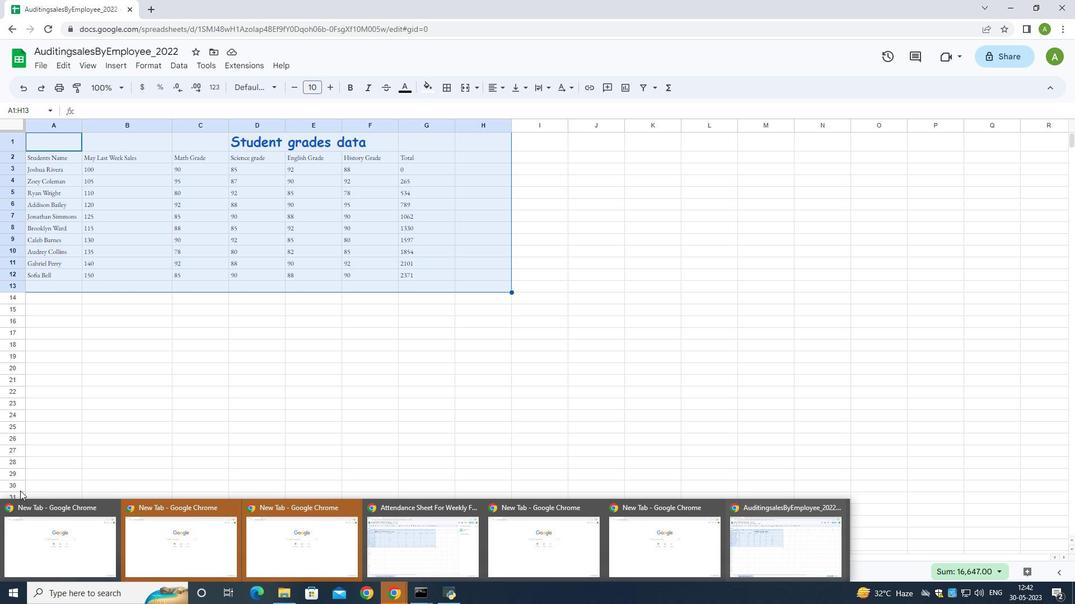 
Action: Mouse moved to (177, 469)
Screenshot: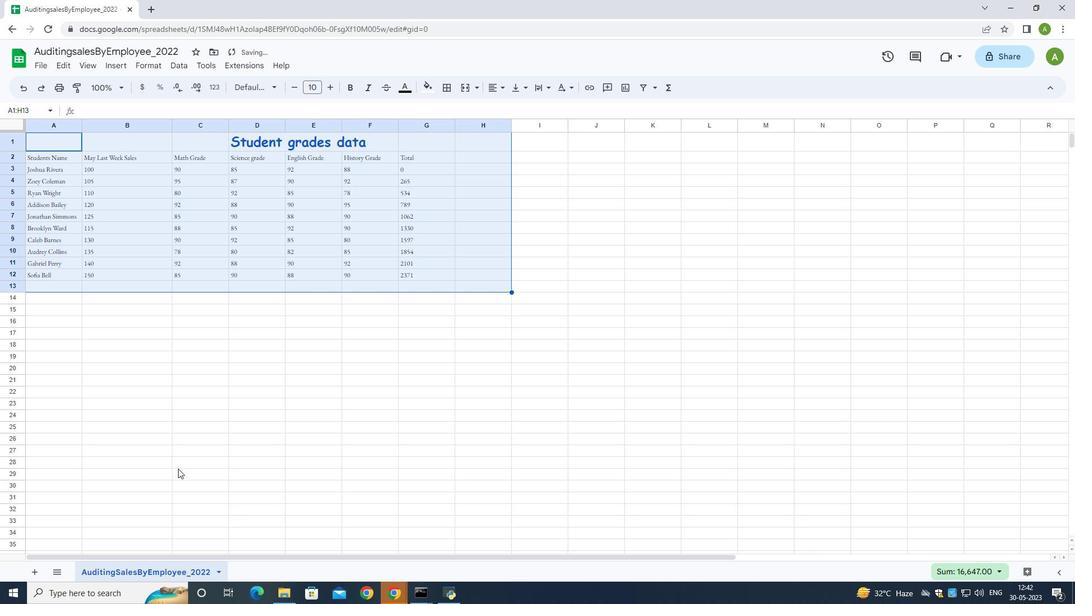 
Action: Key pressed ctrl+S
Screenshot: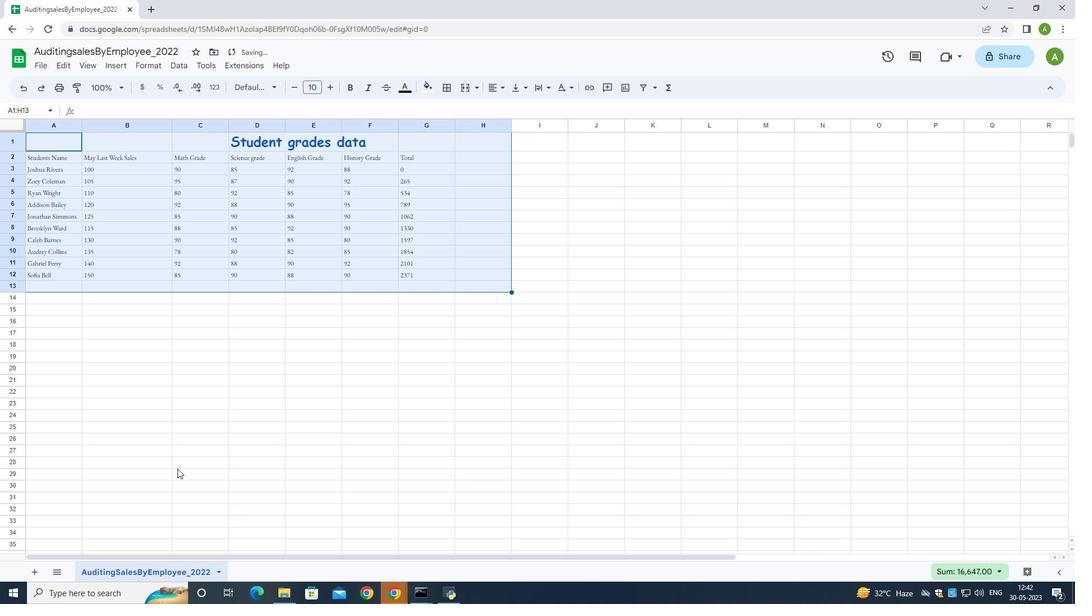 
Action: Mouse moved to (181, 441)
Screenshot: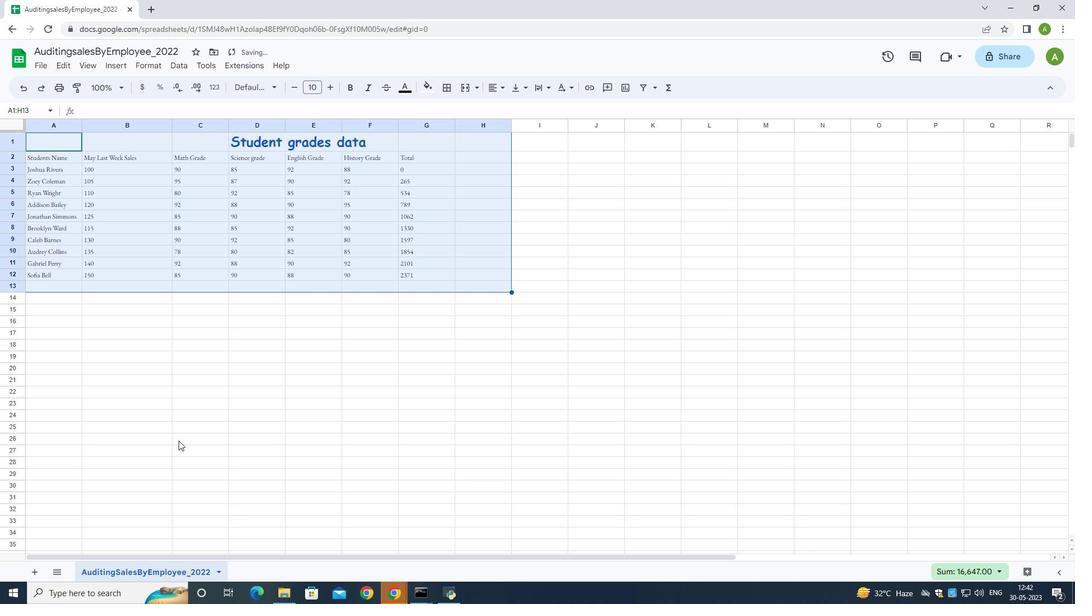 
Action: Mouse scrolled (181, 440) with delta (0, 0)
Screenshot: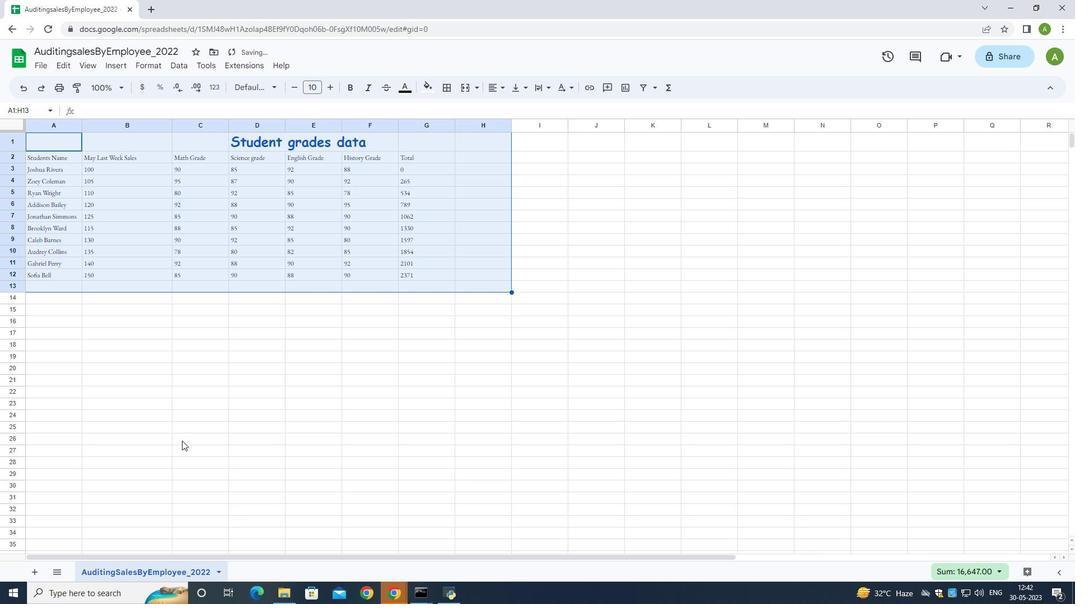 
Action: Mouse scrolled (181, 440) with delta (0, 0)
Screenshot: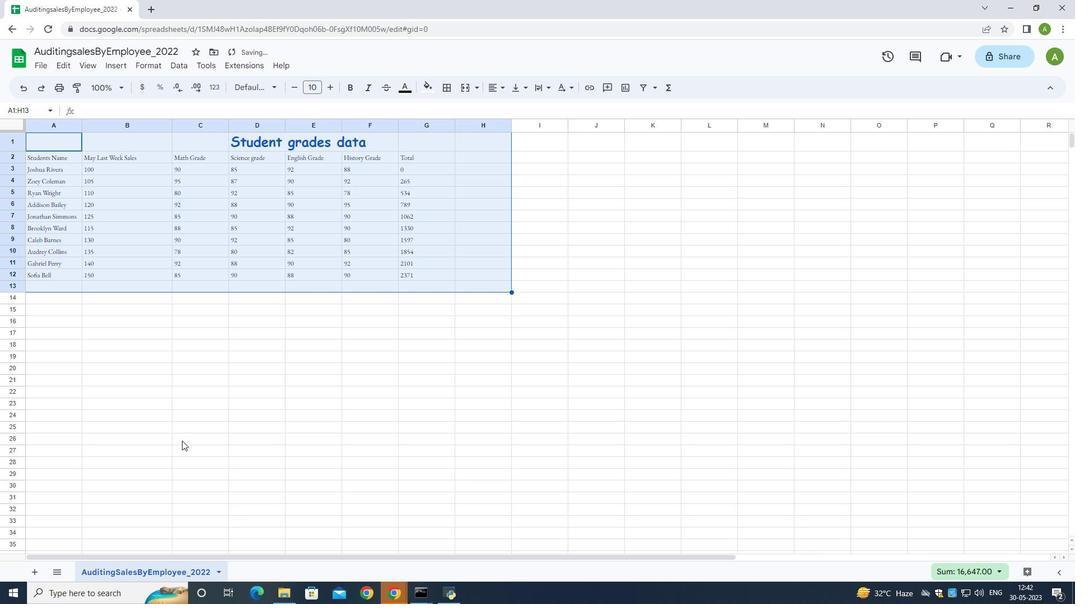 
Action: Mouse scrolled (181, 441) with delta (0, 0)
Screenshot: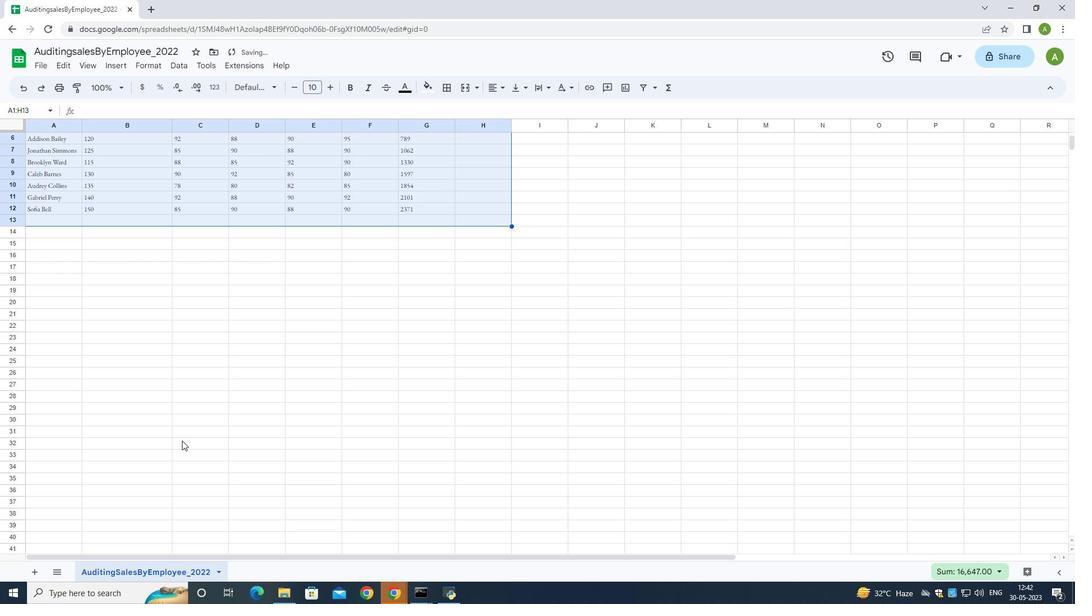 
Action: Mouse scrolled (181, 441) with delta (0, 0)
Screenshot: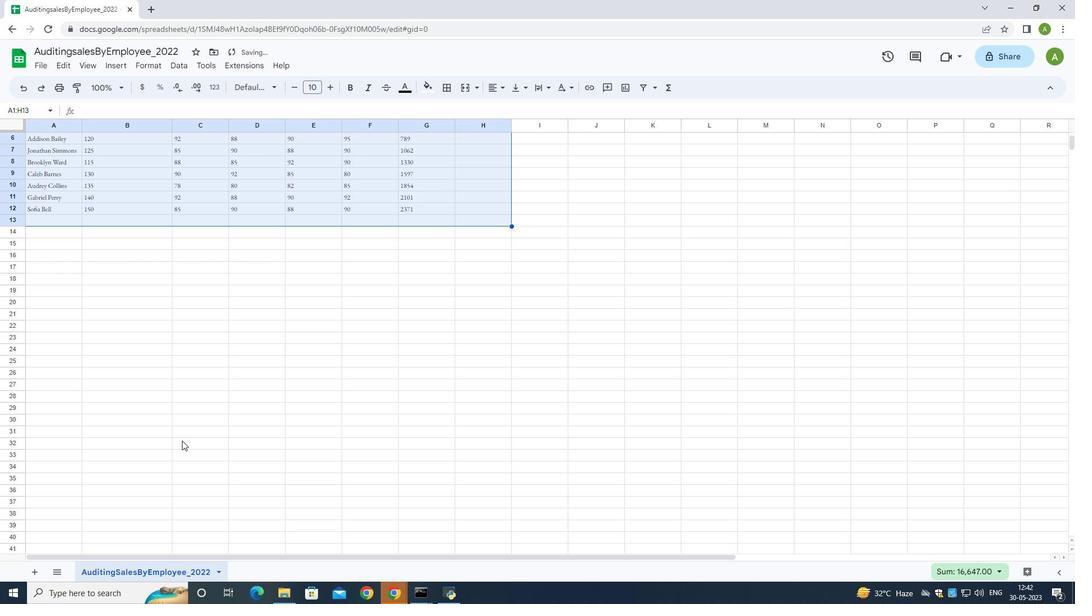 
Action: Mouse scrolled (181, 441) with delta (0, 0)
Screenshot: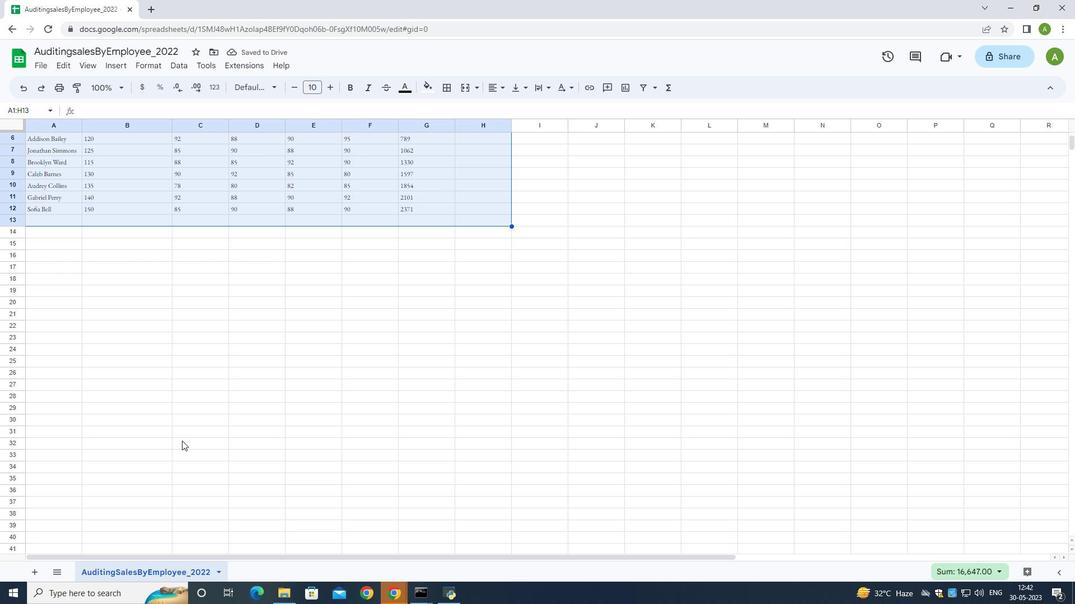 
Action: Mouse scrolled (181, 441) with delta (0, 0)
Screenshot: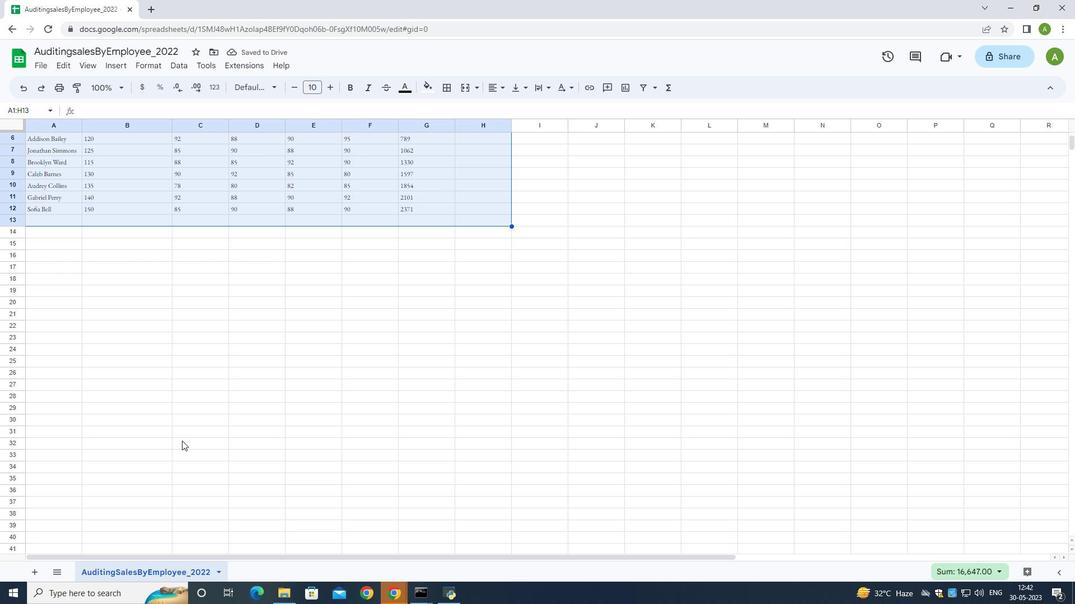 
Action: Mouse moved to (123, 427)
Screenshot: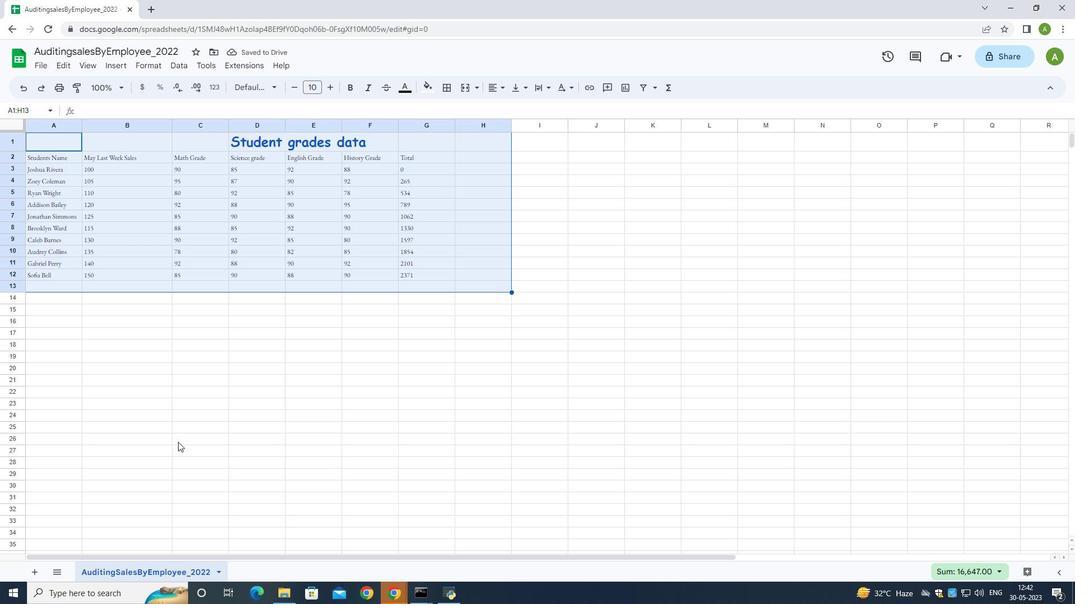 
Action: Mouse scrolled (123, 428) with delta (0, 0)
Screenshot: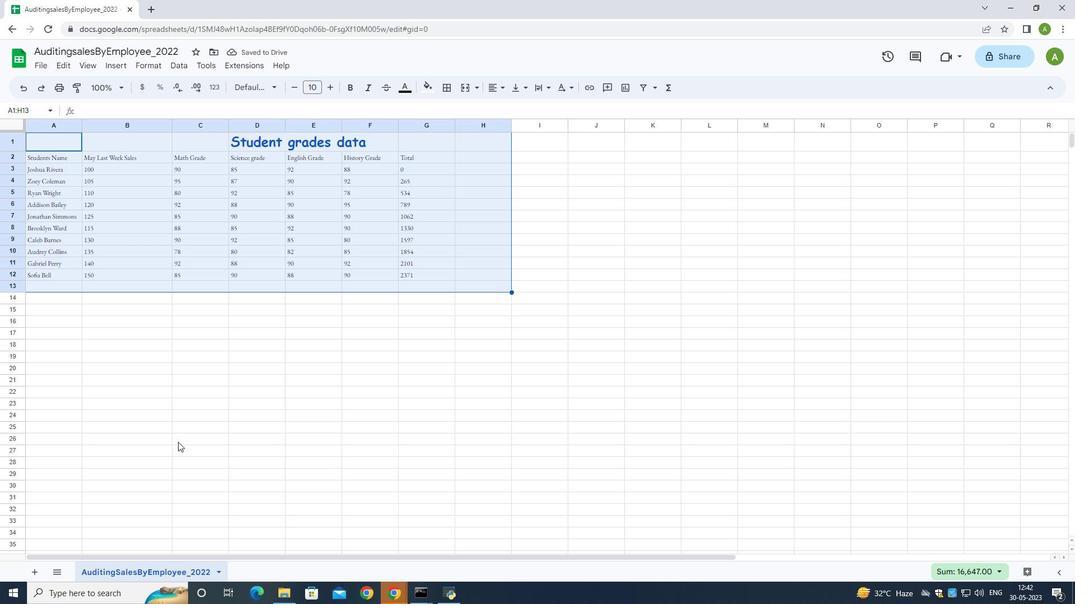 
Action: Mouse moved to (109, 419)
Screenshot: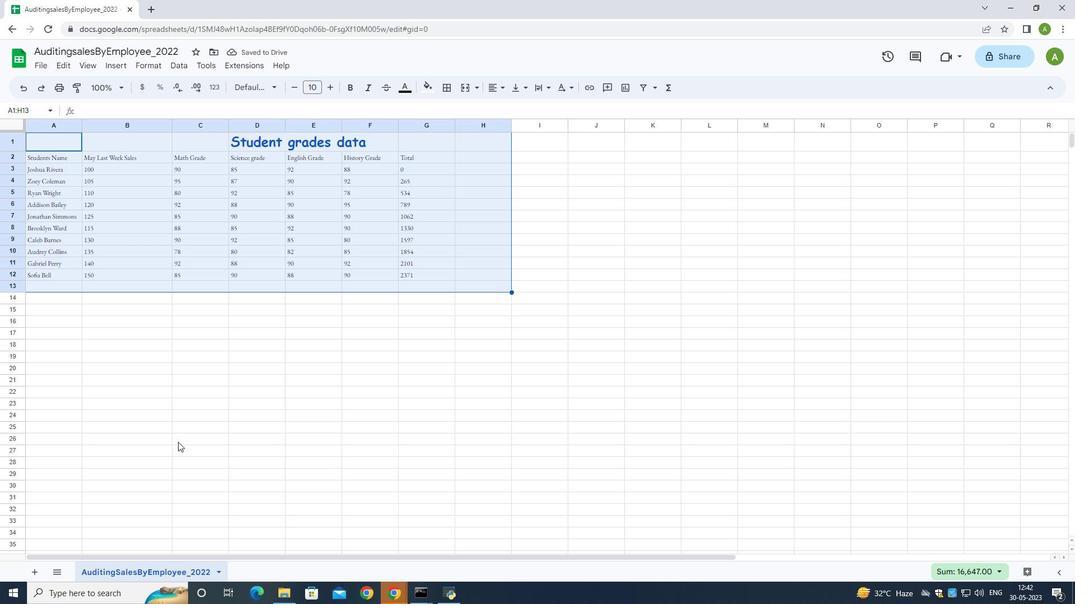 
Action: Mouse scrolled (109, 420) with delta (0, 0)
Screenshot: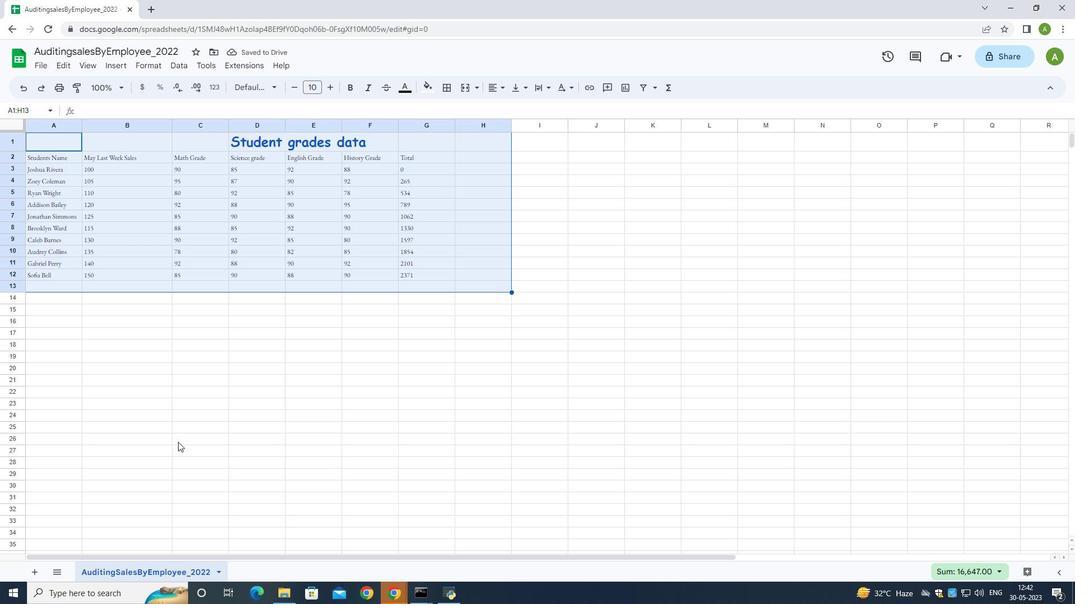 
Action: Mouse moved to (104, 415)
Screenshot: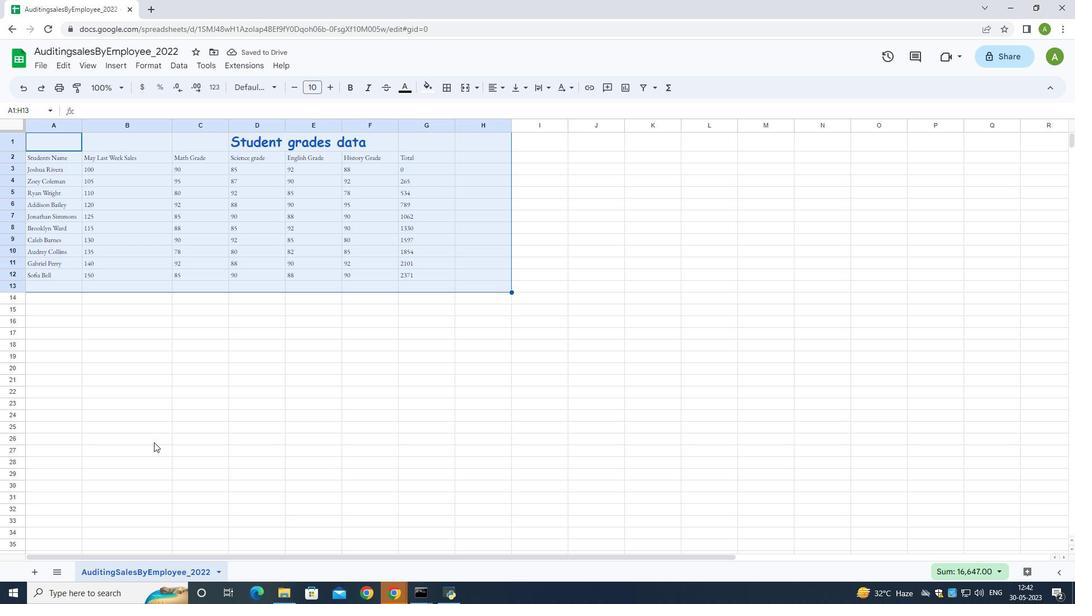 
Action: Mouse scrolled (104, 416) with delta (0, 0)
Screenshot: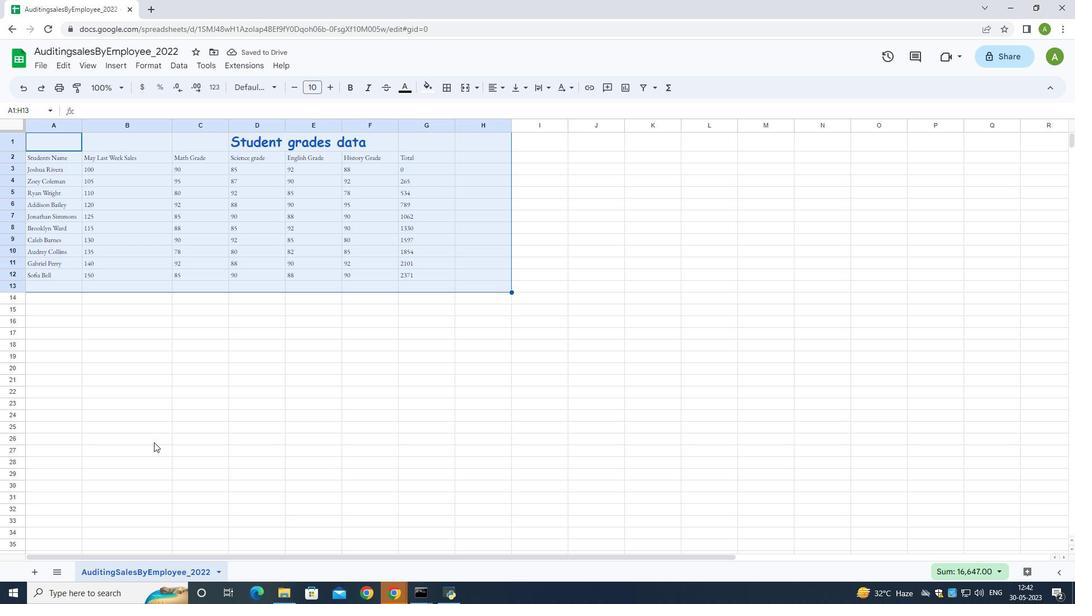 
Action: Mouse moved to (82, 139)
Screenshot: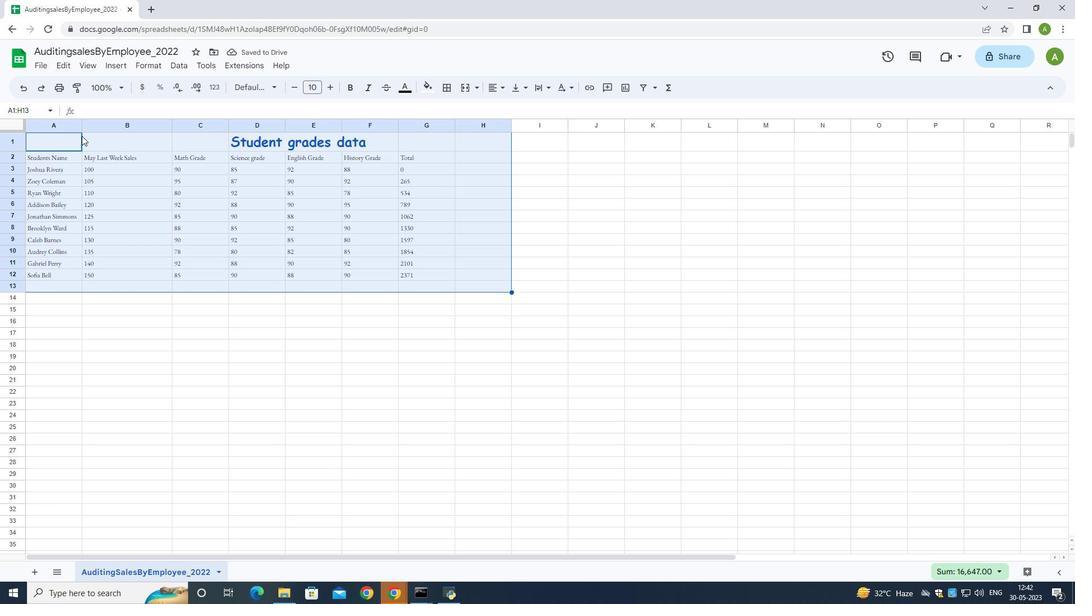 
